 Task: Find connections with filter location Santos with filter topic #linkedinforbusinesswith filter profile language Spanish with filter current company TimesJobs with filter school Institution of Engineers of India (IEI), Kolkata with filter industry Mining with filter service category Outsourcing with filter keywords title Electrical Engineer
Action: Mouse moved to (621, 216)
Screenshot: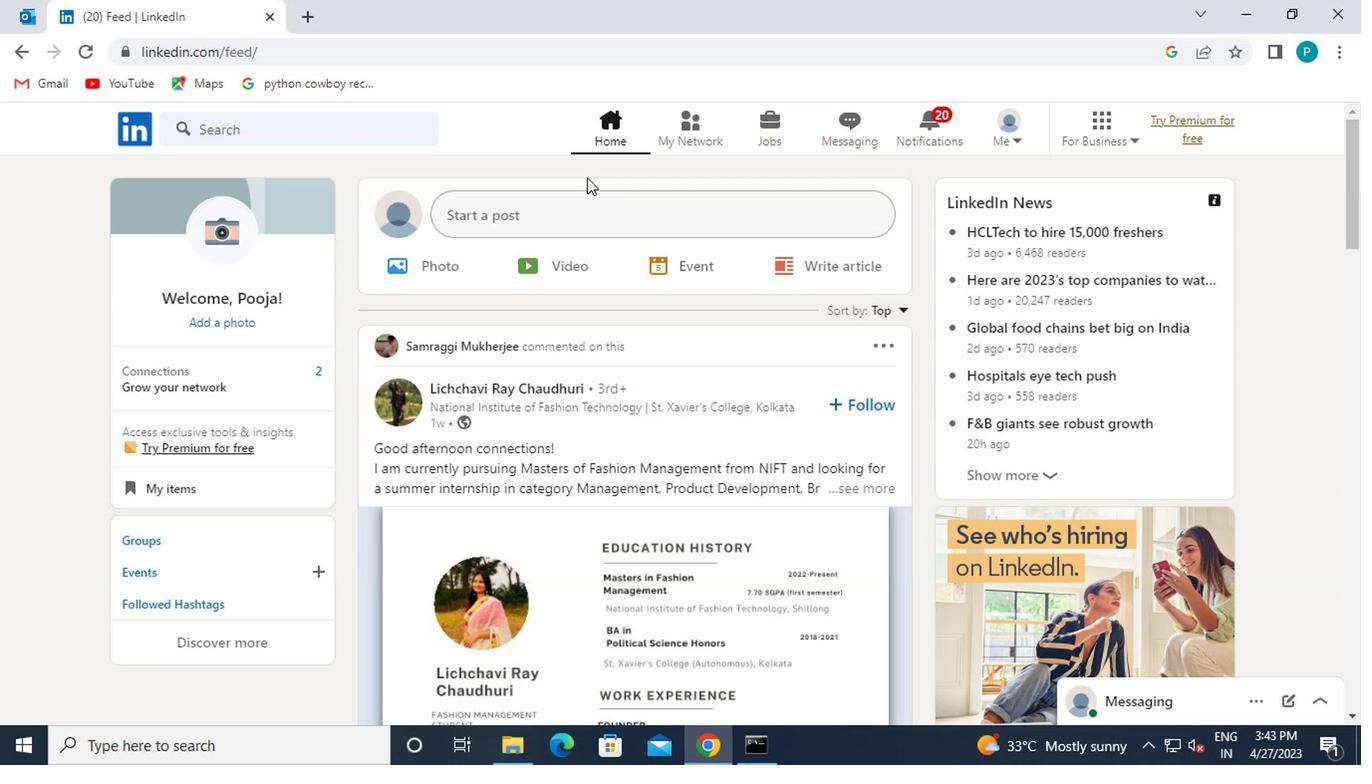 
Action: Mouse pressed left at (621, 216)
Screenshot: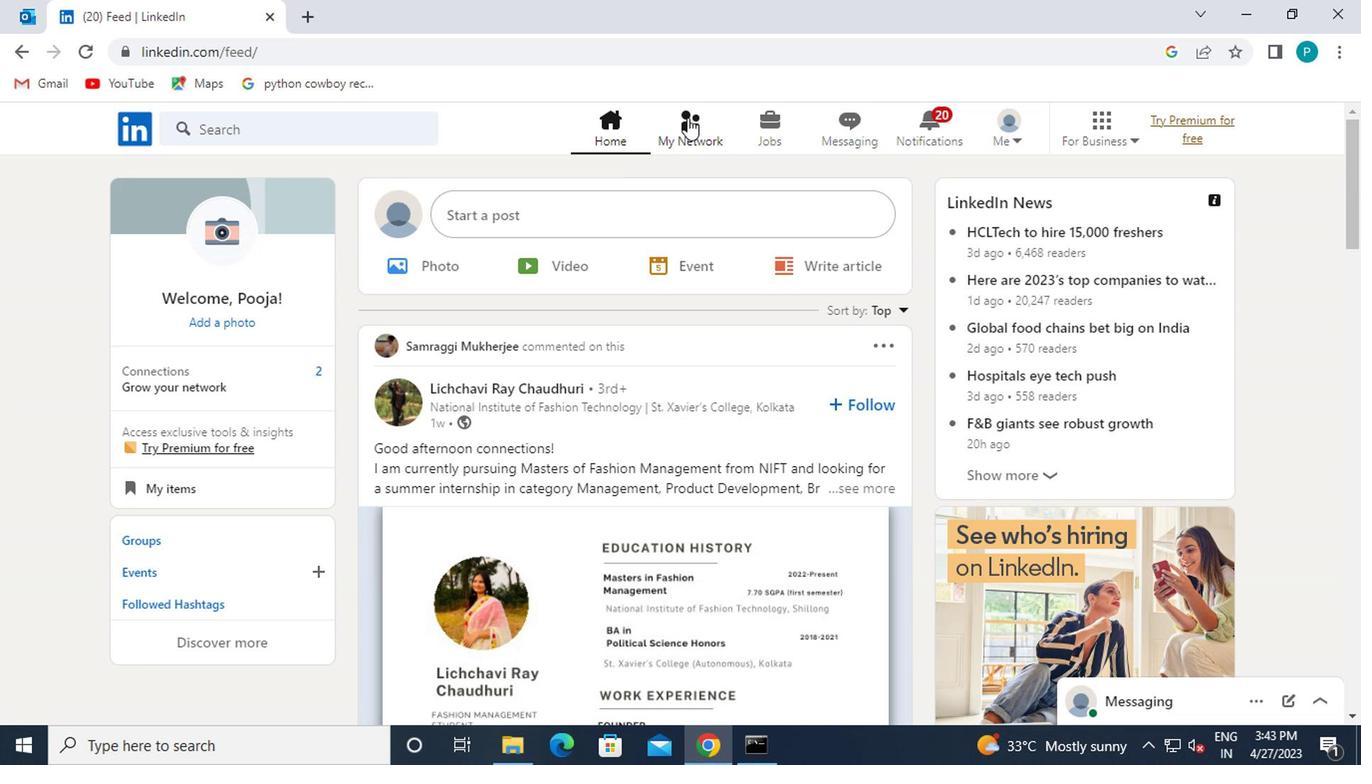 
Action: Mouse moved to (333, 294)
Screenshot: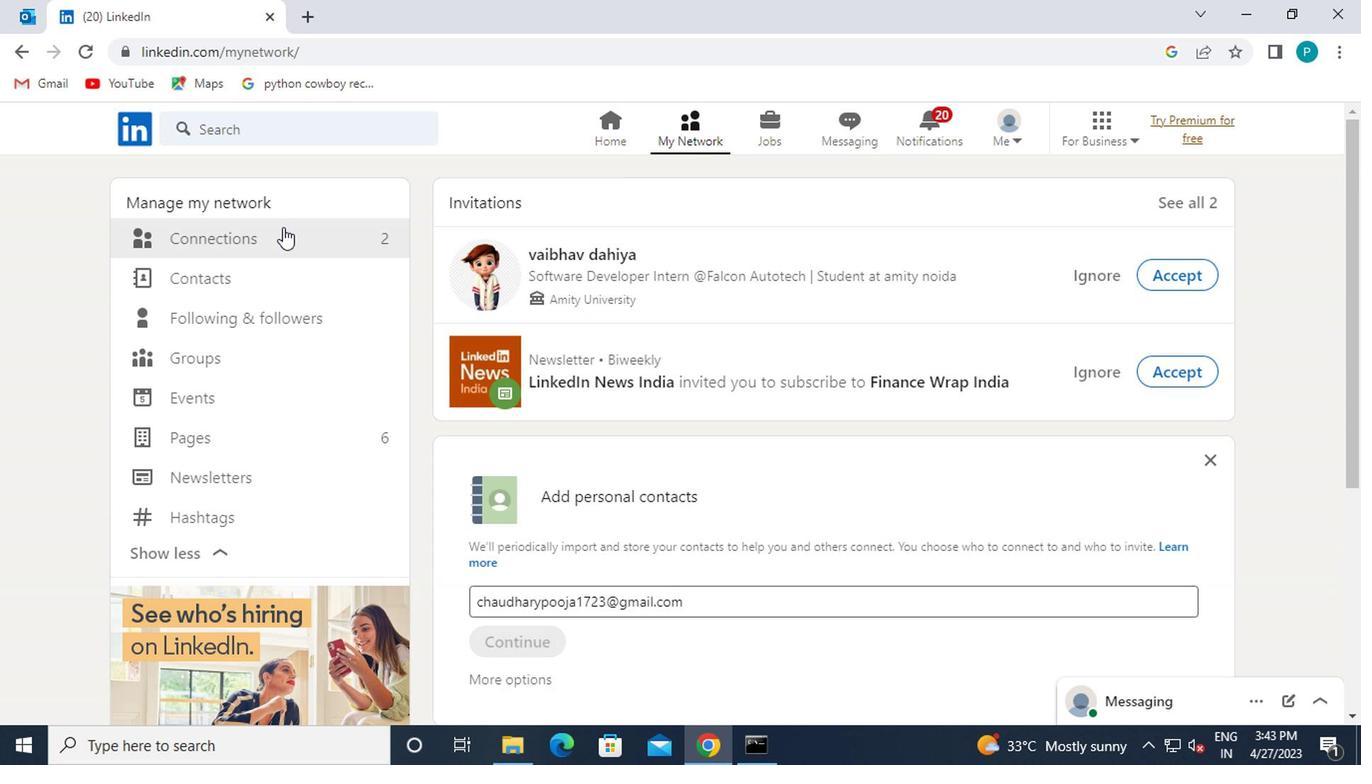 
Action: Mouse pressed left at (333, 294)
Screenshot: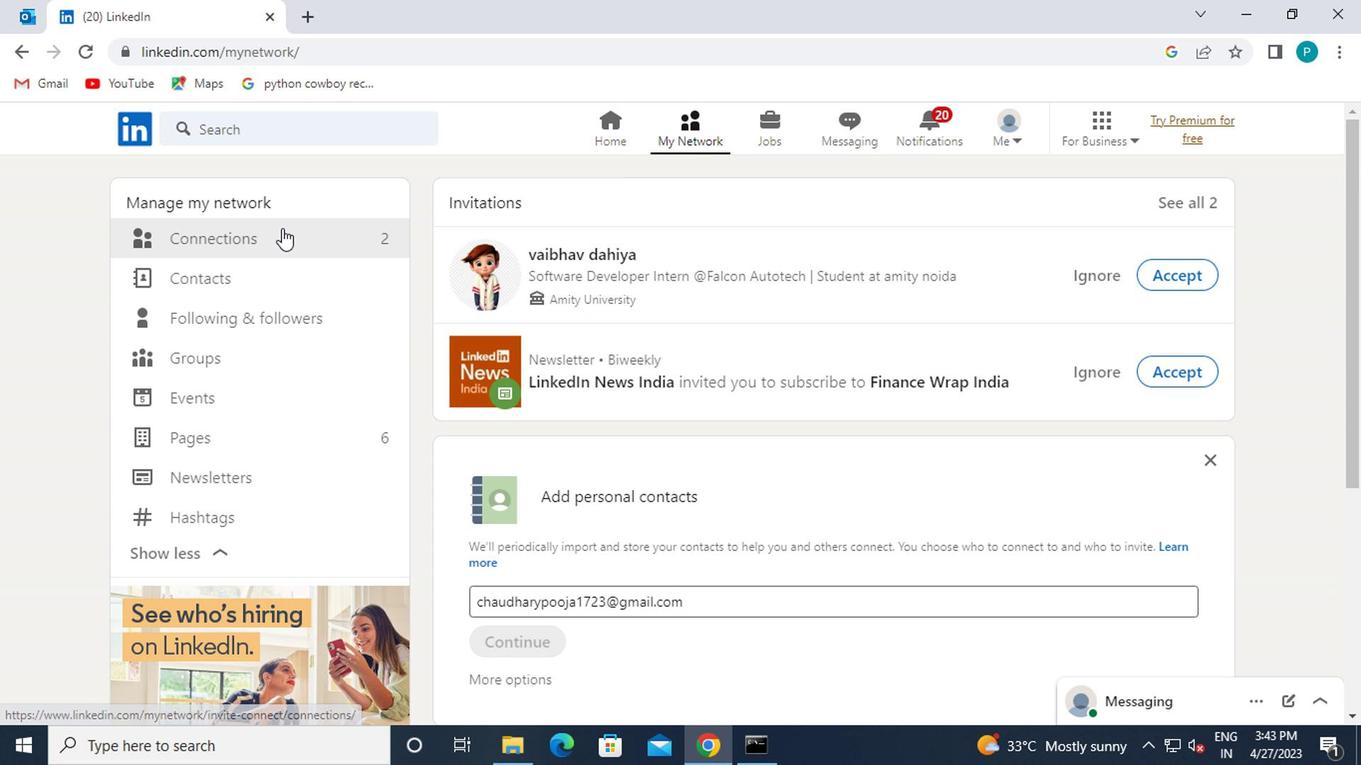 
Action: Mouse moved to (708, 309)
Screenshot: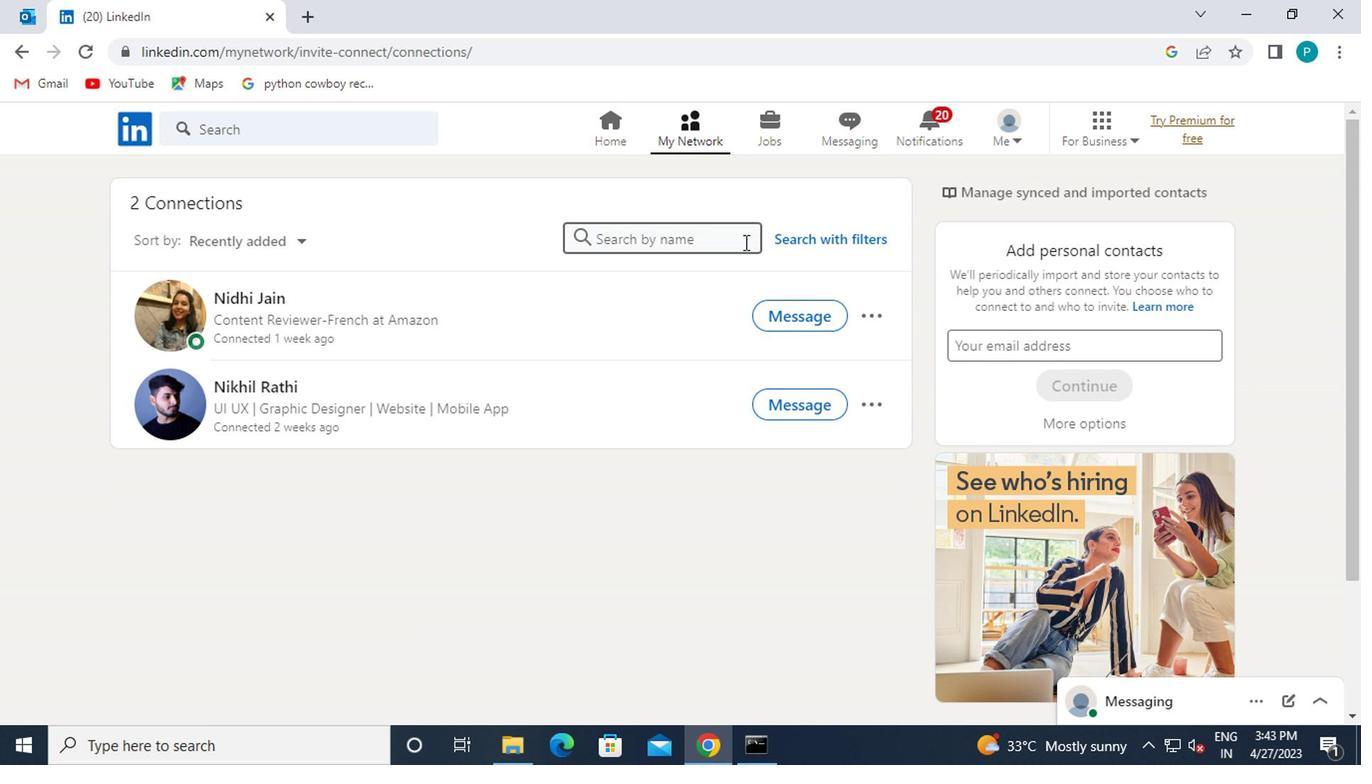 
Action: Mouse pressed left at (708, 309)
Screenshot: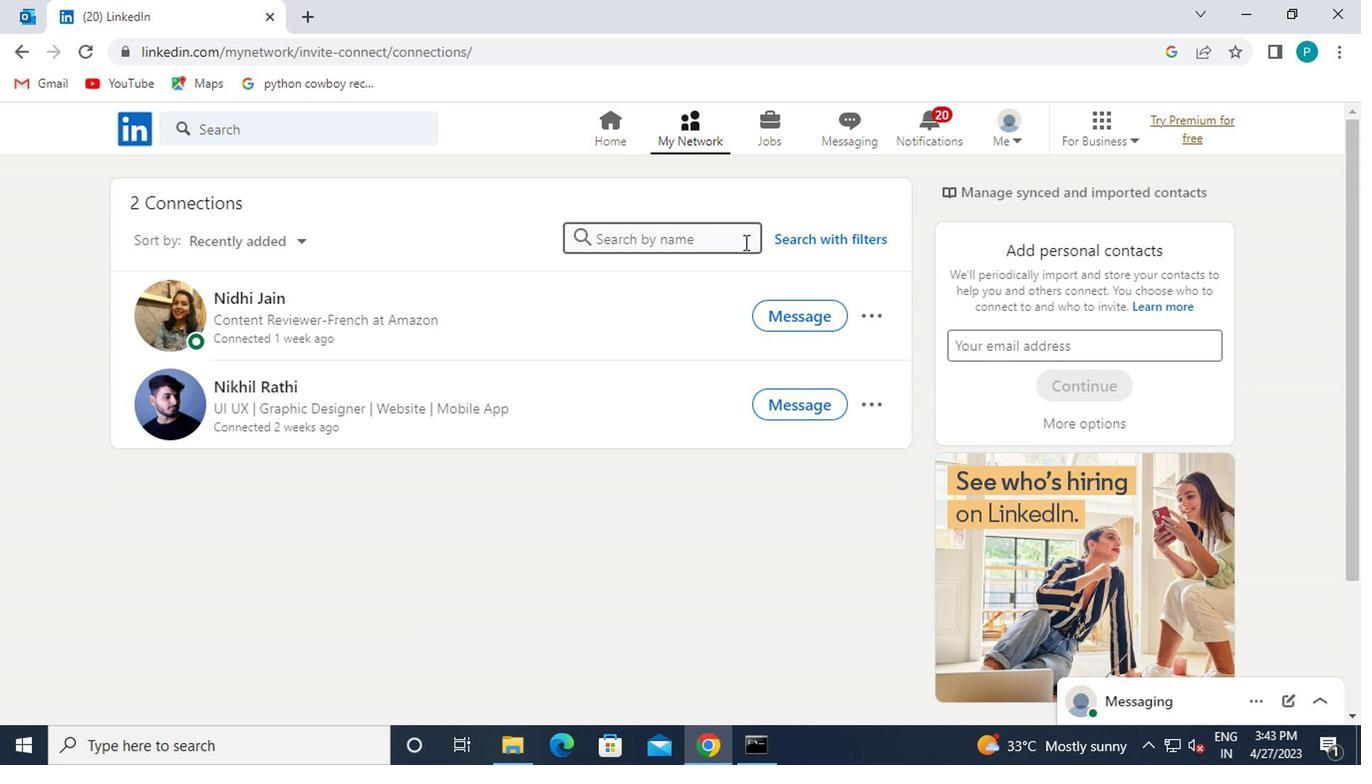 
Action: Mouse moved to (666, 265)
Screenshot: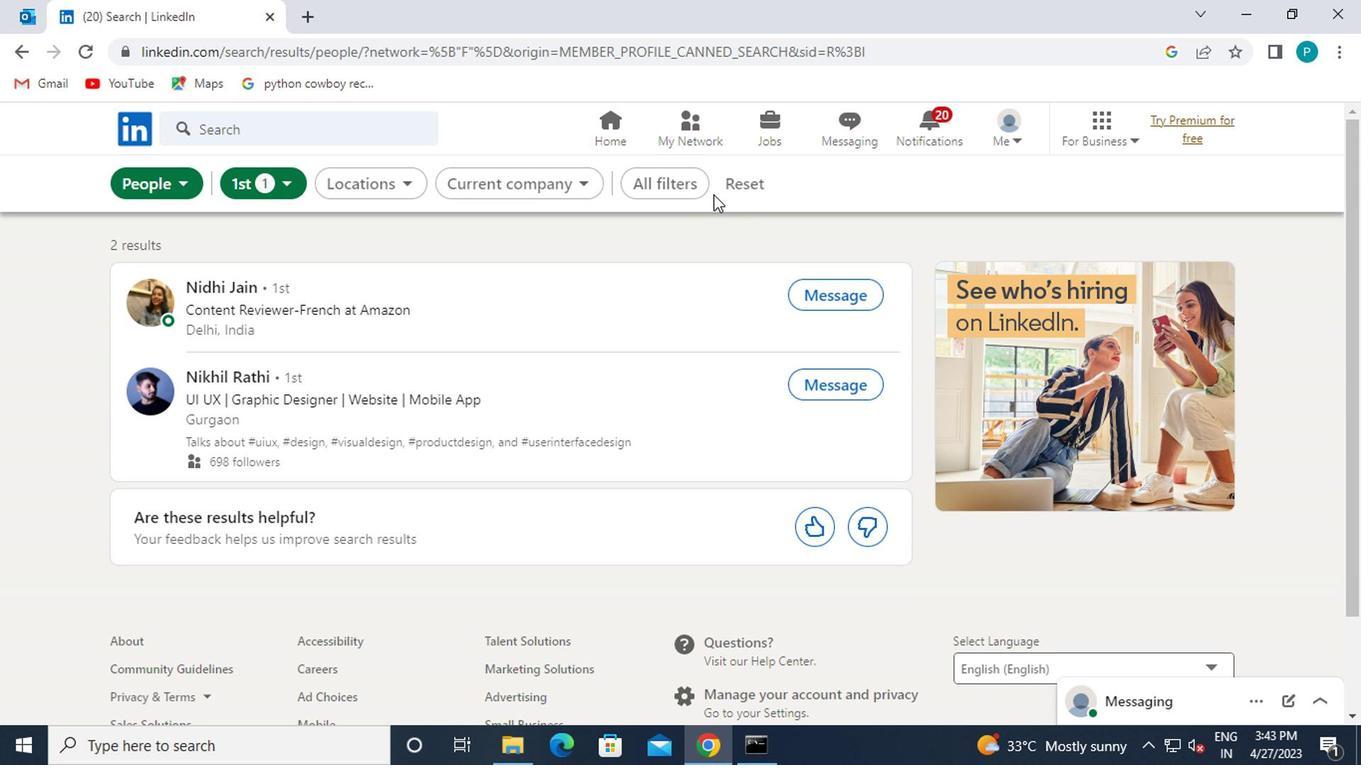 
Action: Mouse pressed left at (666, 265)
Screenshot: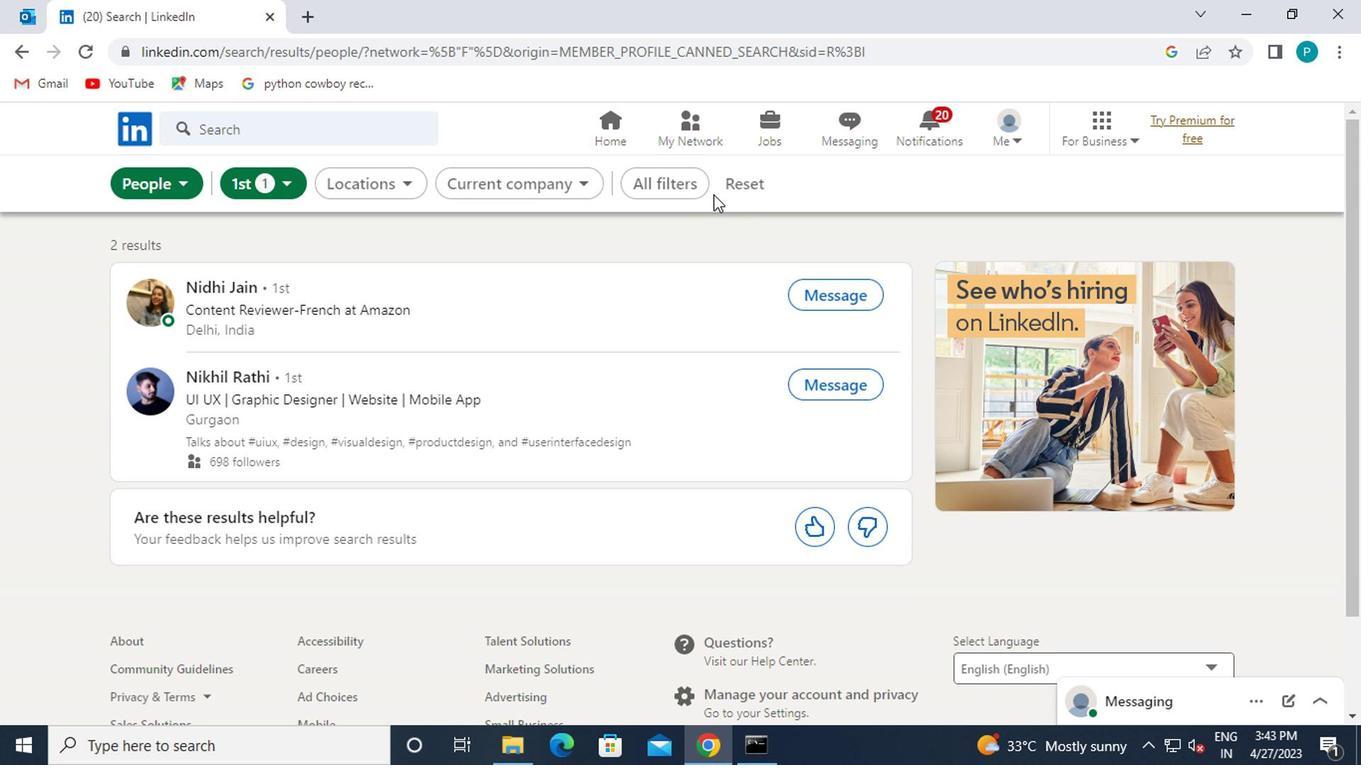 
Action: Mouse moved to (613, 263)
Screenshot: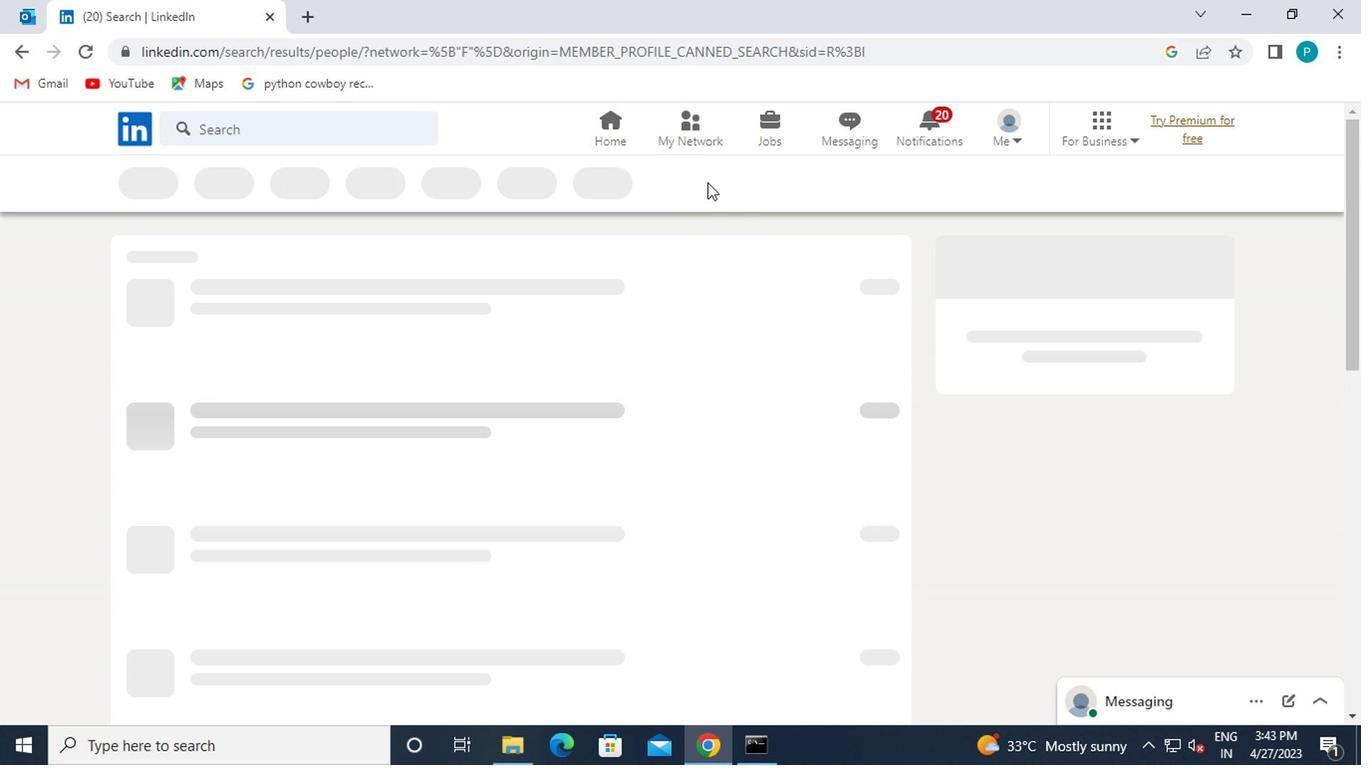 
Action: Mouse pressed left at (613, 263)
Screenshot: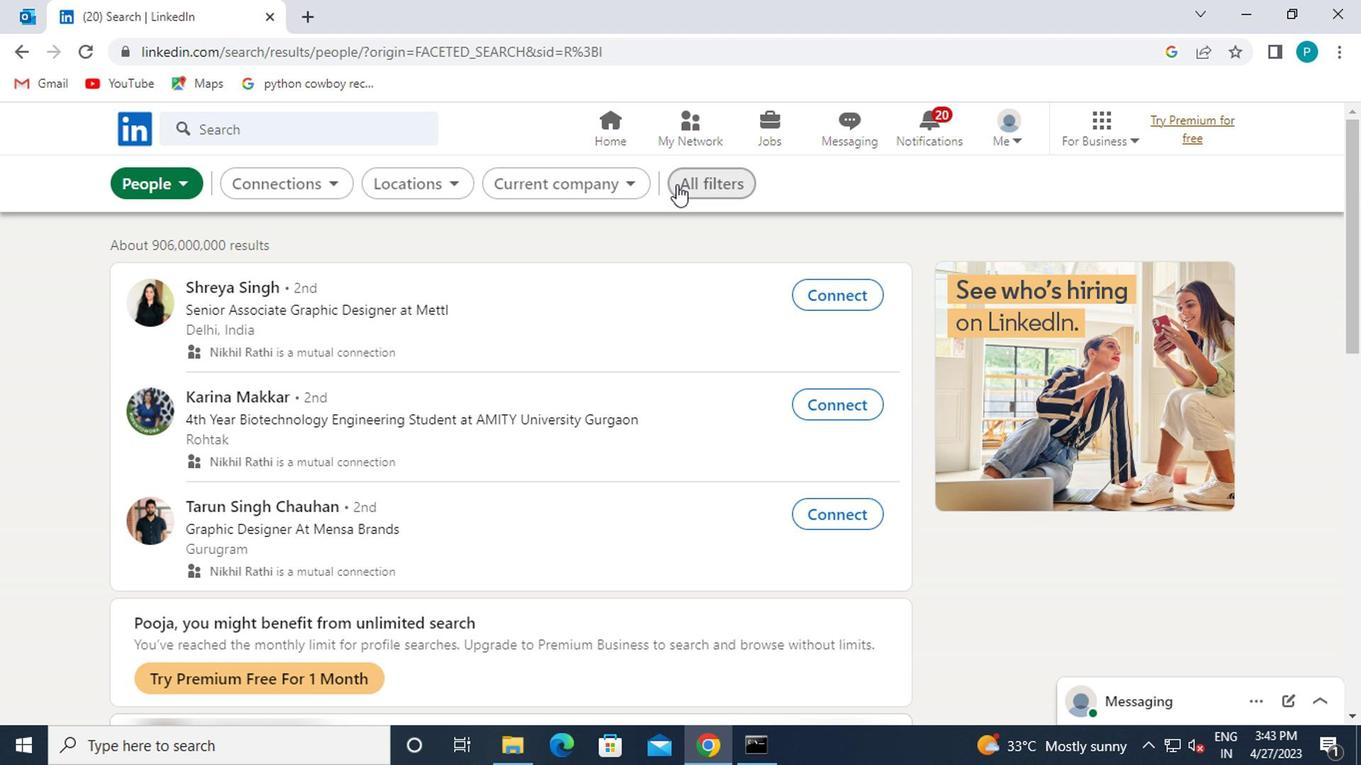 
Action: Mouse moved to (1044, 407)
Screenshot: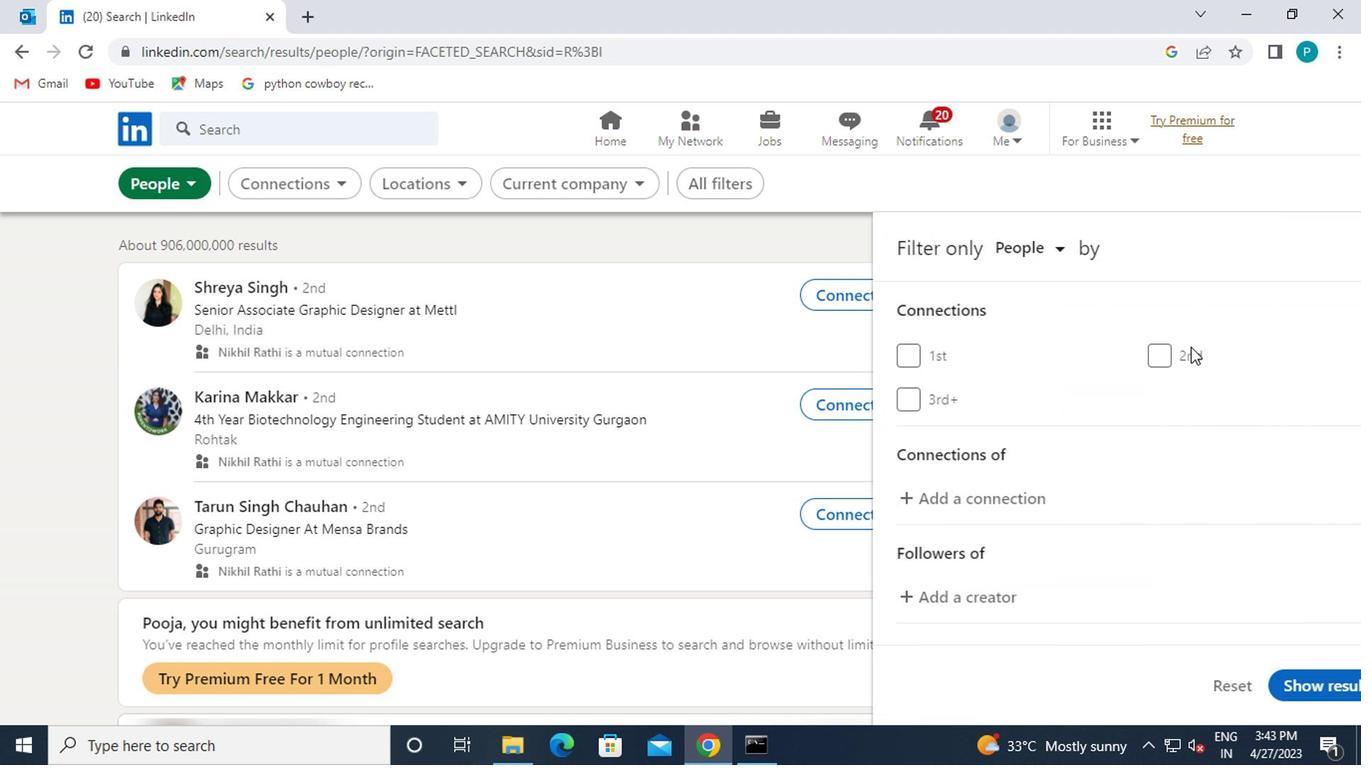 
Action: Mouse scrolled (1044, 406) with delta (0, 0)
Screenshot: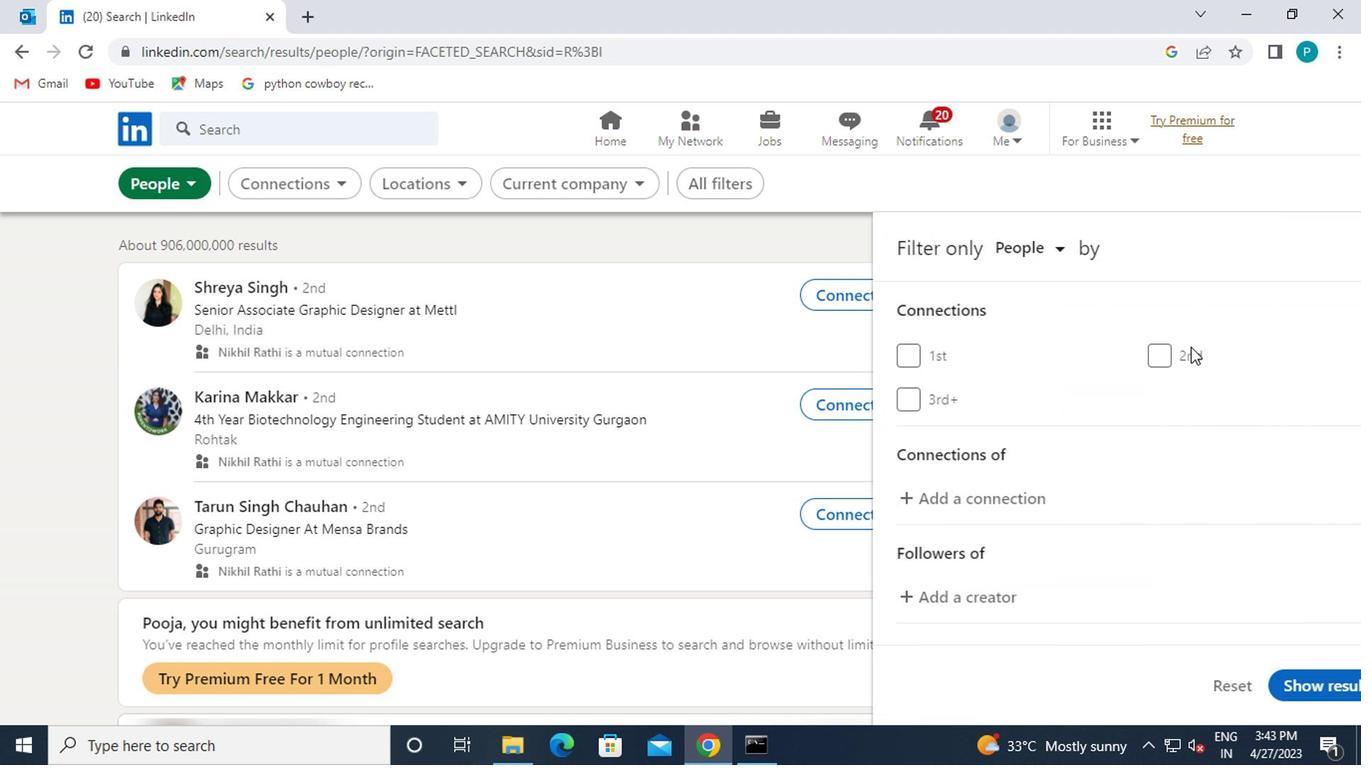 
Action: Mouse moved to (1045, 409)
Screenshot: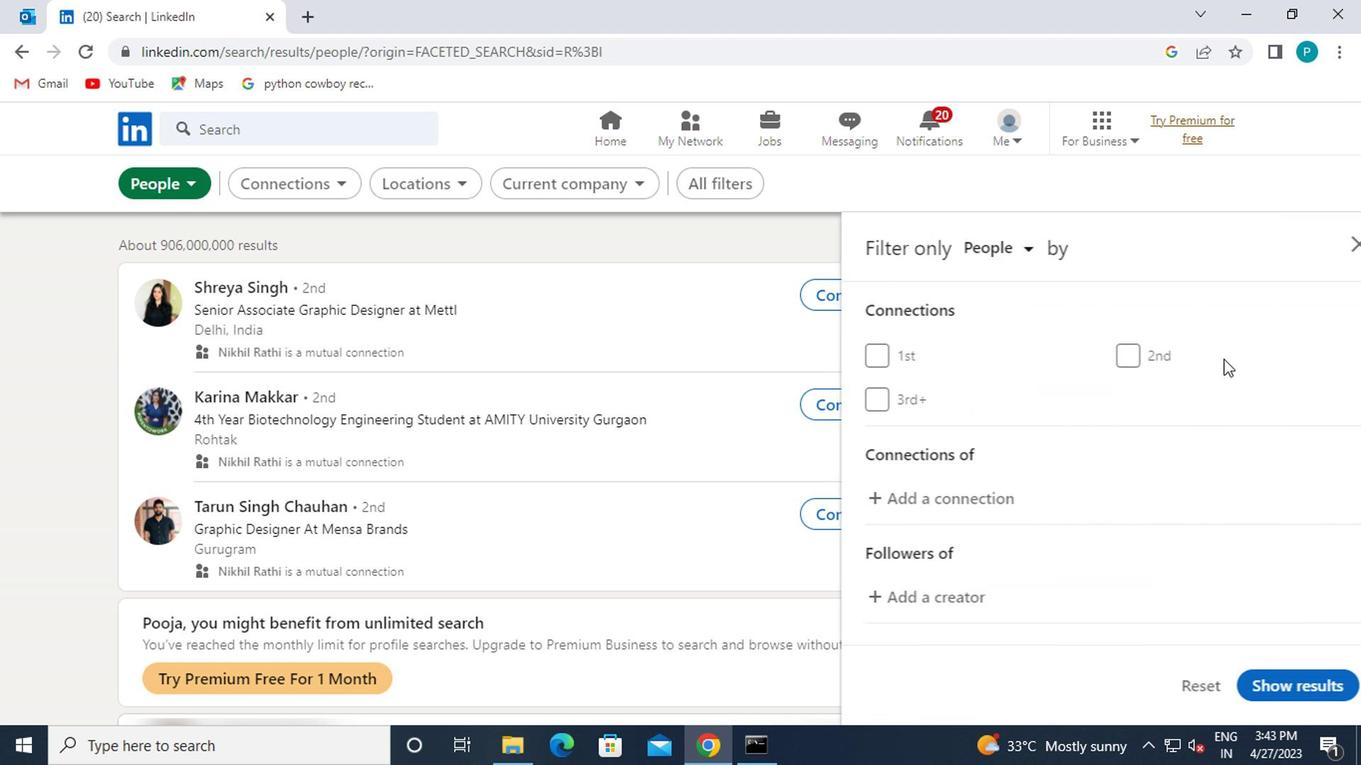 
Action: Mouse scrolled (1045, 408) with delta (0, 0)
Screenshot: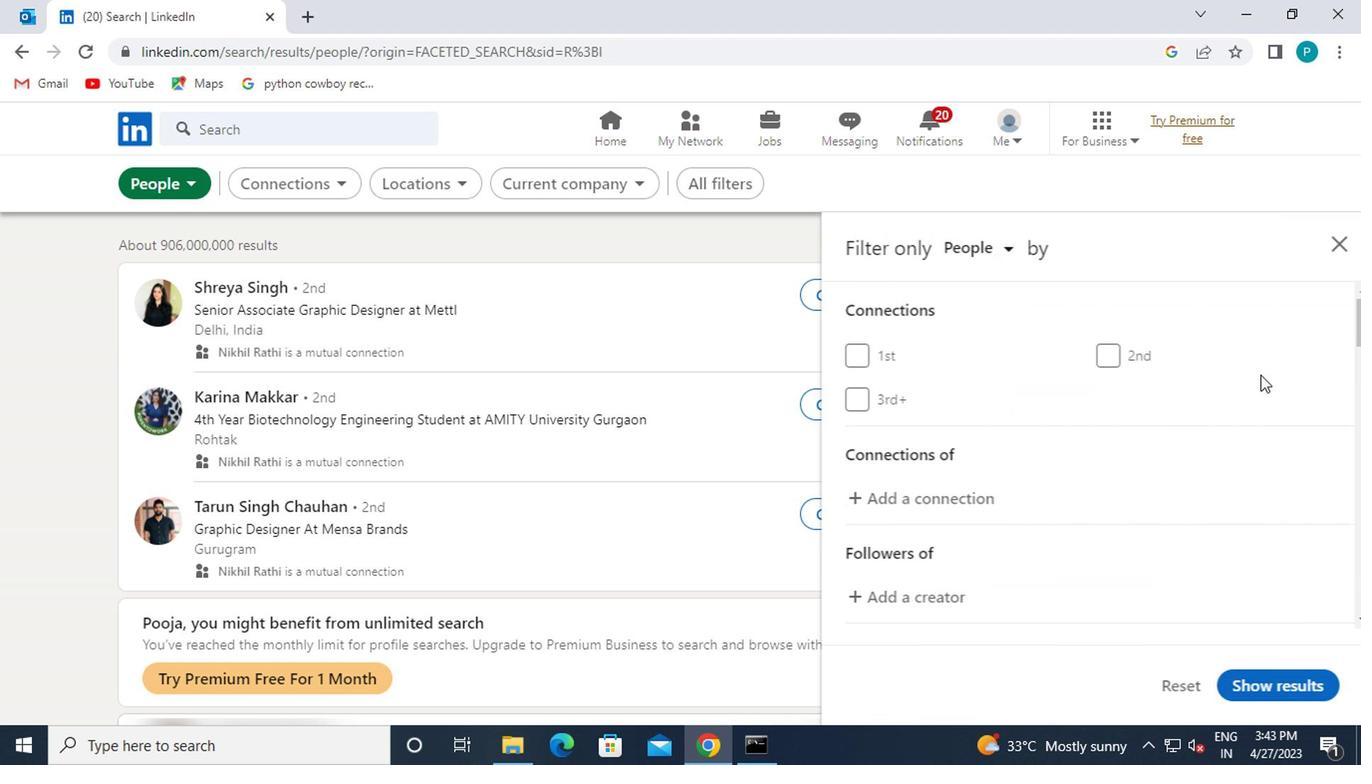 
Action: Mouse moved to (1047, 413)
Screenshot: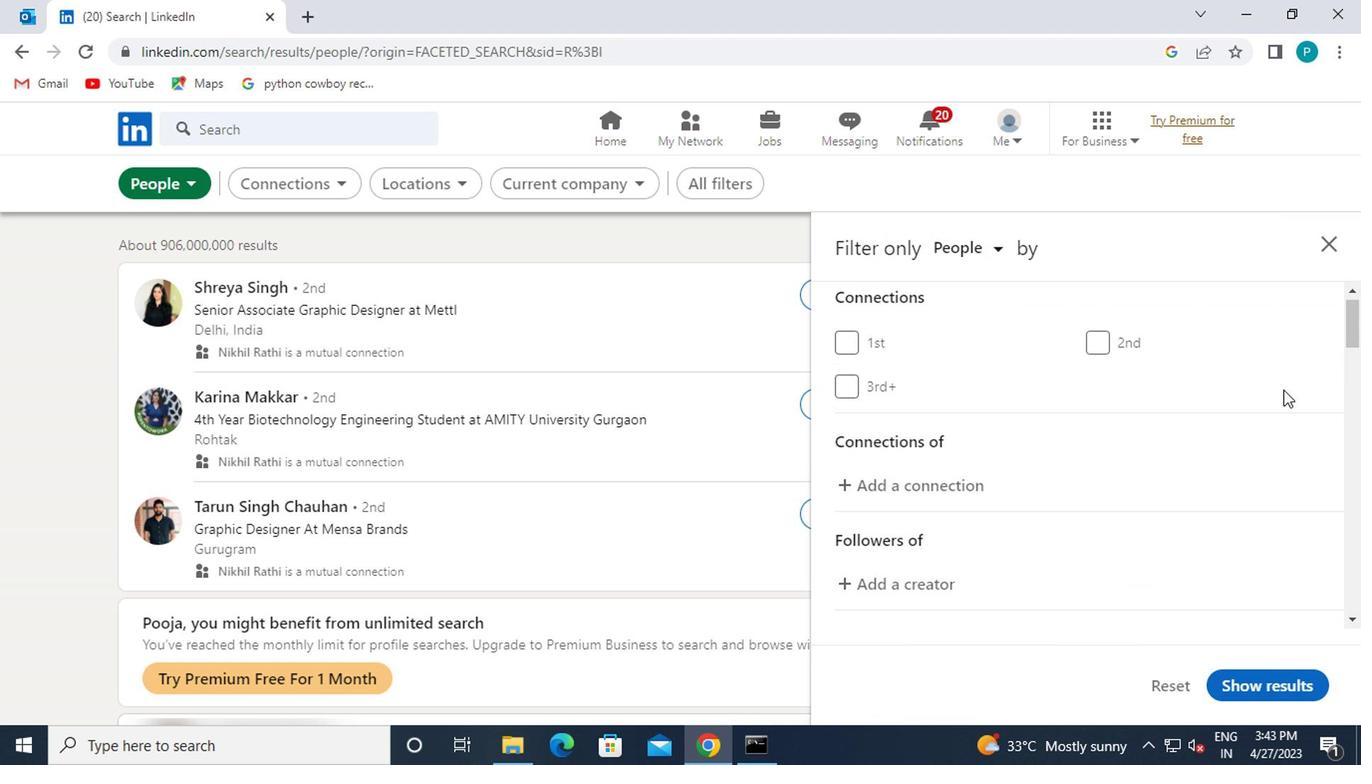 
Action: Mouse scrolled (1047, 413) with delta (0, 0)
Screenshot: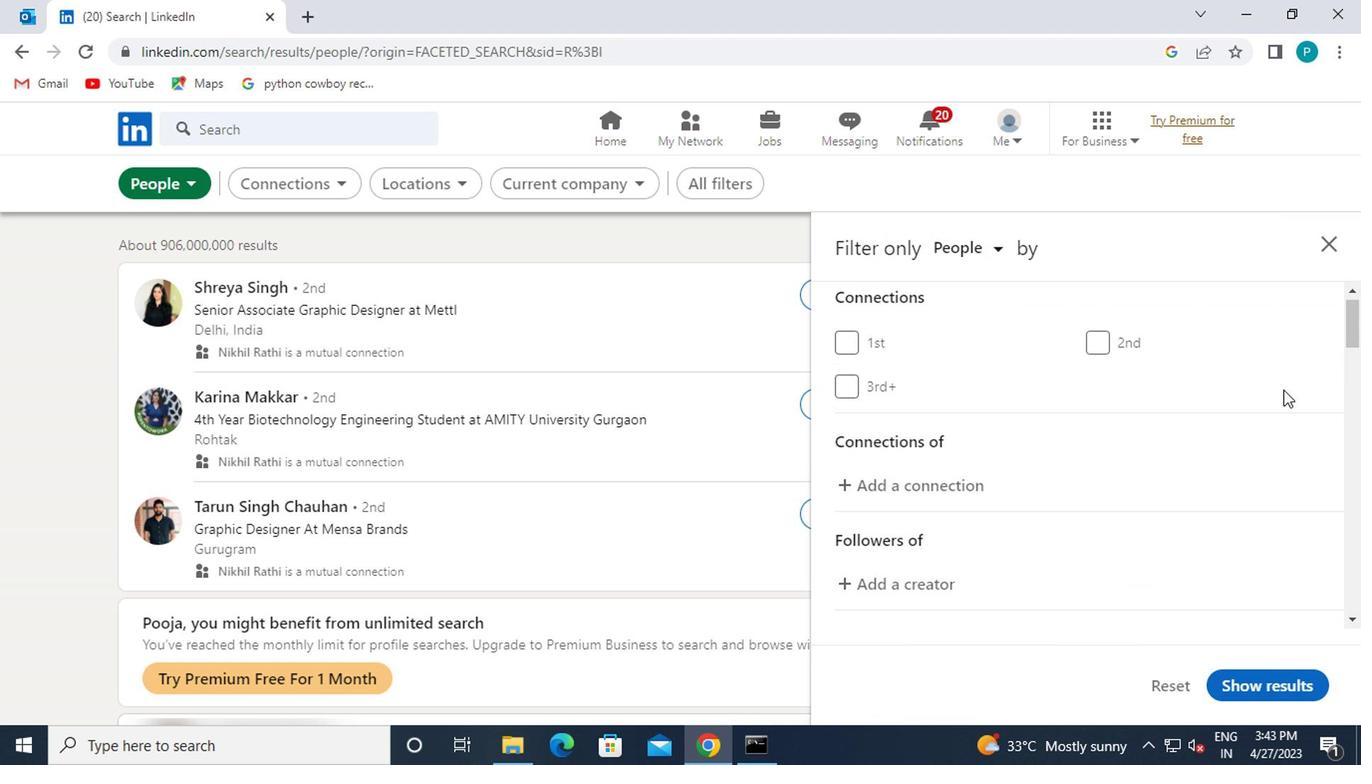 
Action: Mouse moved to (922, 480)
Screenshot: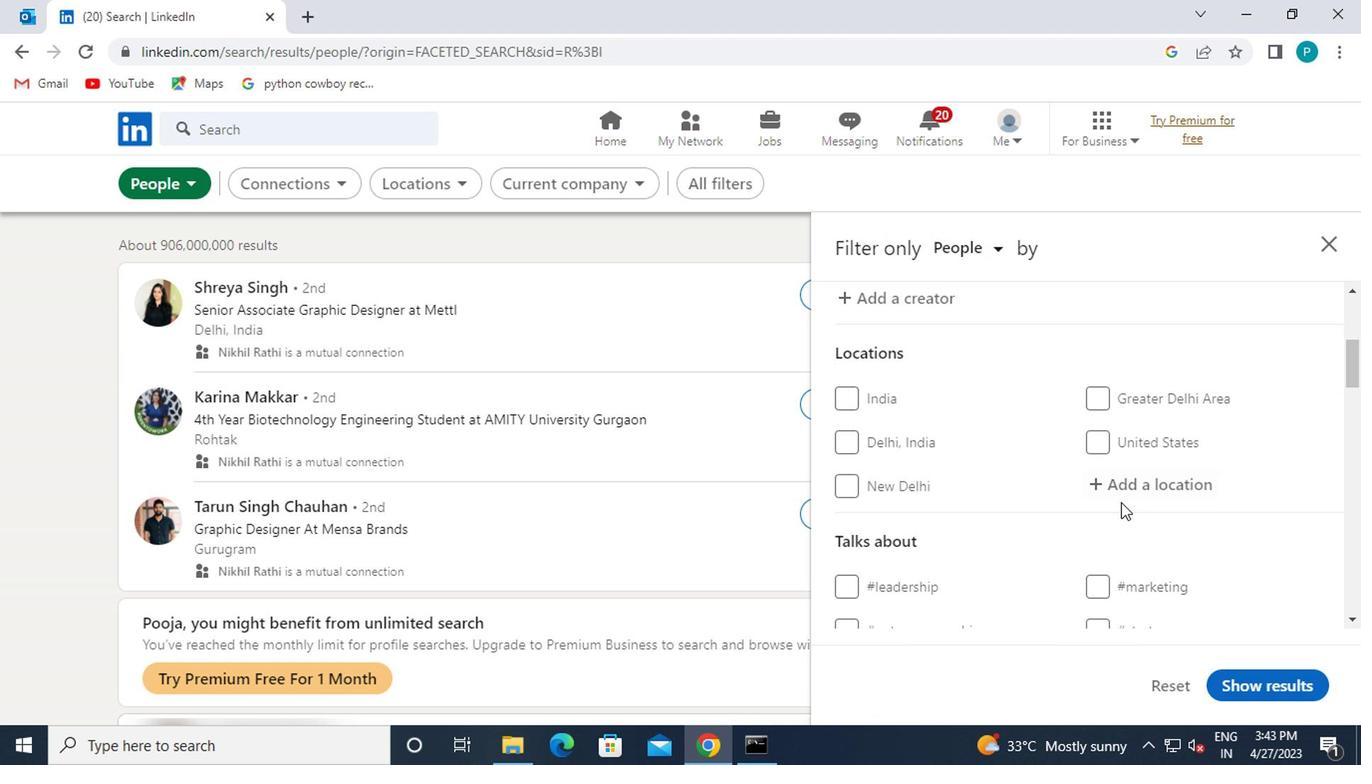 
Action: Mouse pressed left at (922, 480)
Screenshot: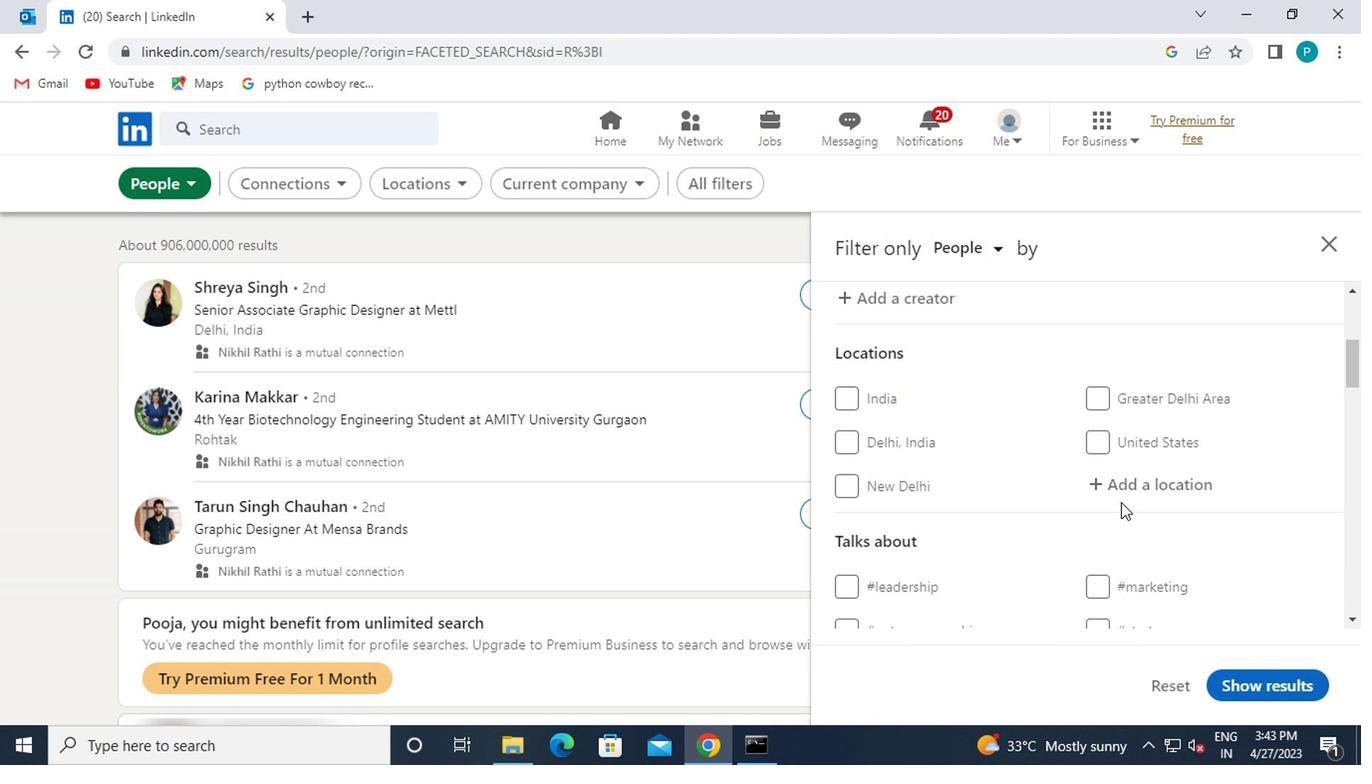 
Action: Mouse moved to (937, 469)
Screenshot: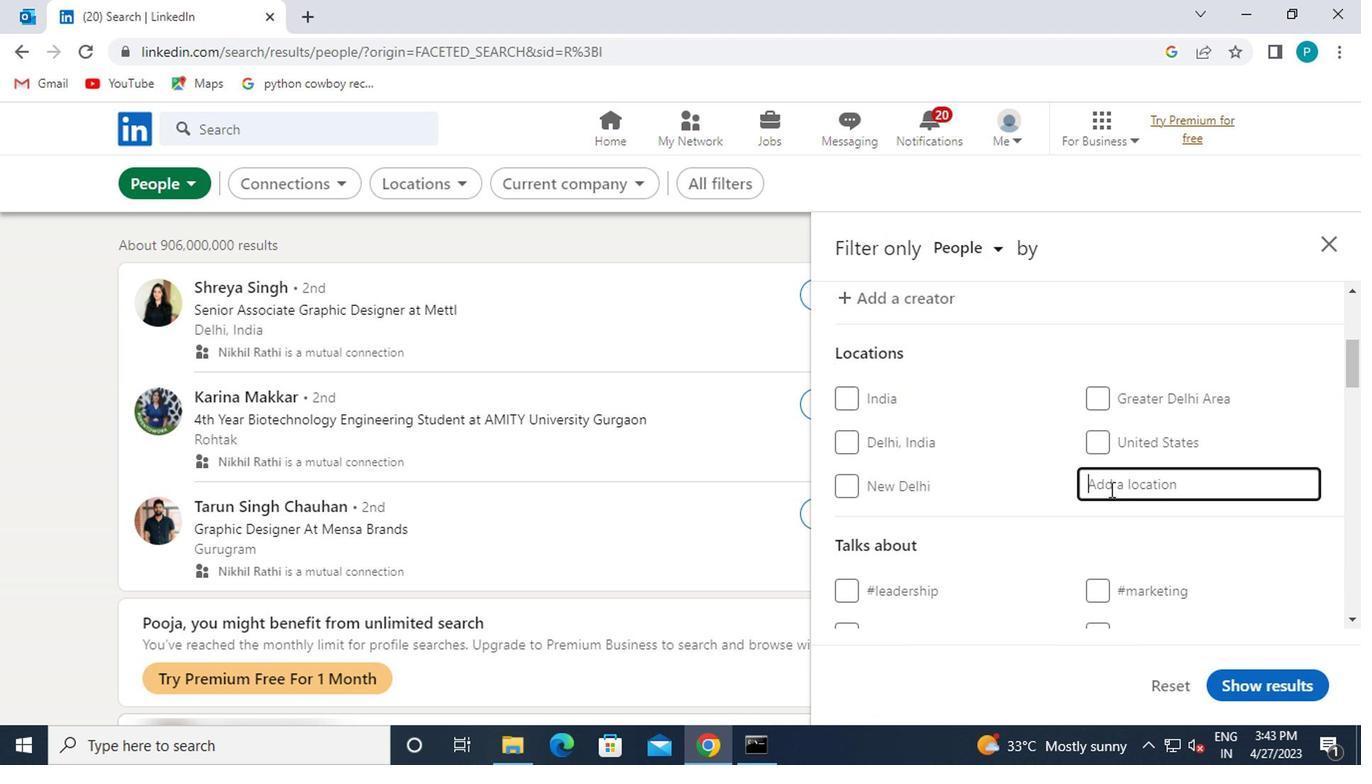 
Action: Key pressed s
Screenshot: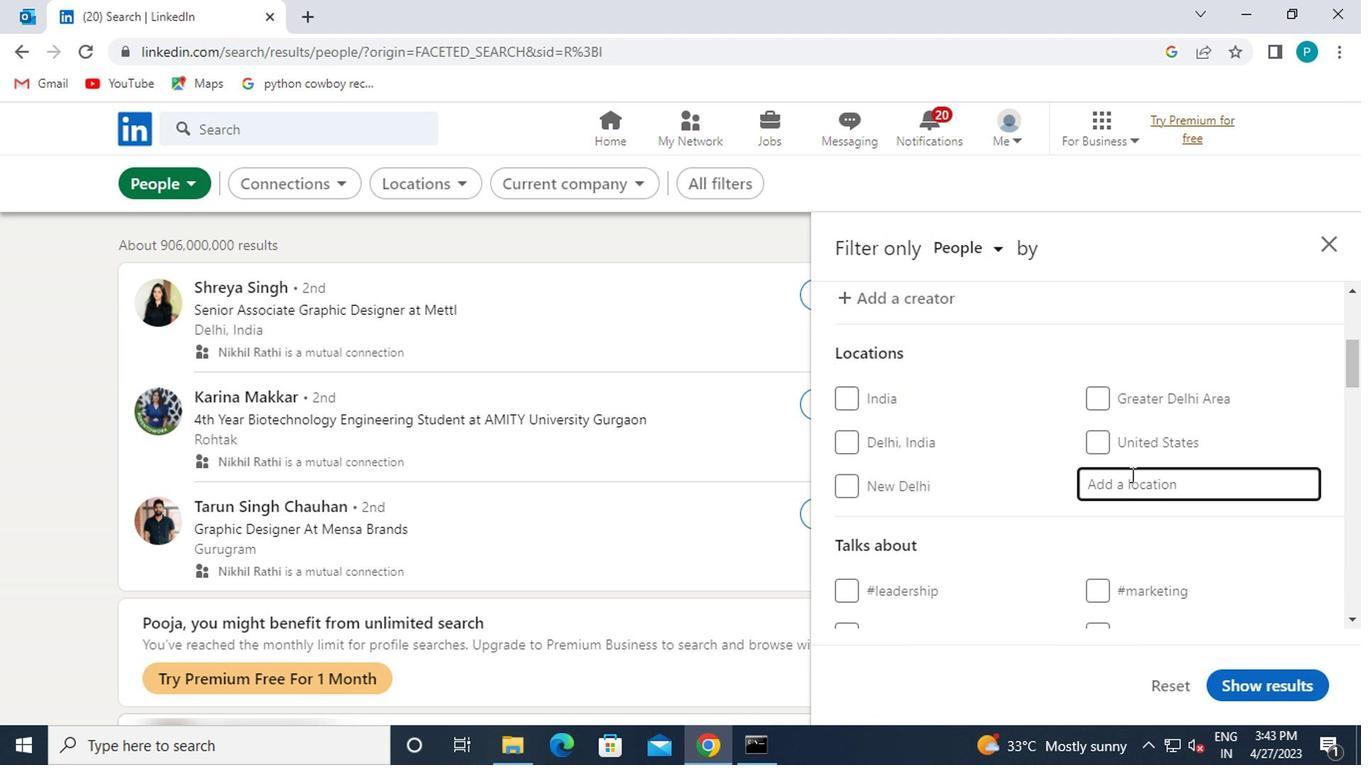 
Action: Mouse moved to (931, 470)
Screenshot: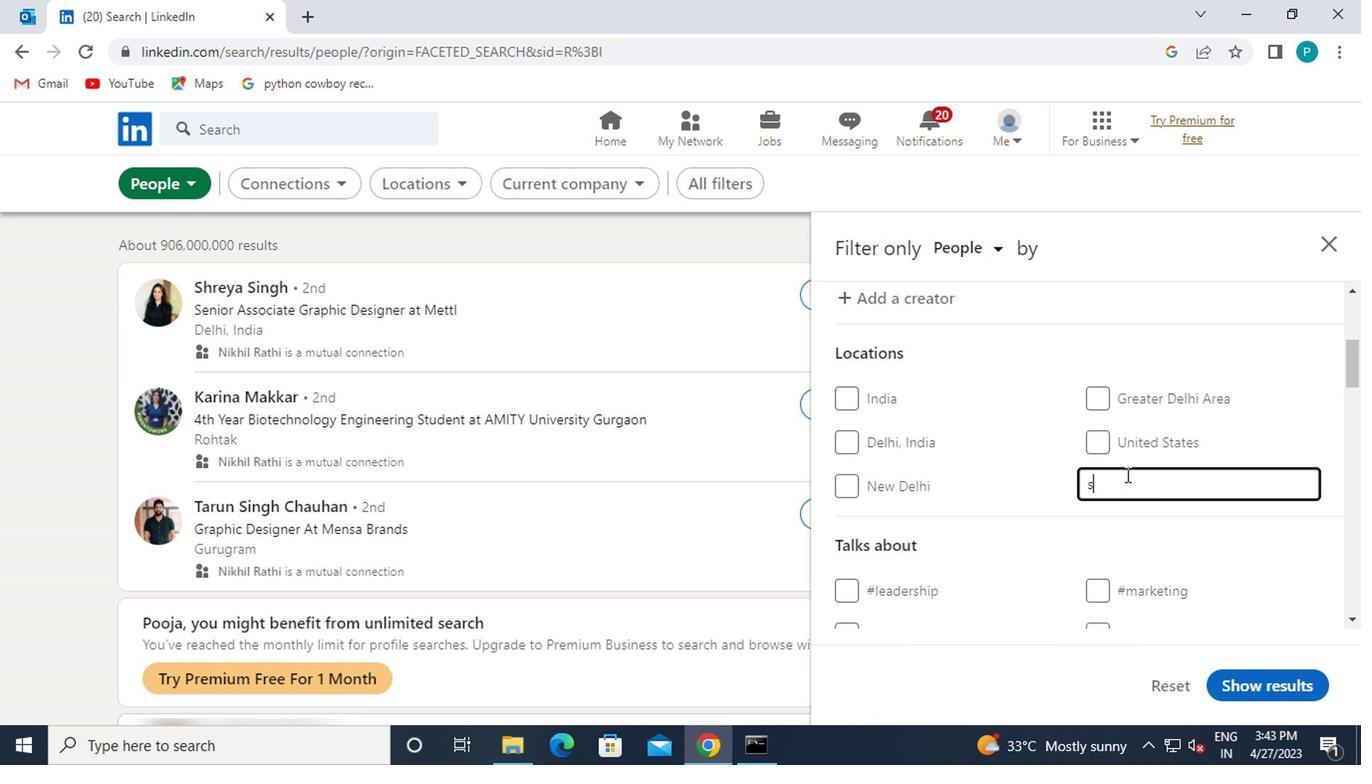 
Action: Key pressed antos
Screenshot: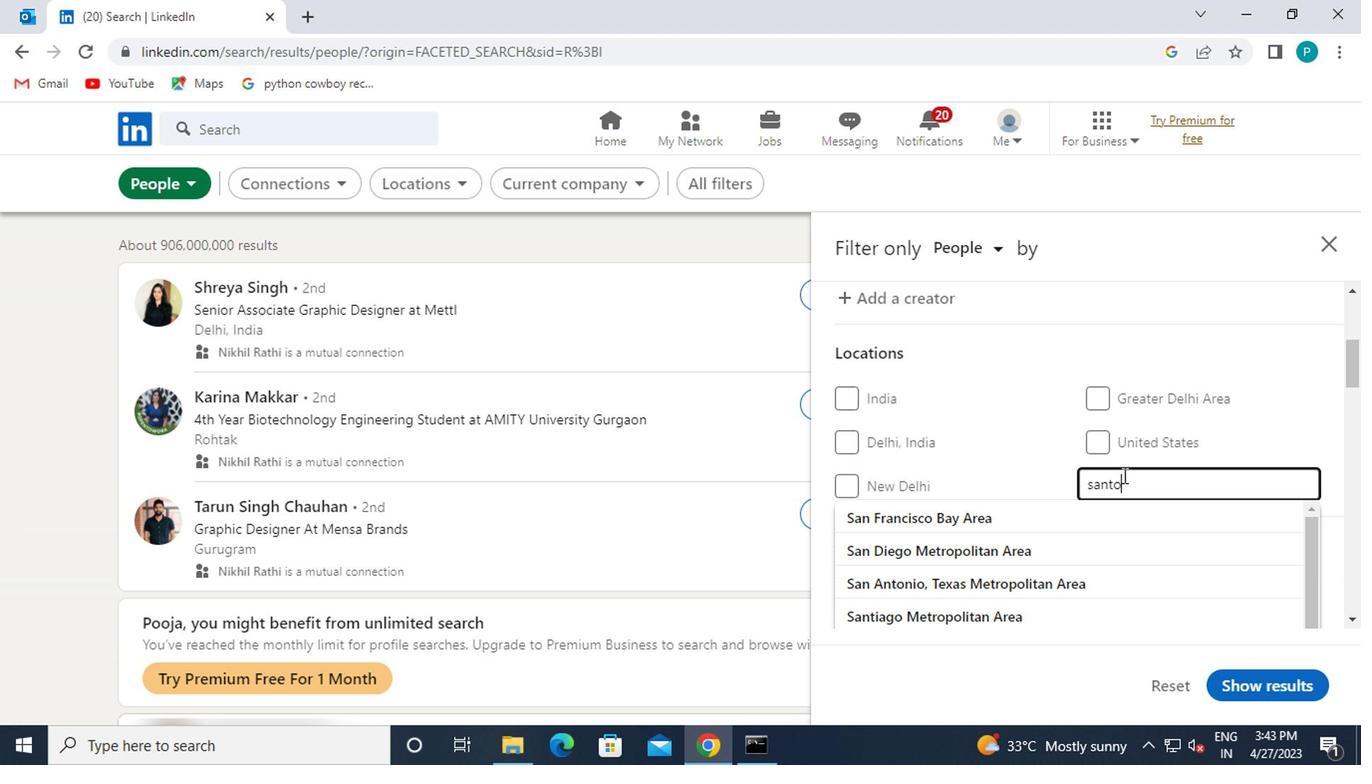 
Action: Mouse moved to (886, 502)
Screenshot: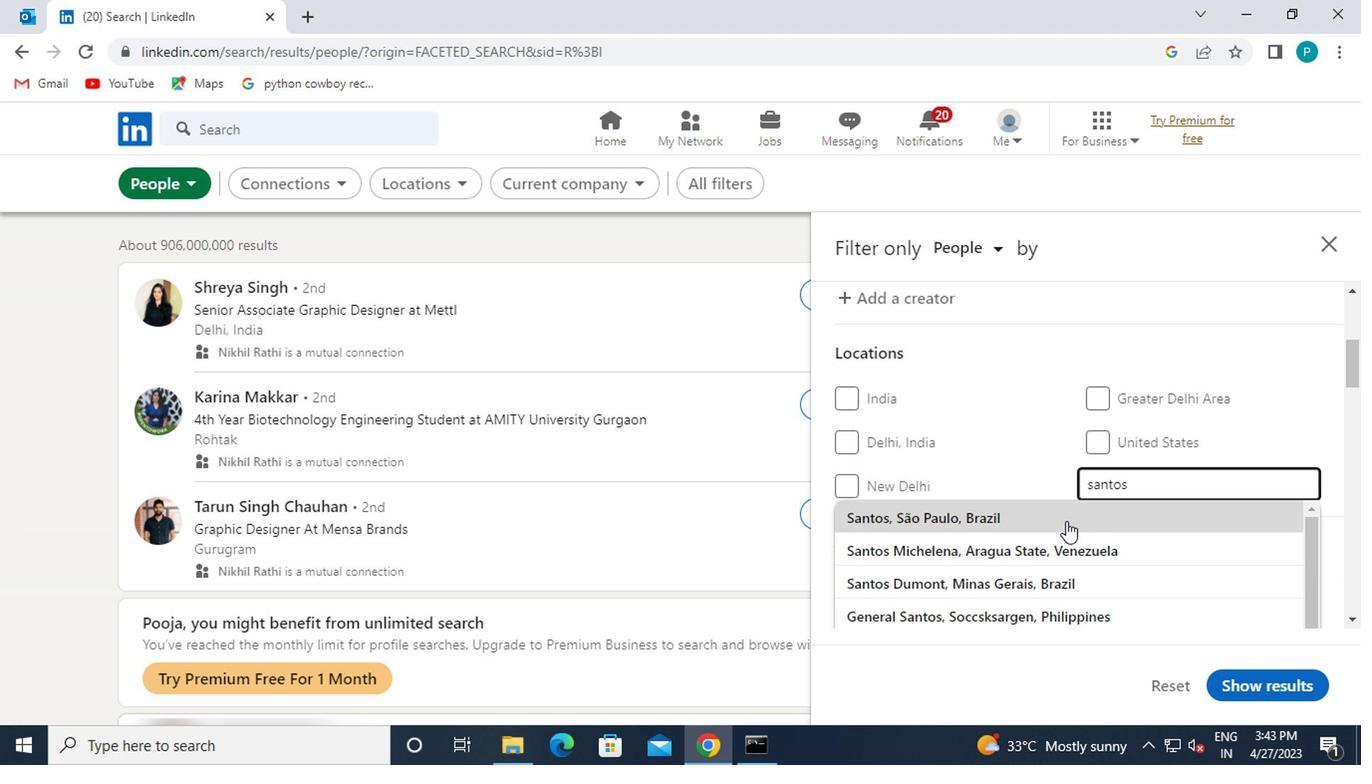 
Action: Mouse pressed left at (886, 502)
Screenshot: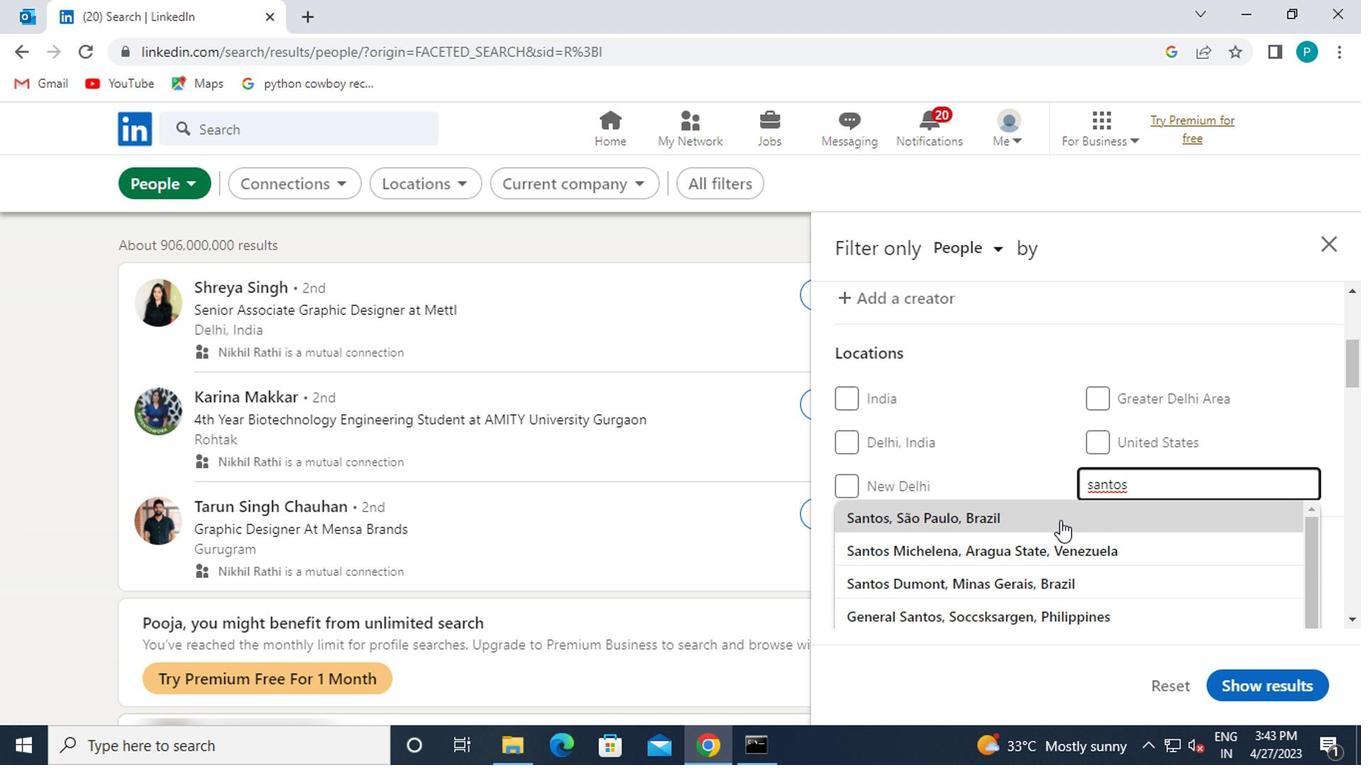 
Action: Mouse scrolled (886, 501) with delta (0, 0)
Screenshot: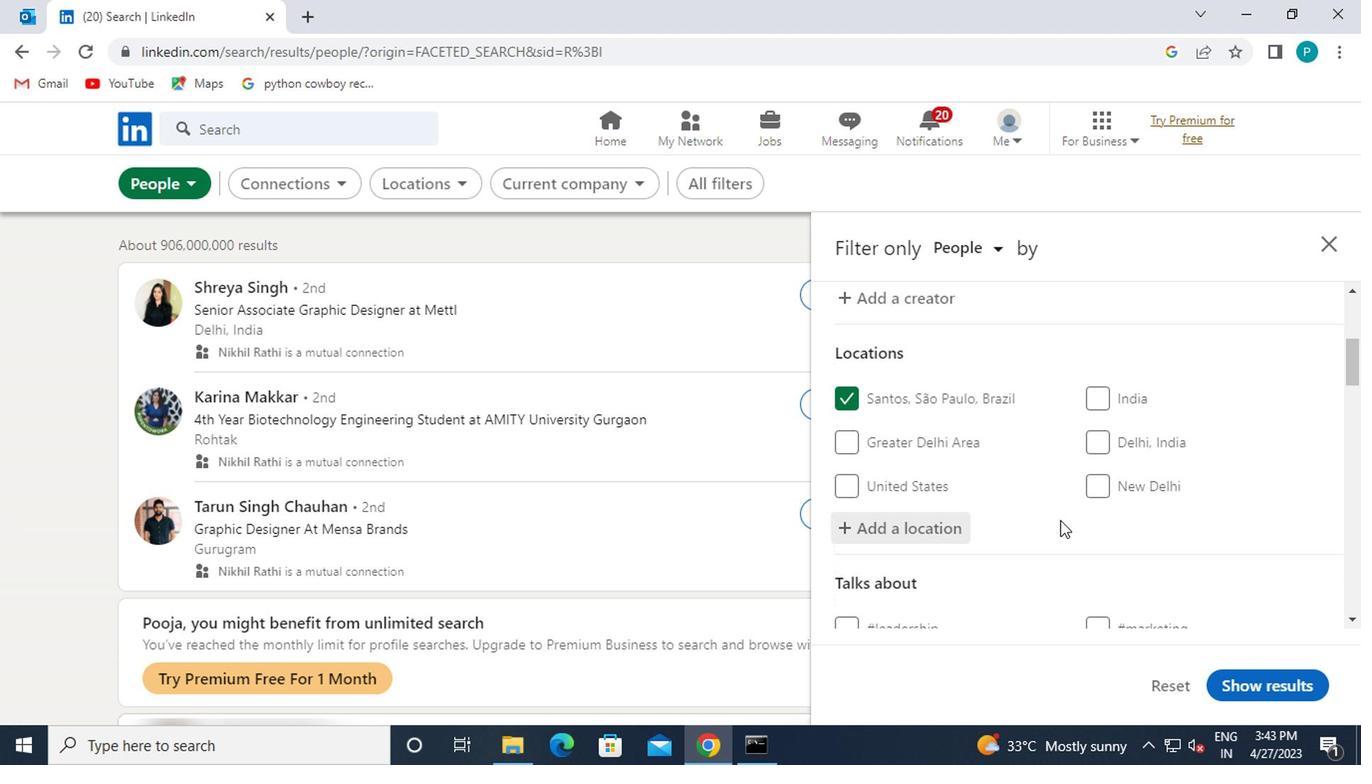 
Action: Mouse scrolled (886, 501) with delta (0, 0)
Screenshot: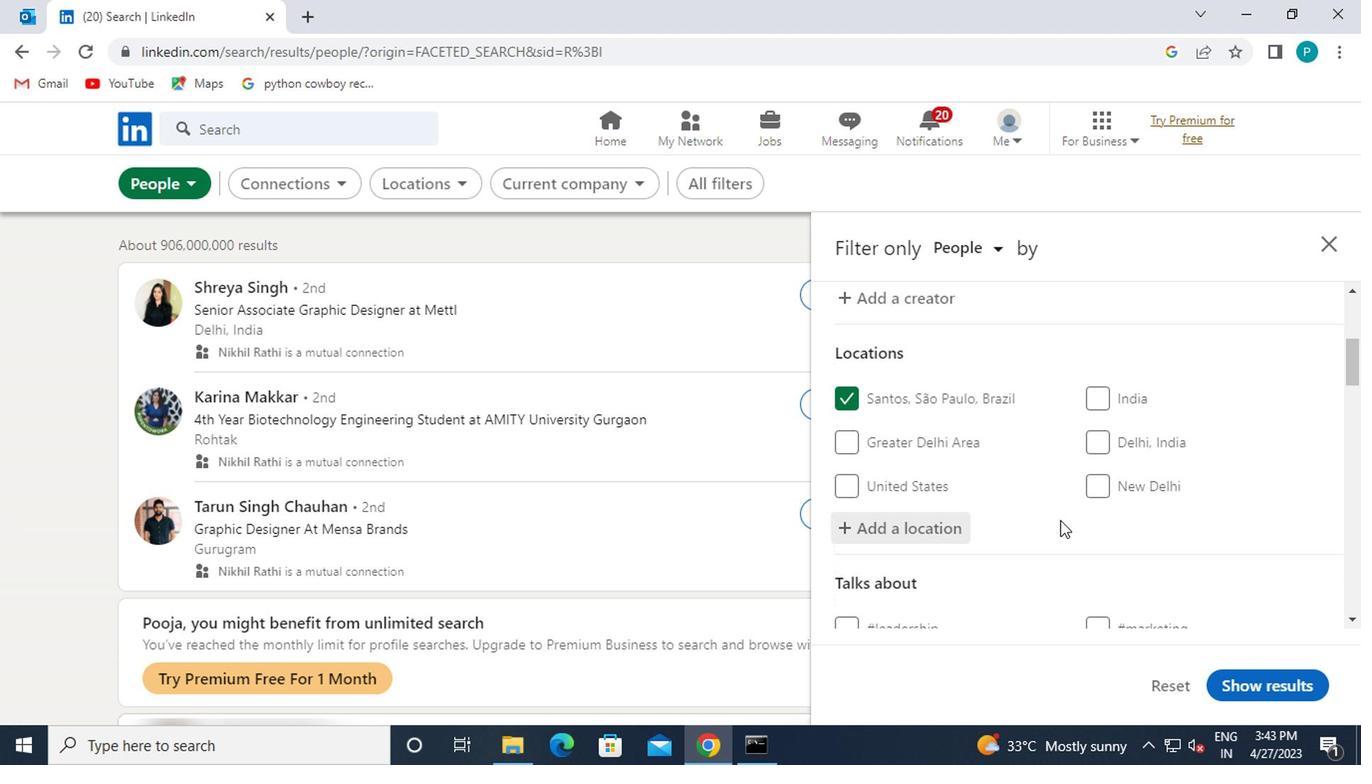 
Action: Mouse moved to (928, 497)
Screenshot: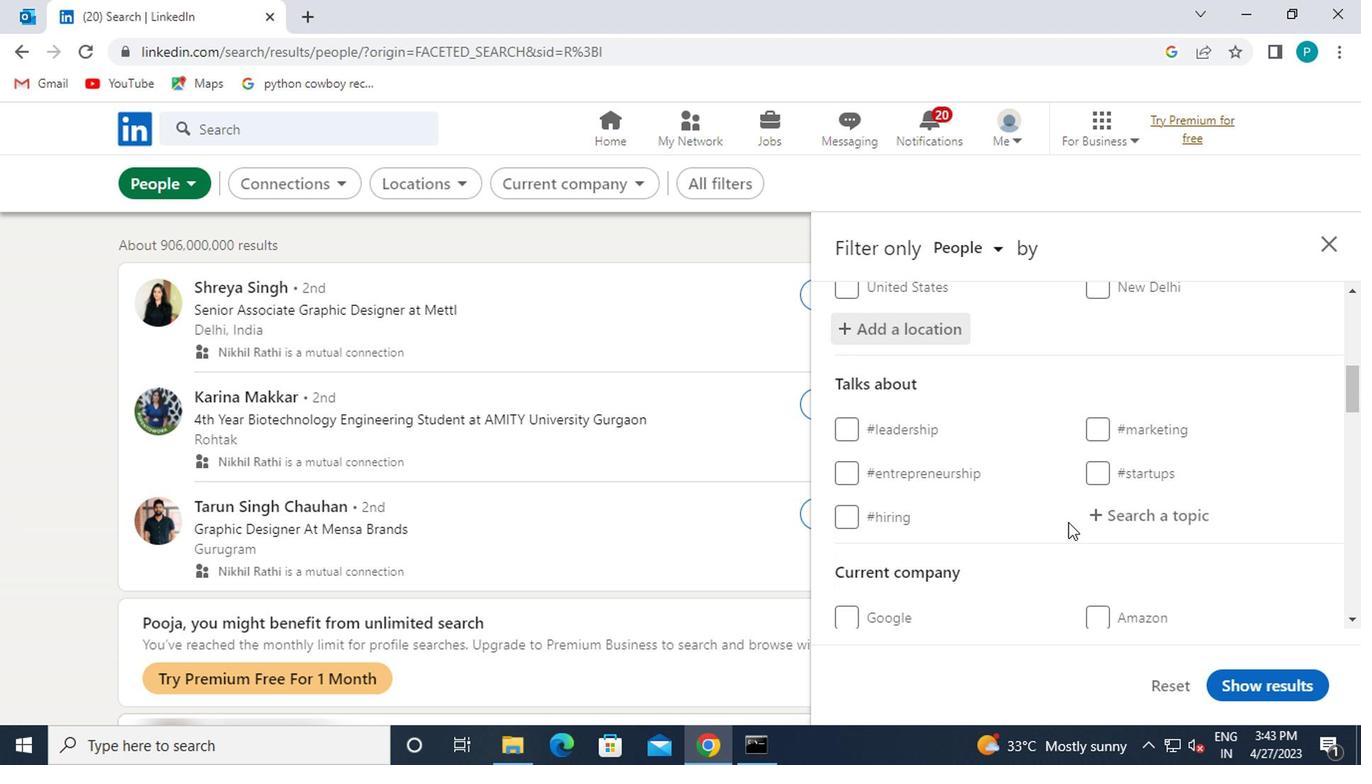 
Action: Mouse pressed left at (928, 497)
Screenshot: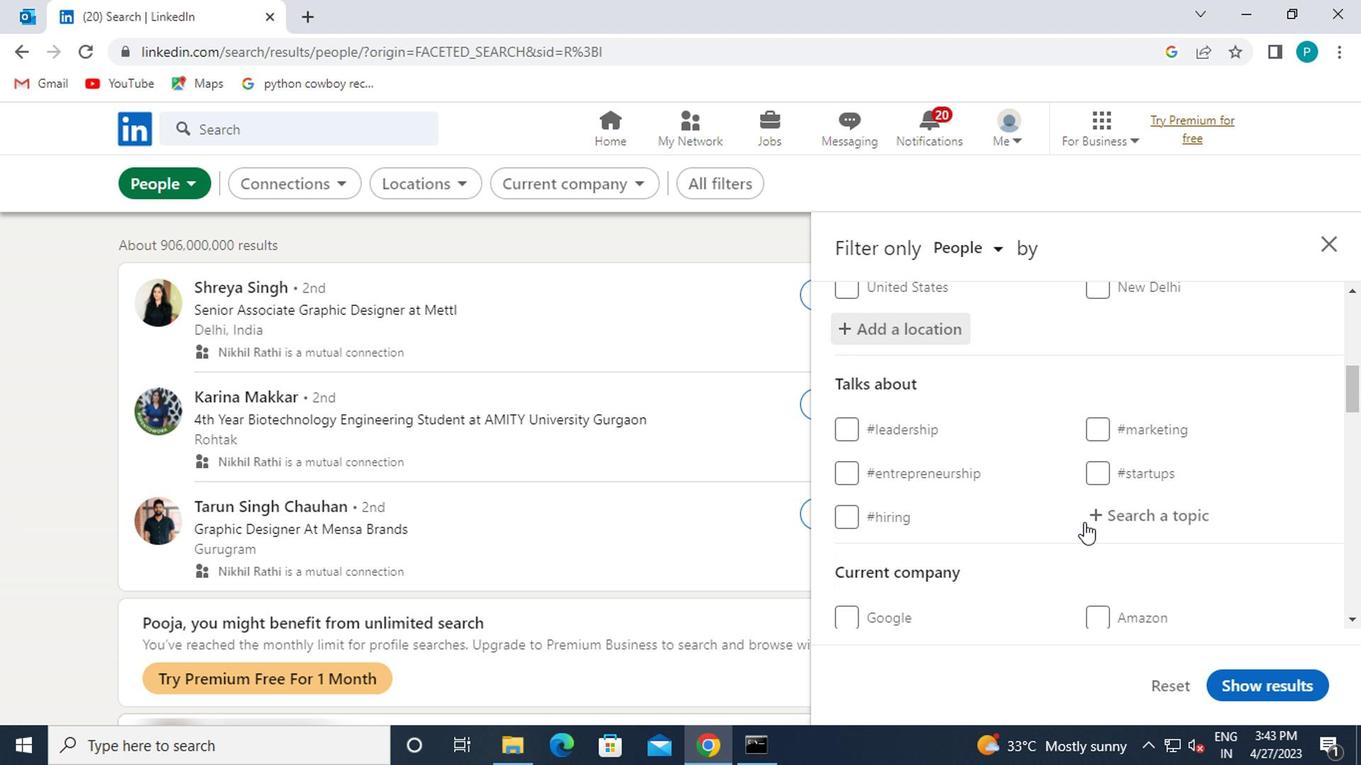 
Action: Key pressed <Key.shift>#LINKEDINFORBUSINESS
Screenshot: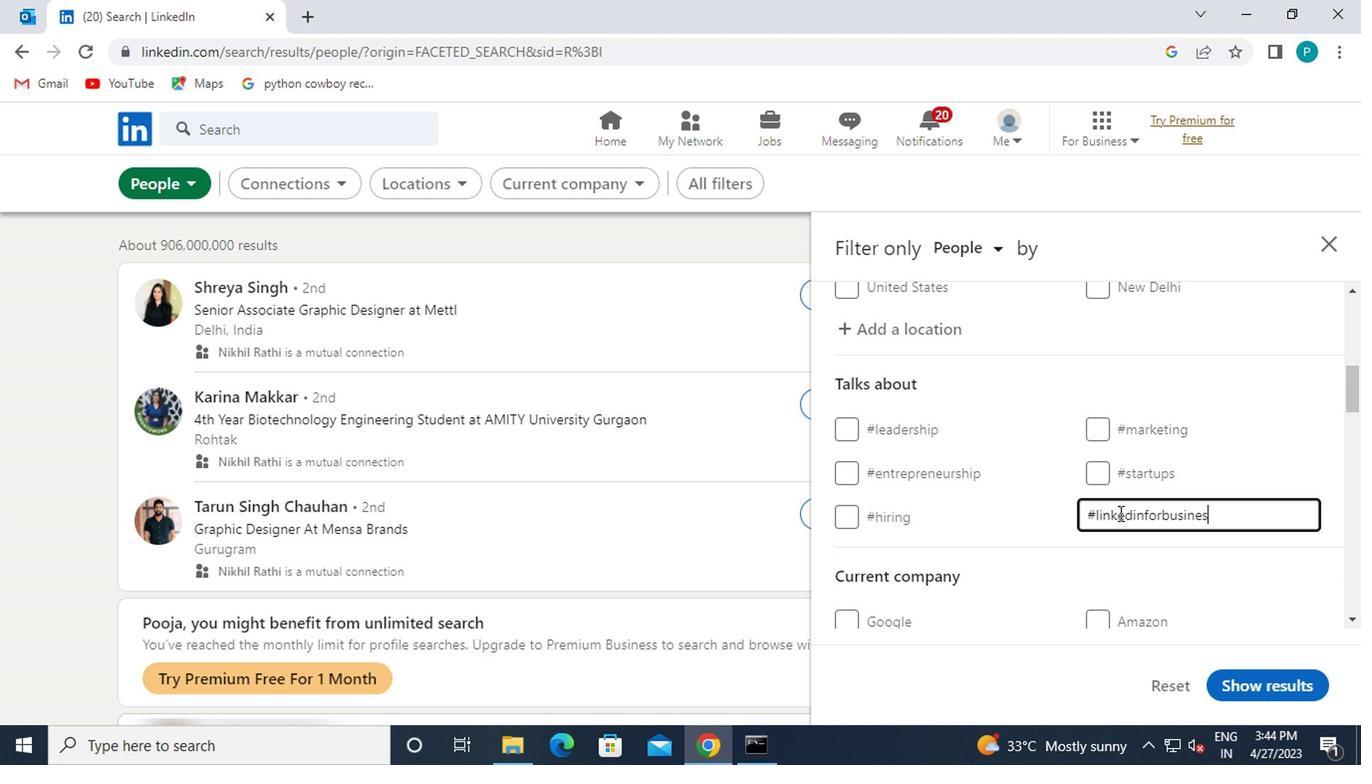 
Action: Mouse moved to (920, 416)
Screenshot: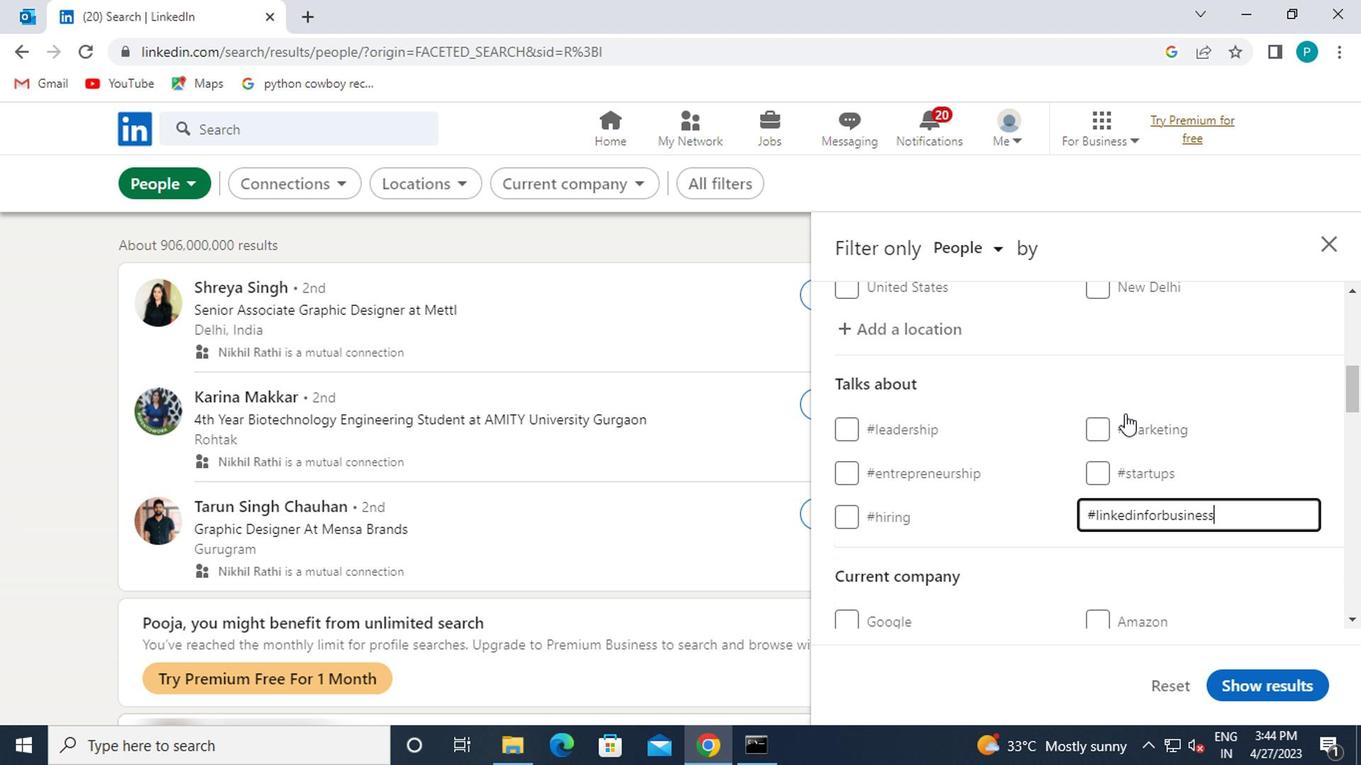 
Action: Mouse scrolled (920, 416) with delta (0, 0)
Screenshot: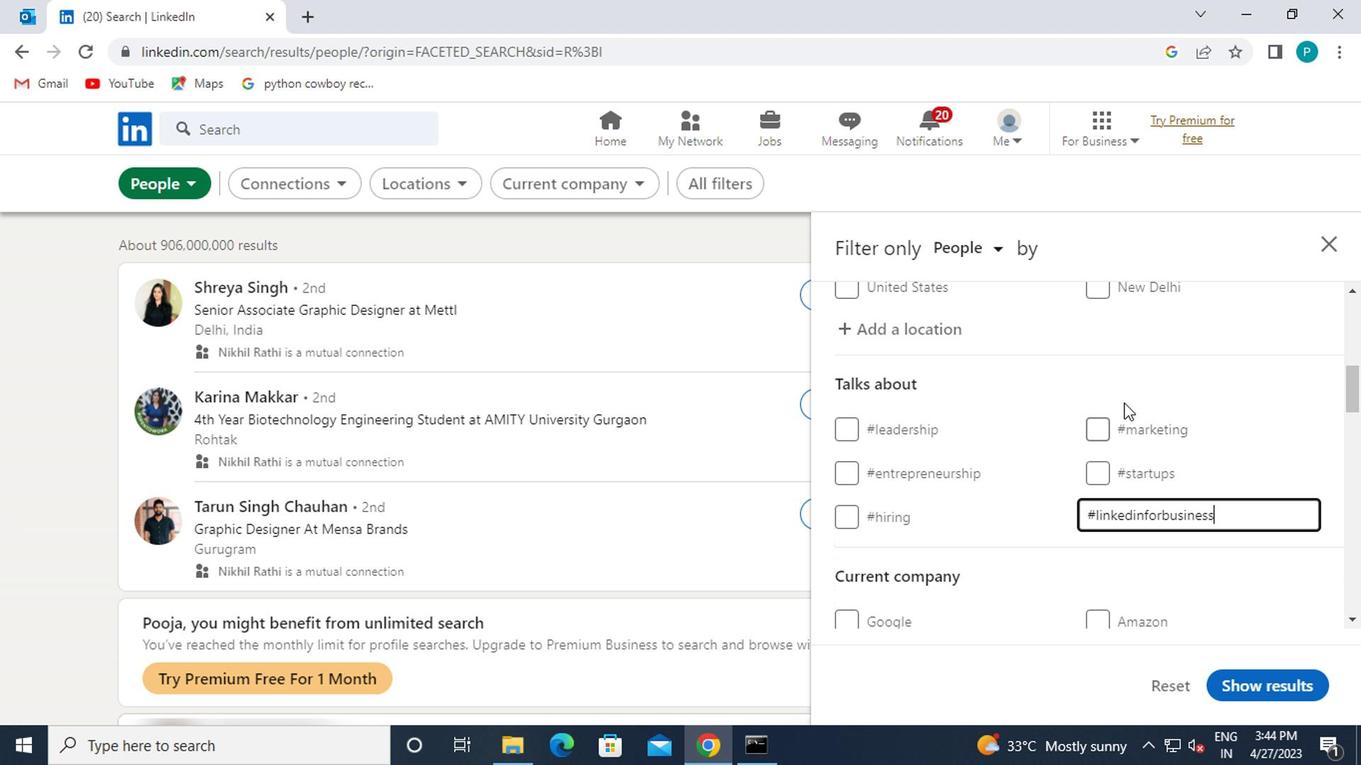 
Action: Mouse scrolled (920, 416) with delta (0, 0)
Screenshot: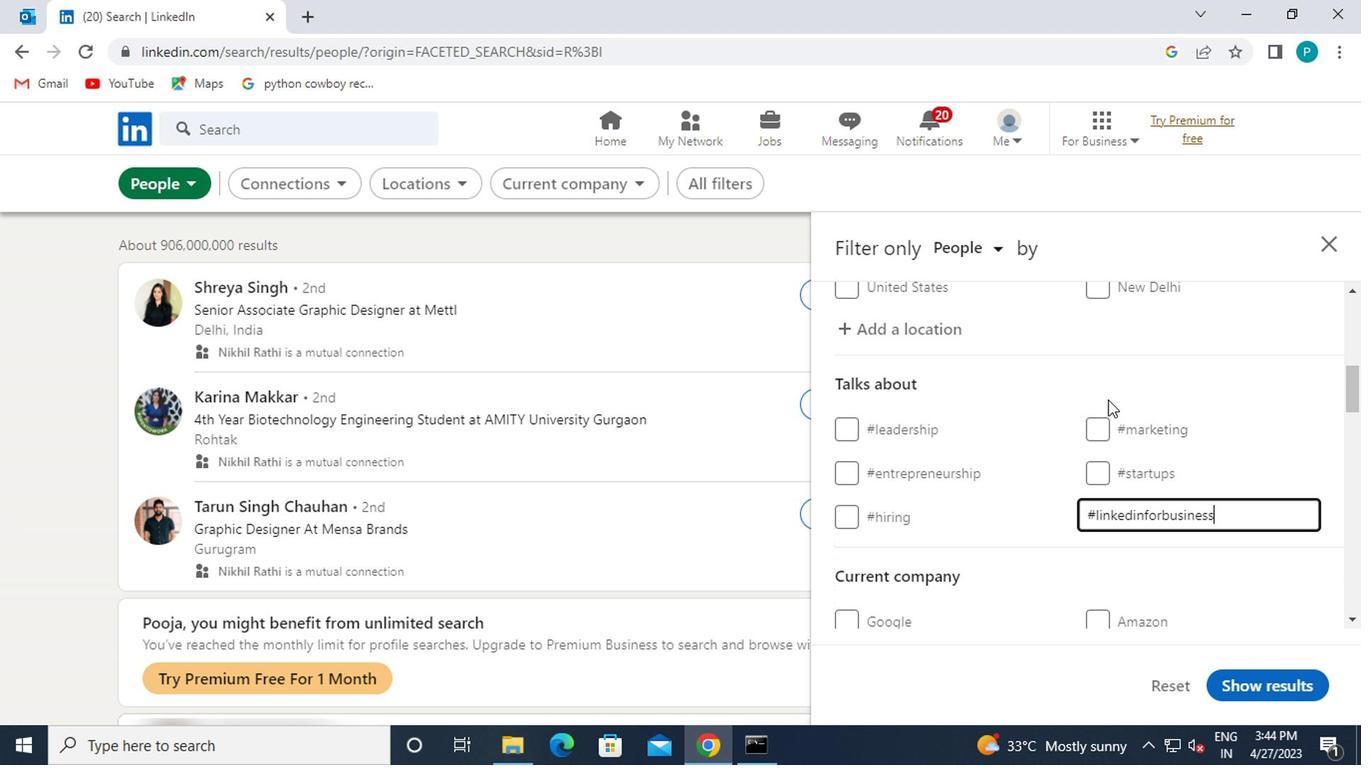 
Action: Mouse moved to (924, 503)
Screenshot: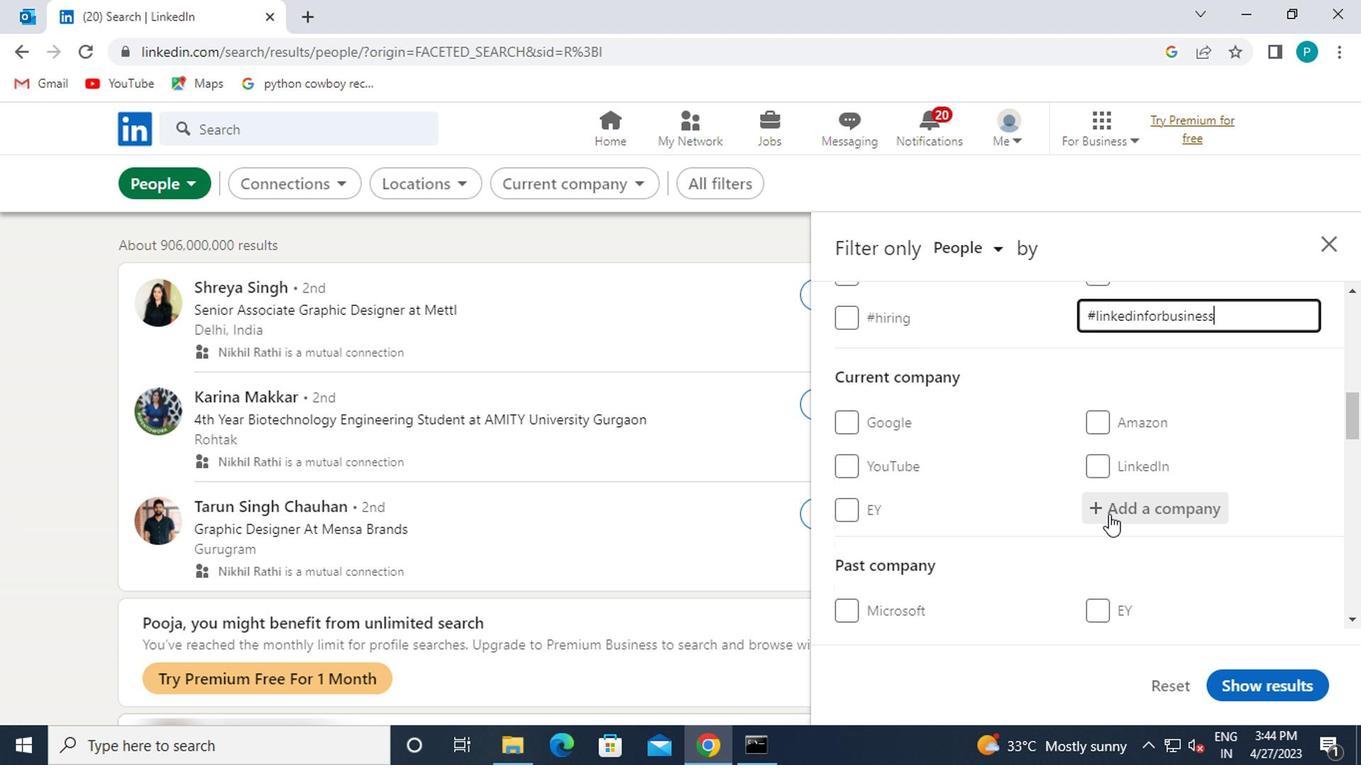 
Action: Mouse scrolled (924, 502) with delta (0, 0)
Screenshot: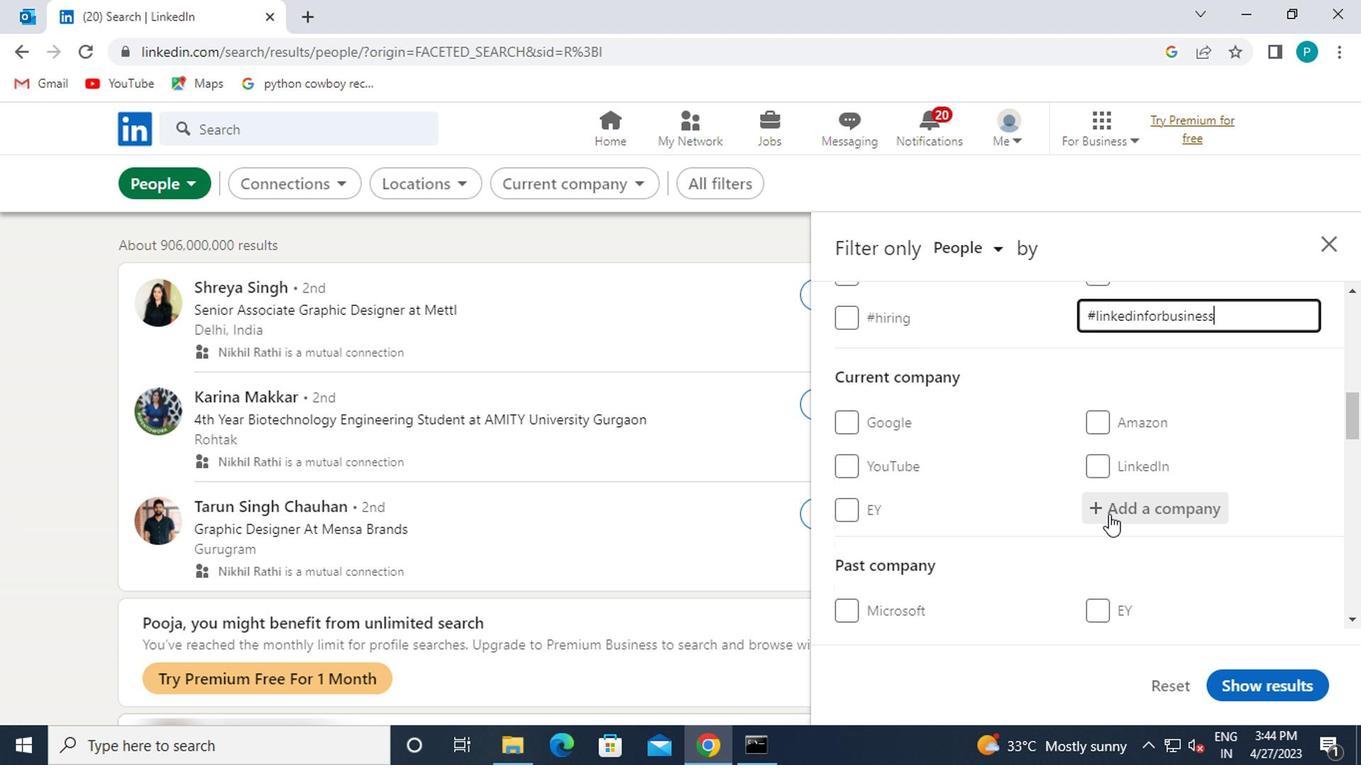 
Action: Mouse moved to (918, 501)
Screenshot: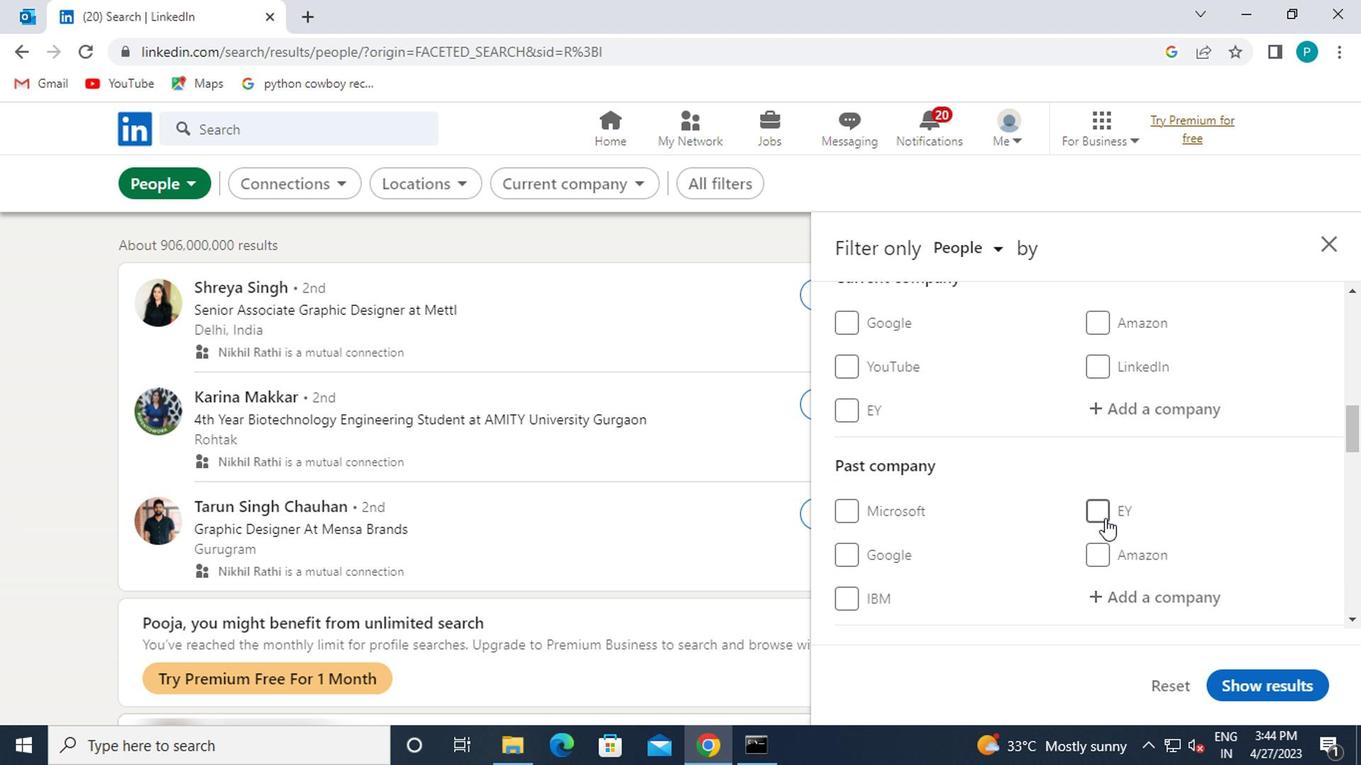 
Action: Mouse scrolled (918, 500) with delta (0, 0)
Screenshot: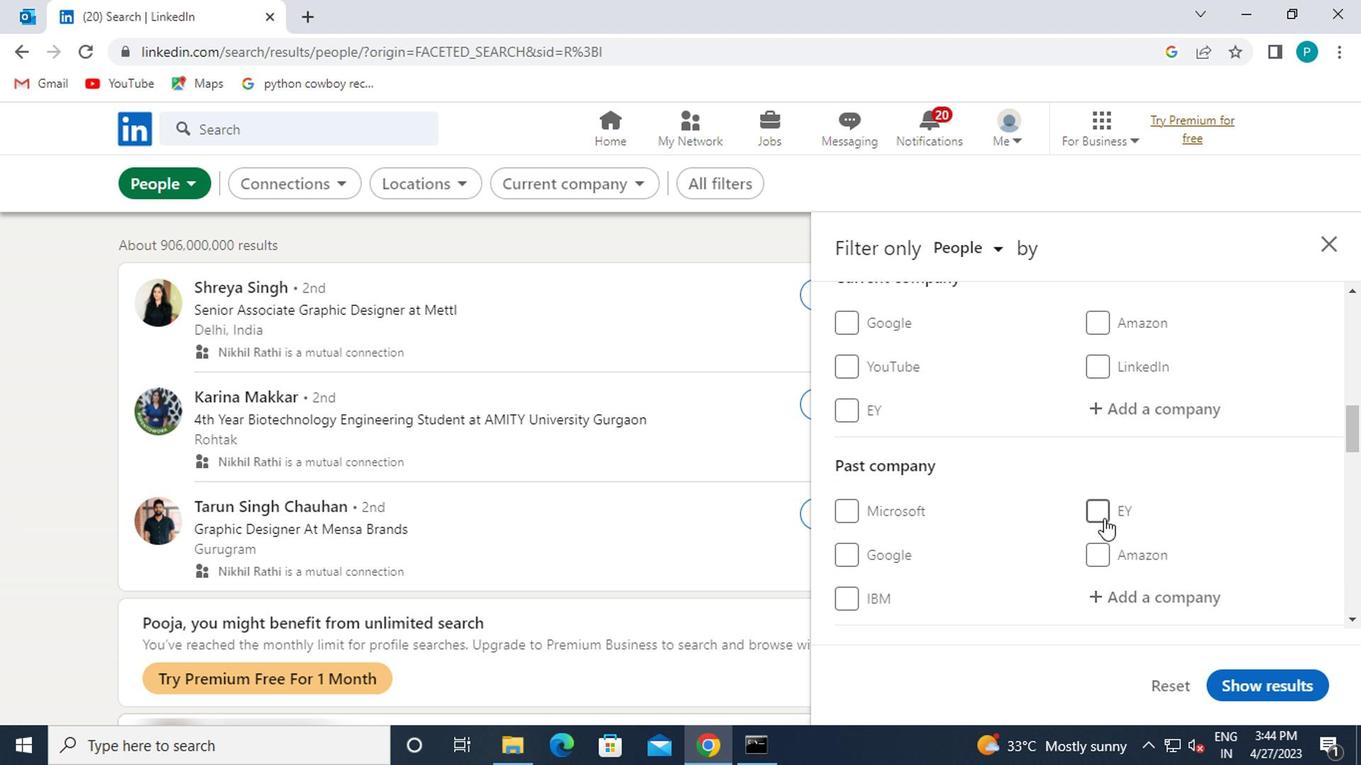 
Action: Mouse scrolled (918, 500) with delta (0, 0)
Screenshot: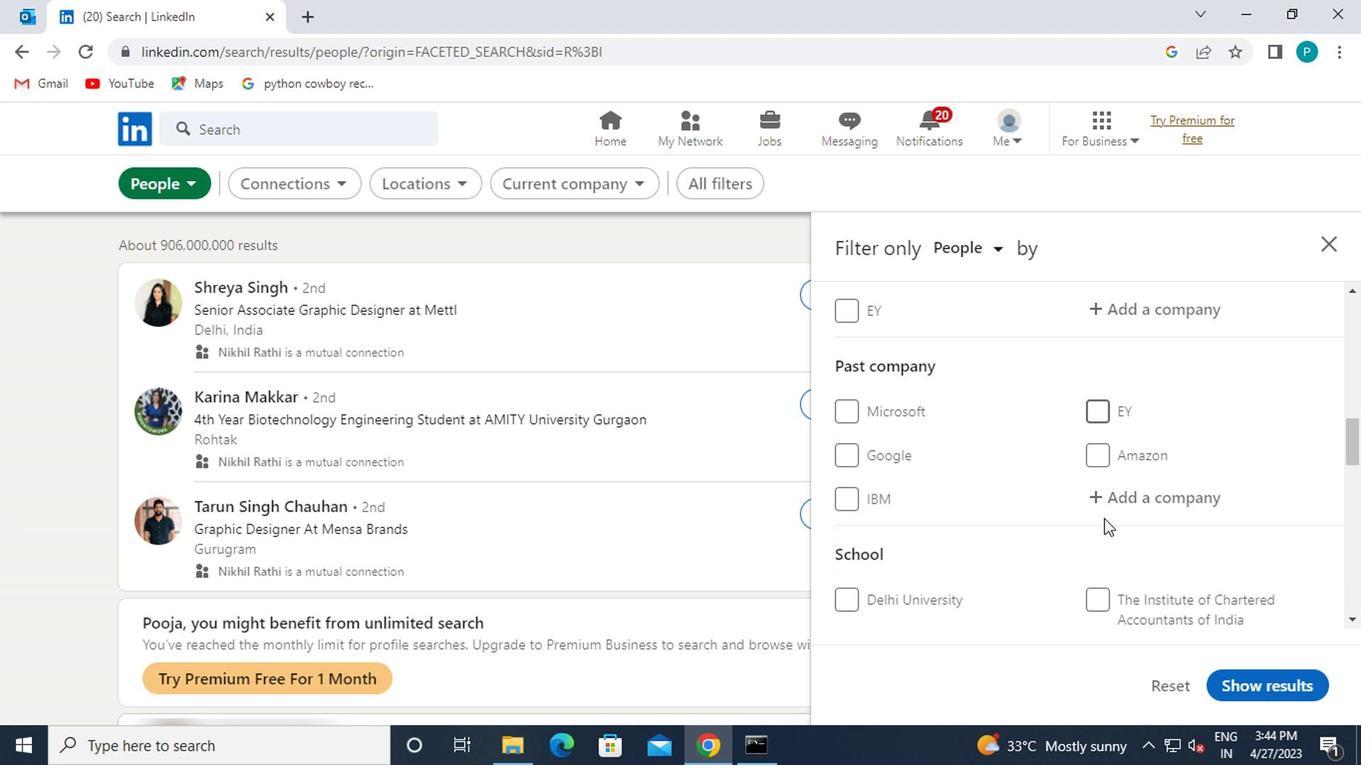 
Action: Mouse scrolled (918, 500) with delta (0, 0)
Screenshot: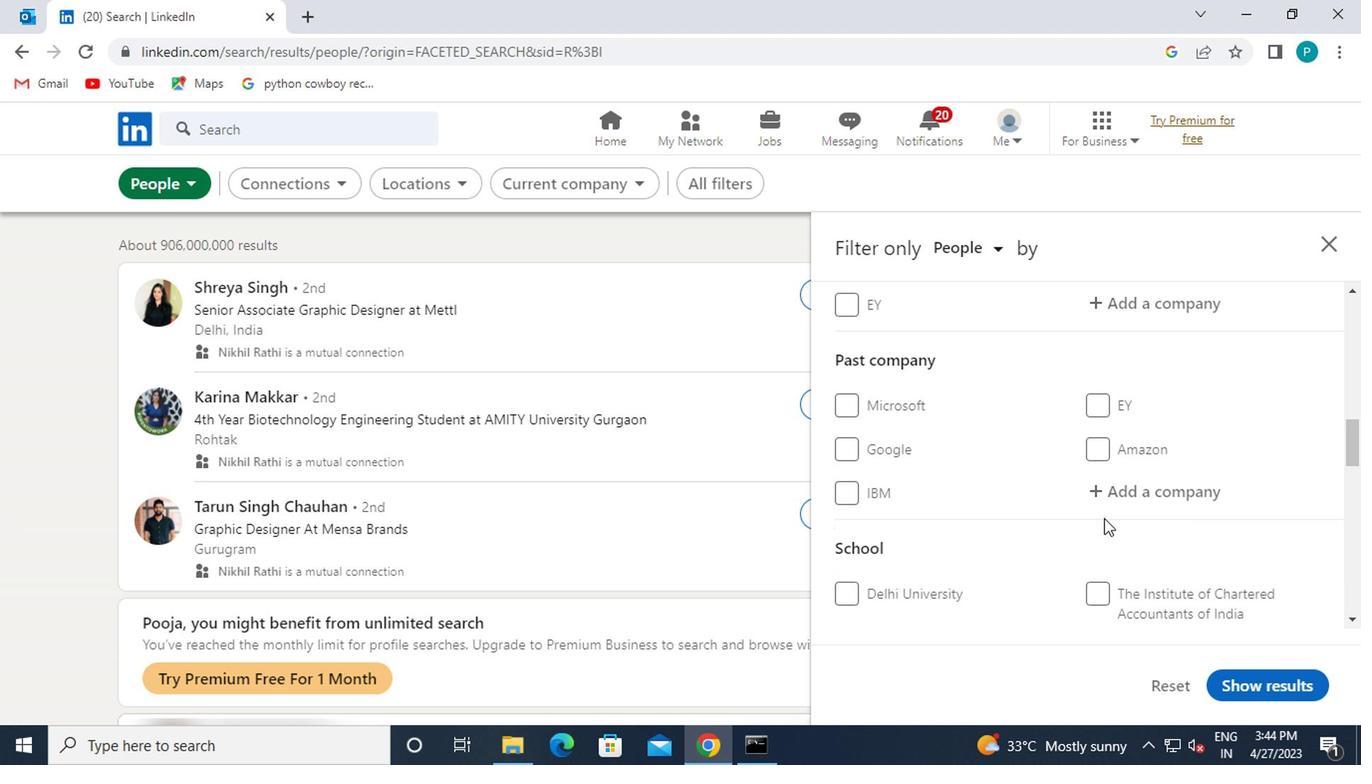 
Action: Mouse scrolled (918, 500) with delta (0, 0)
Screenshot: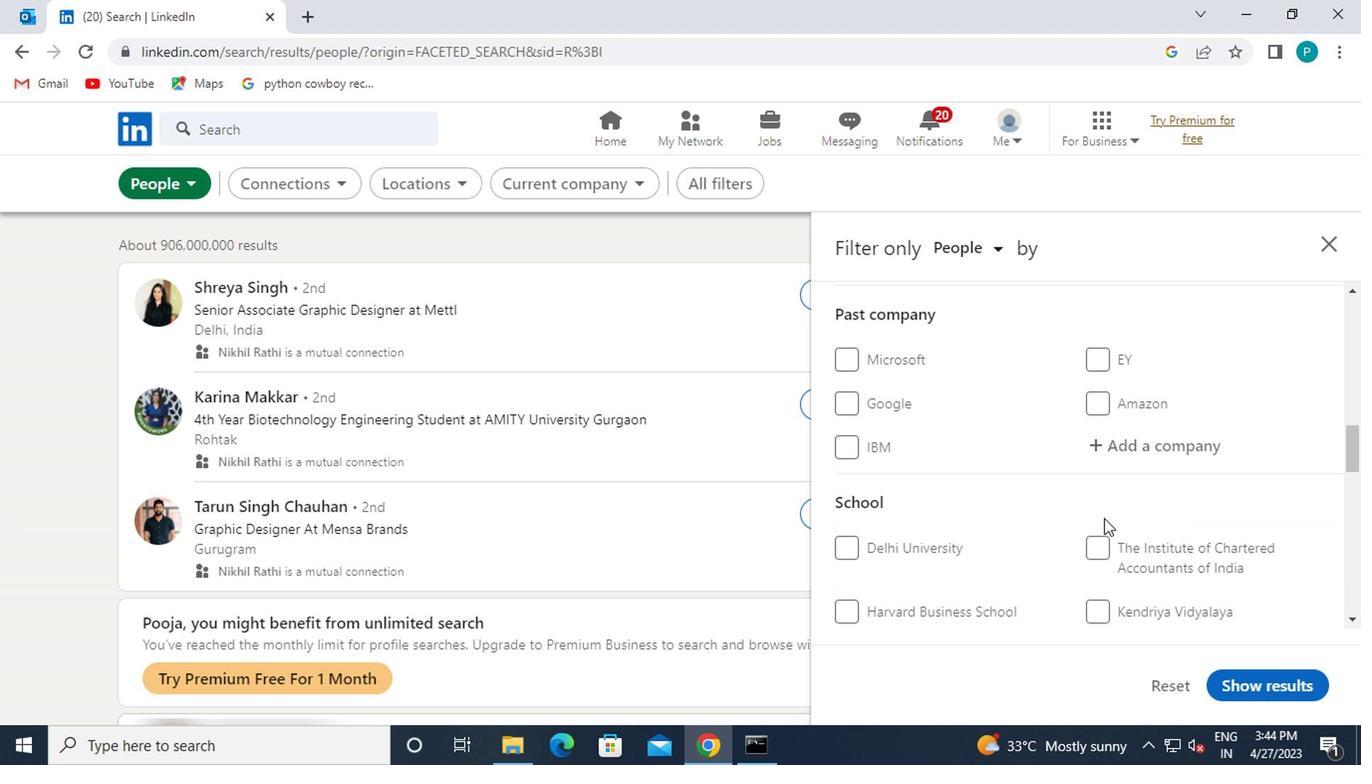 
Action: Mouse moved to (801, 521)
Screenshot: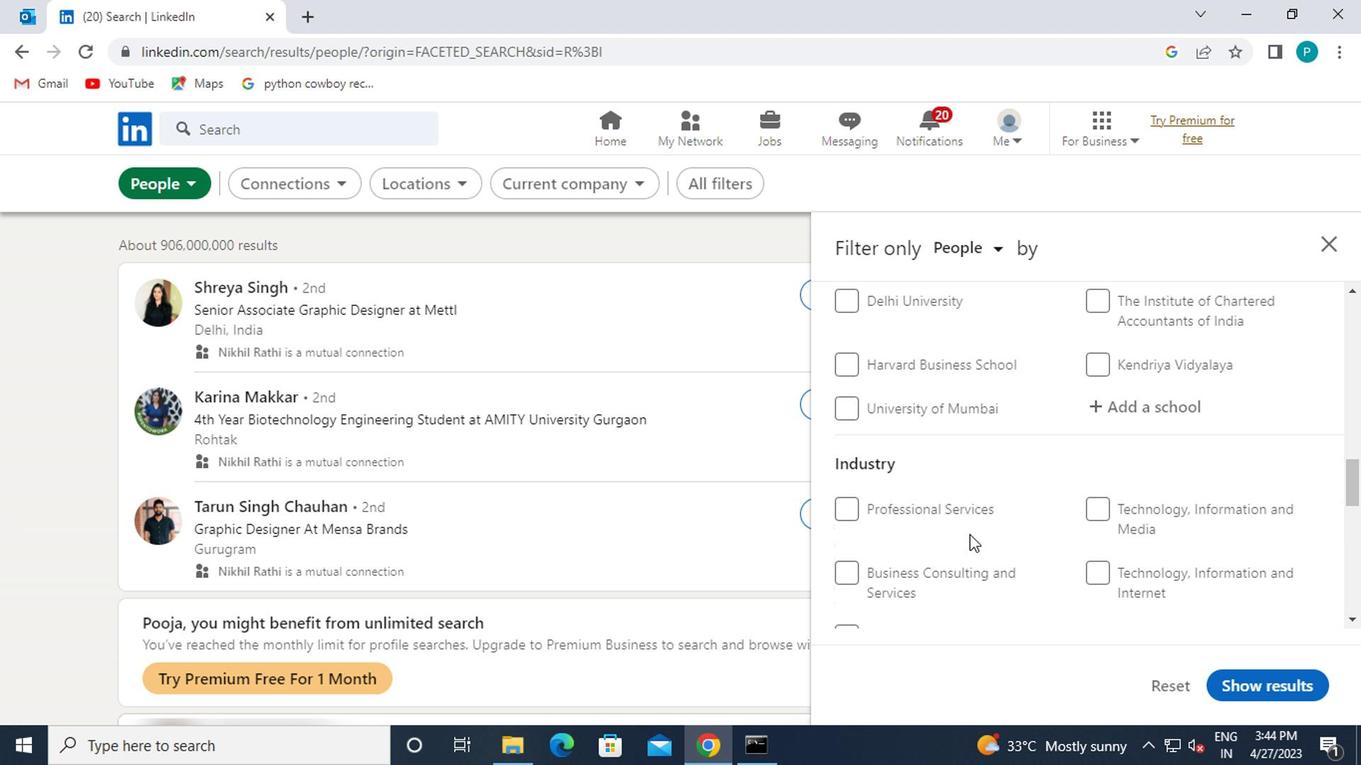 
Action: Mouse scrolled (801, 521) with delta (0, 0)
Screenshot: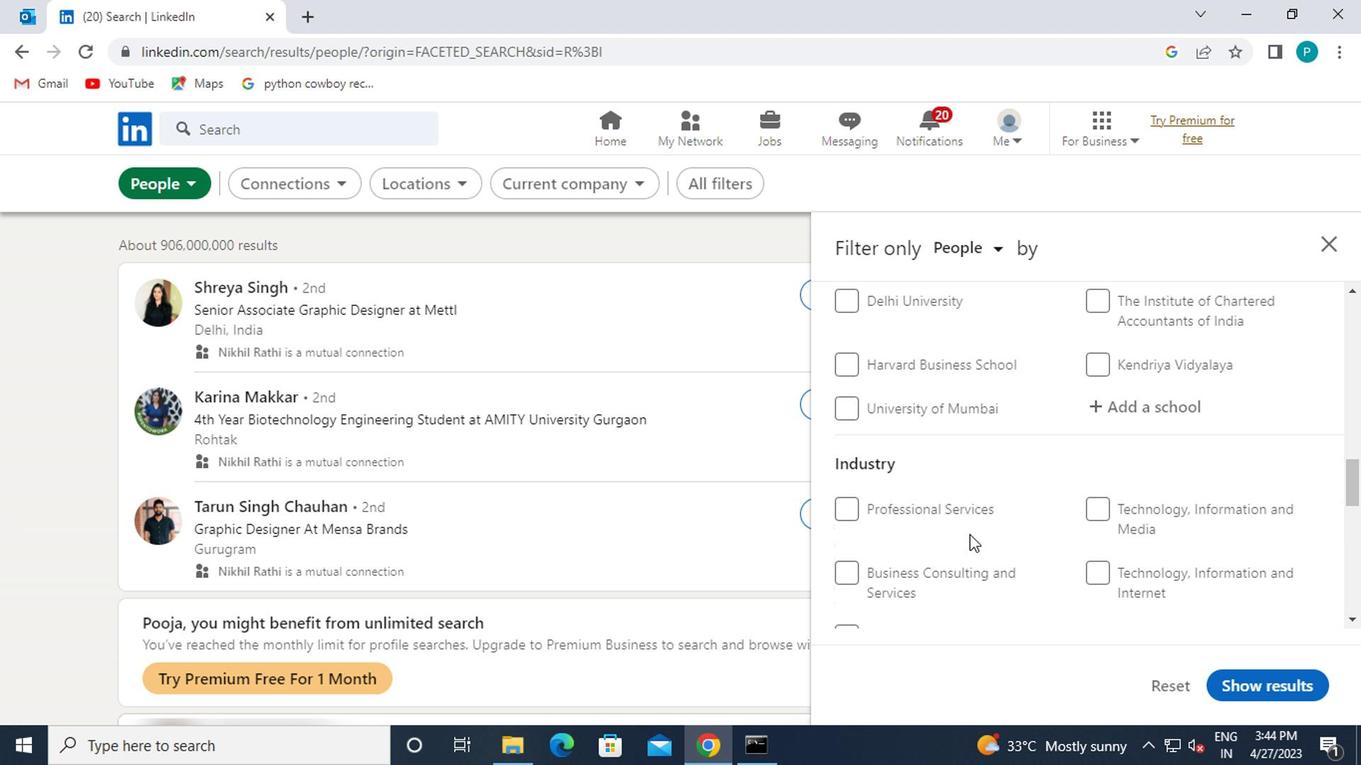 
Action: Mouse moved to (796, 523)
Screenshot: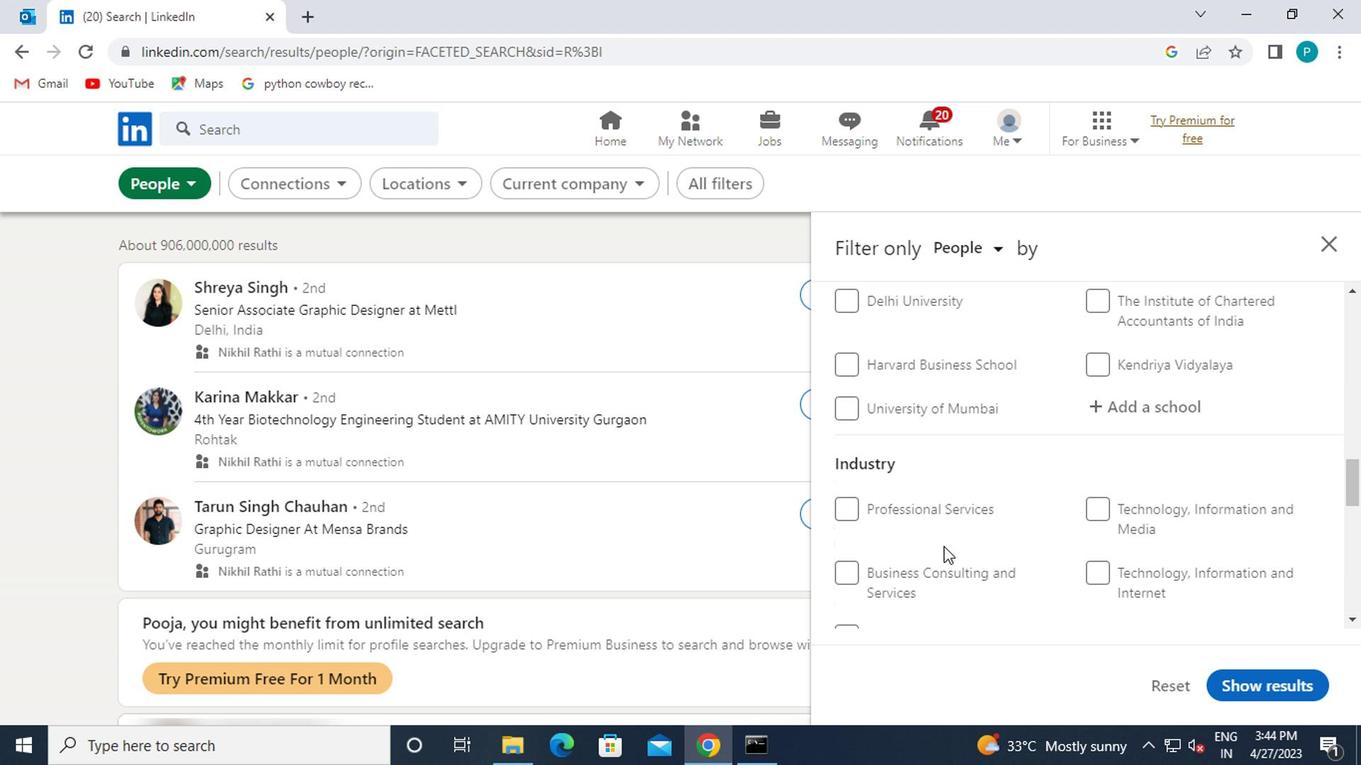 
Action: Mouse scrolled (796, 522) with delta (0, 0)
Screenshot: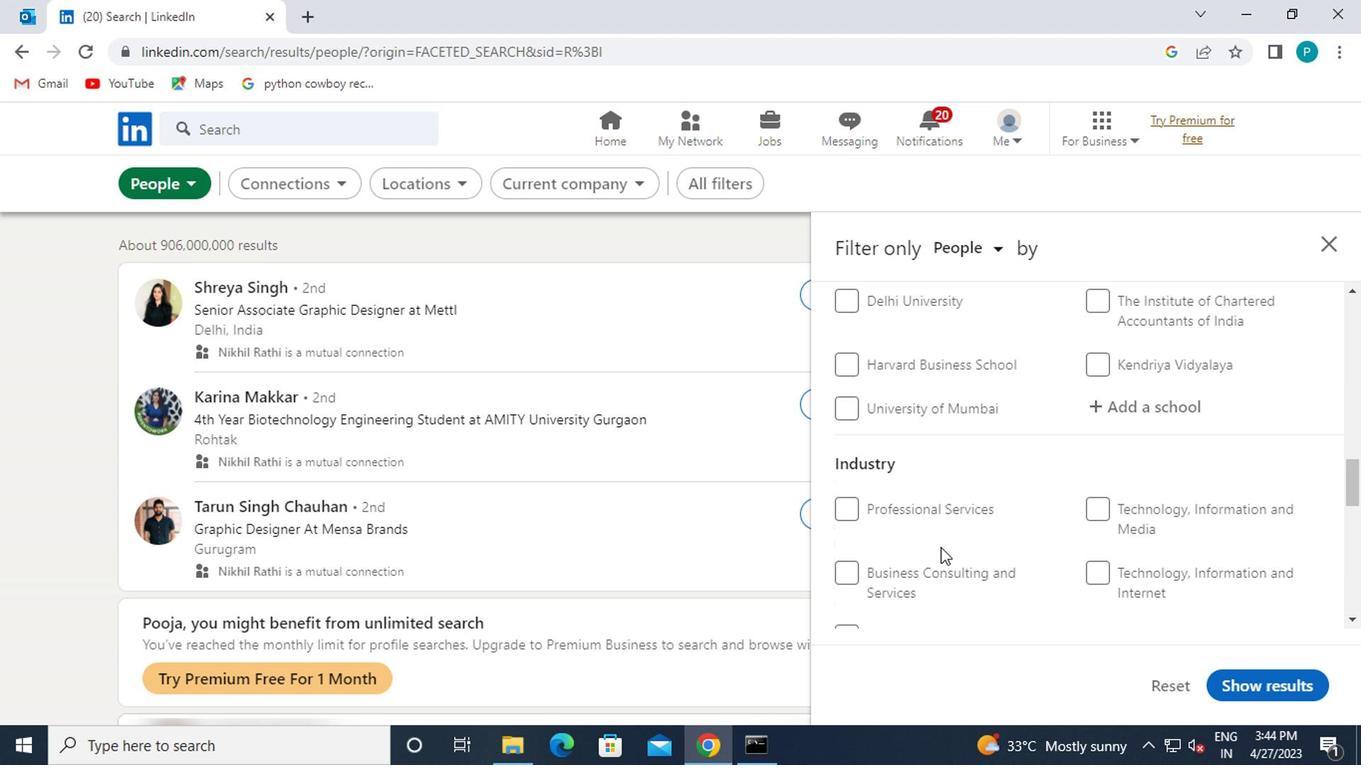 
Action: Mouse moved to (755, 528)
Screenshot: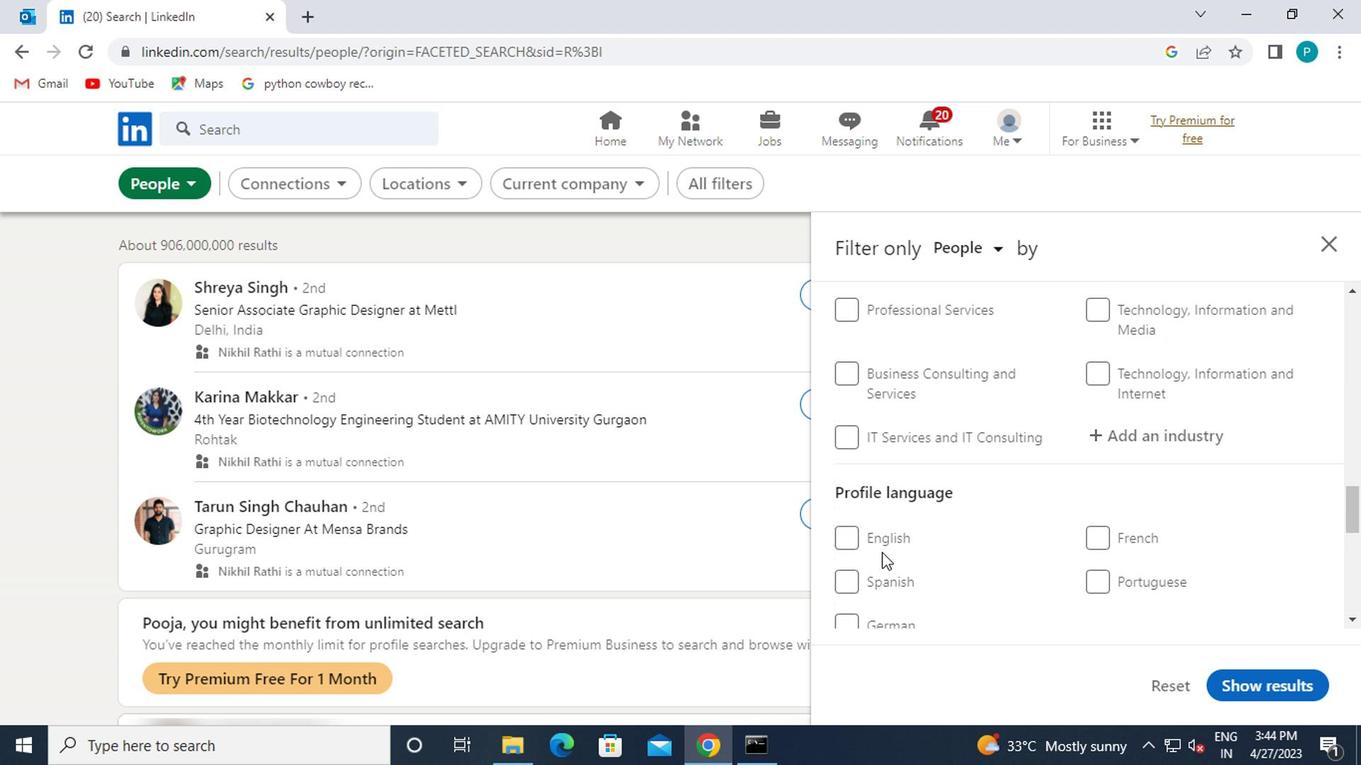 
Action: Mouse scrolled (755, 527) with delta (0, 0)
Screenshot: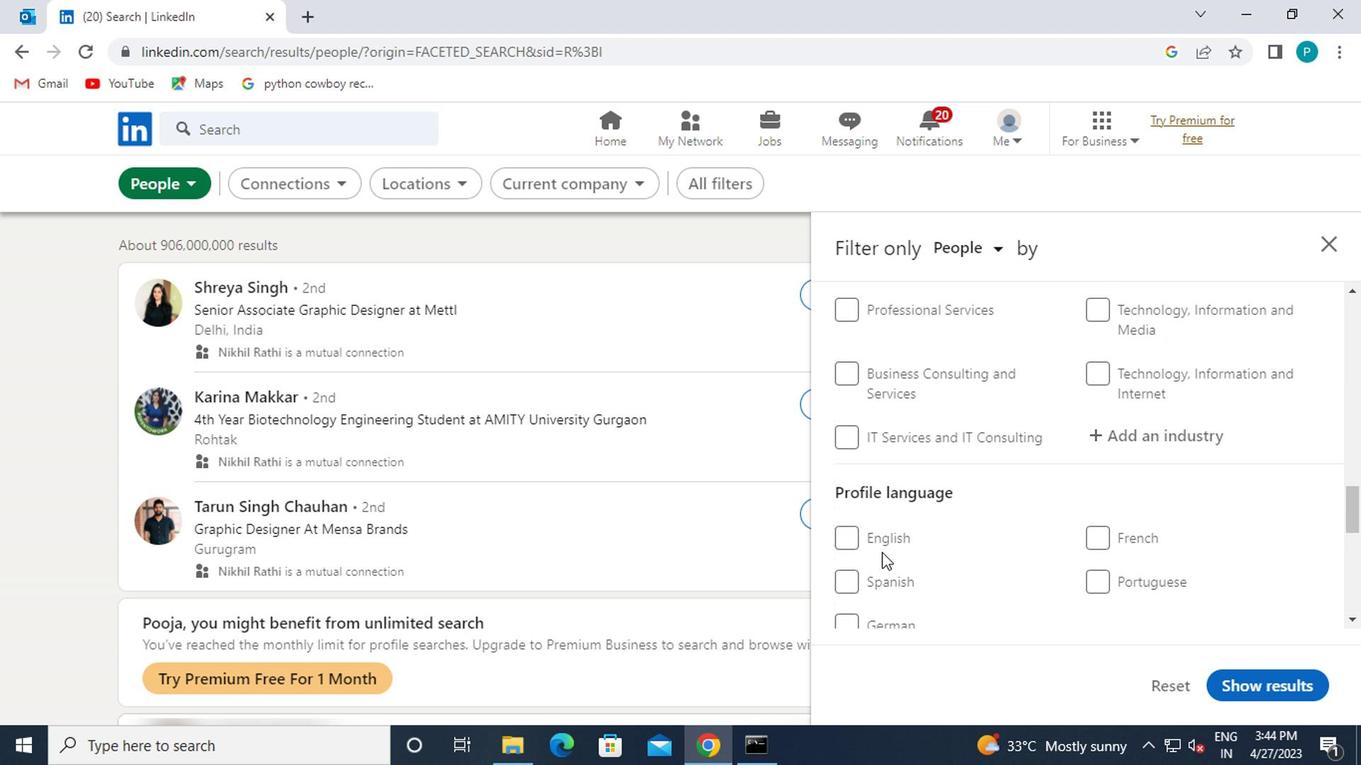 
Action: Mouse moved to (734, 479)
Screenshot: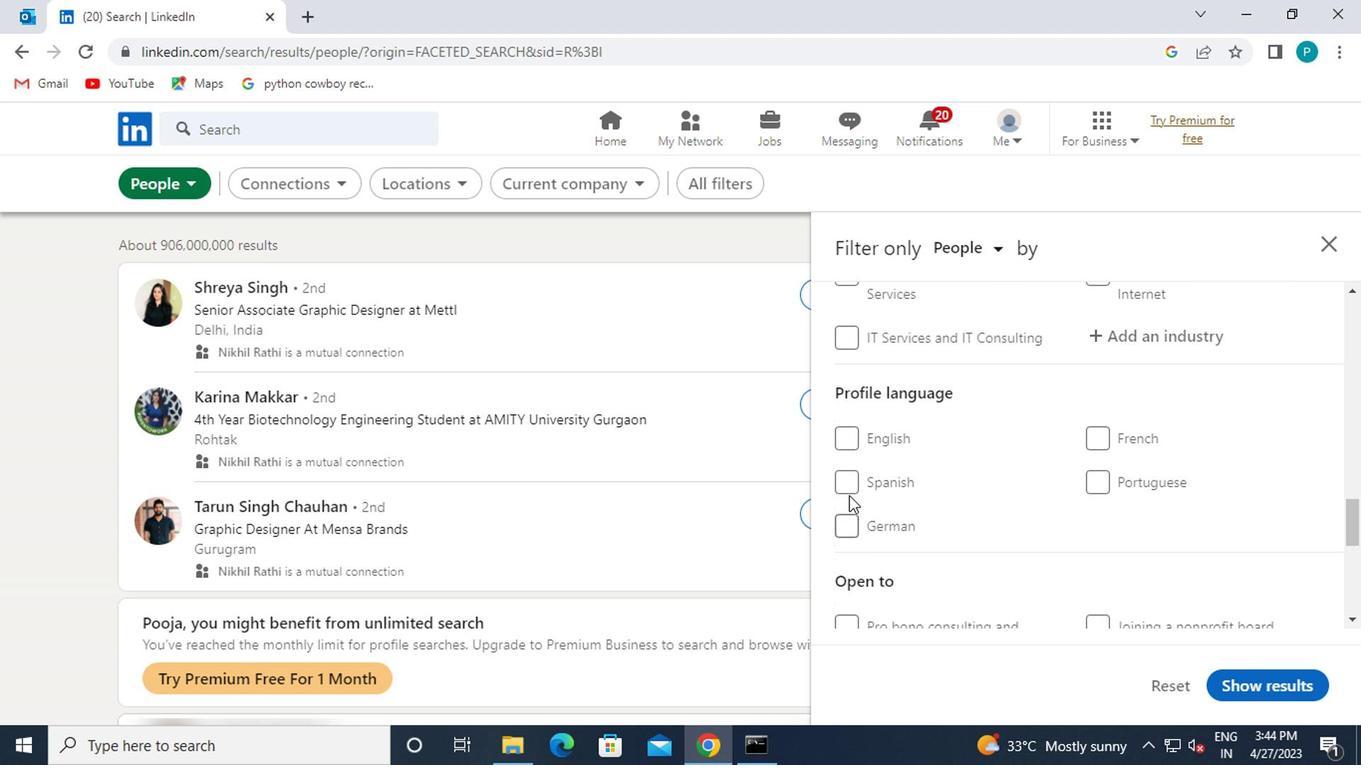 
Action: Mouse pressed left at (734, 479)
Screenshot: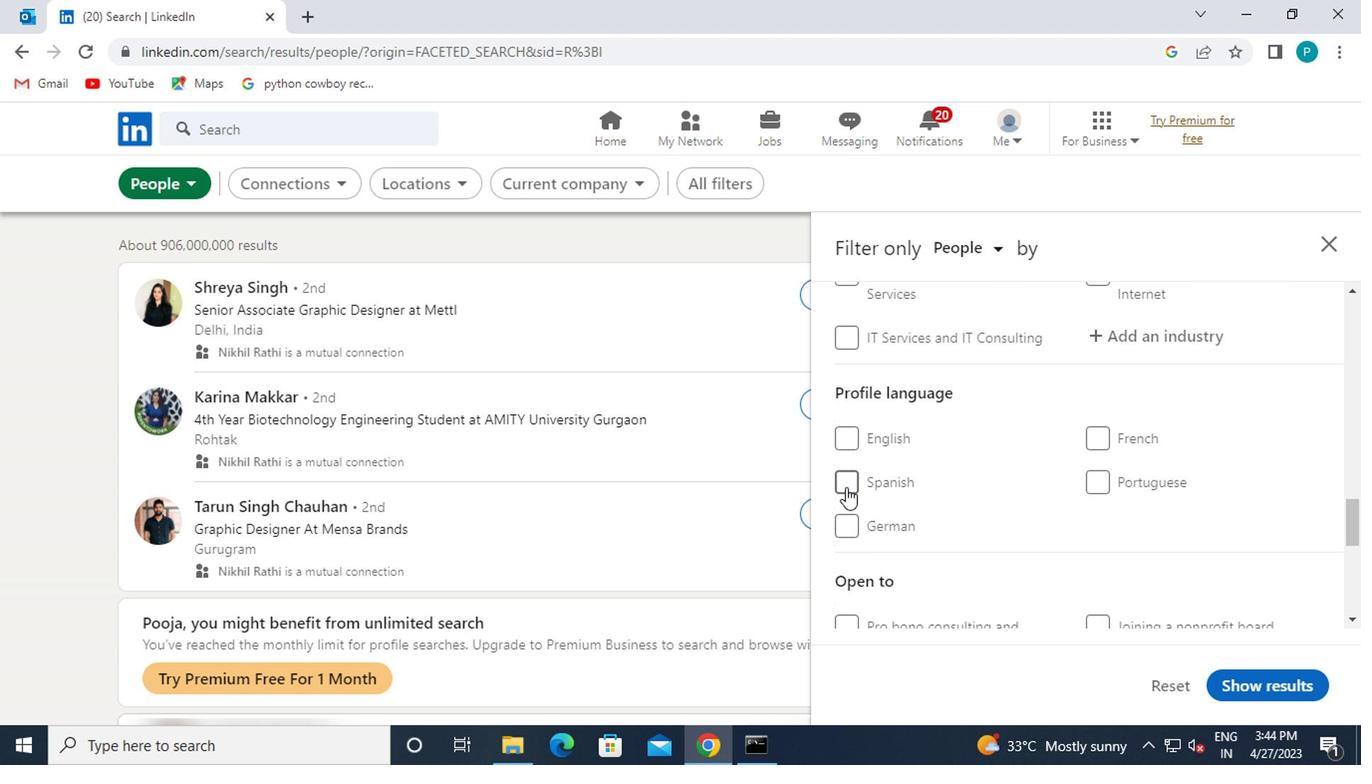
Action: Mouse moved to (859, 508)
Screenshot: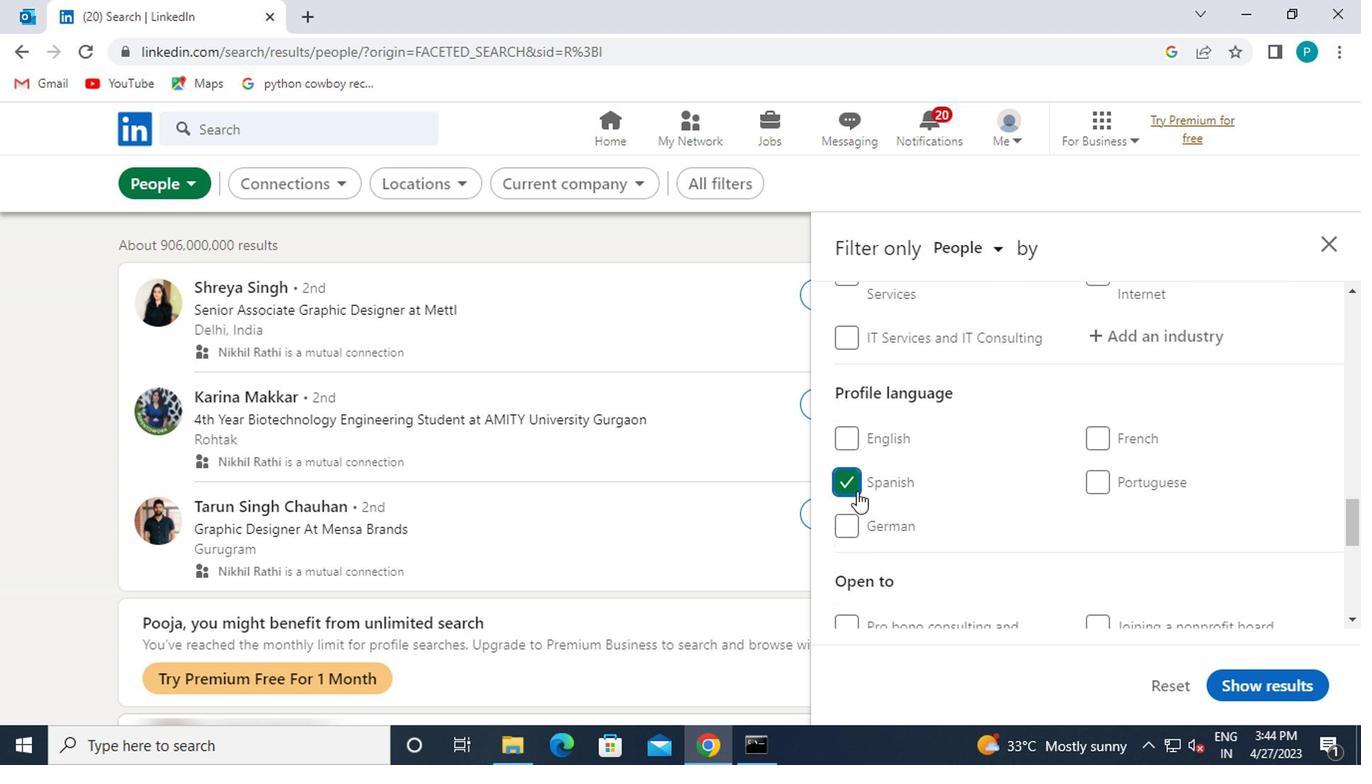 
Action: Mouse scrolled (859, 508) with delta (0, 0)
Screenshot: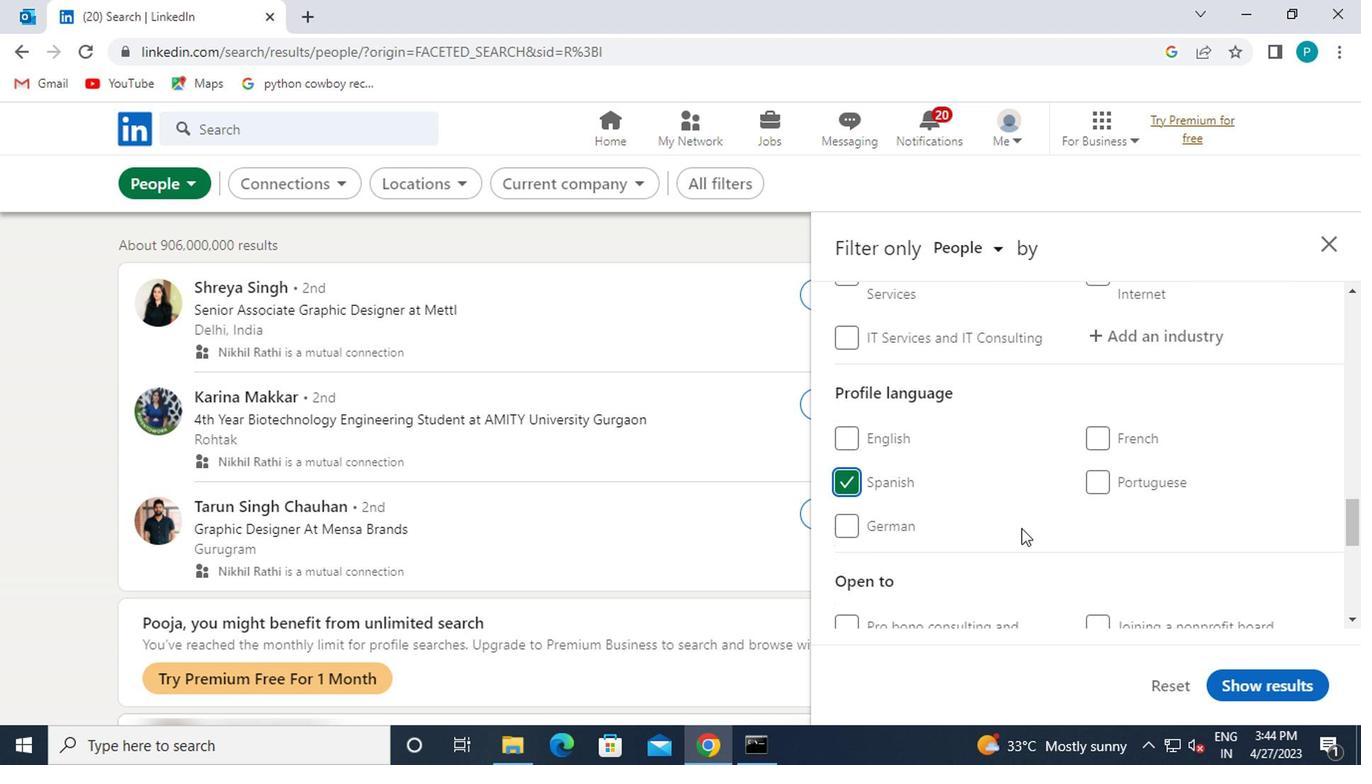 
Action: Mouse scrolled (859, 508) with delta (0, 0)
Screenshot: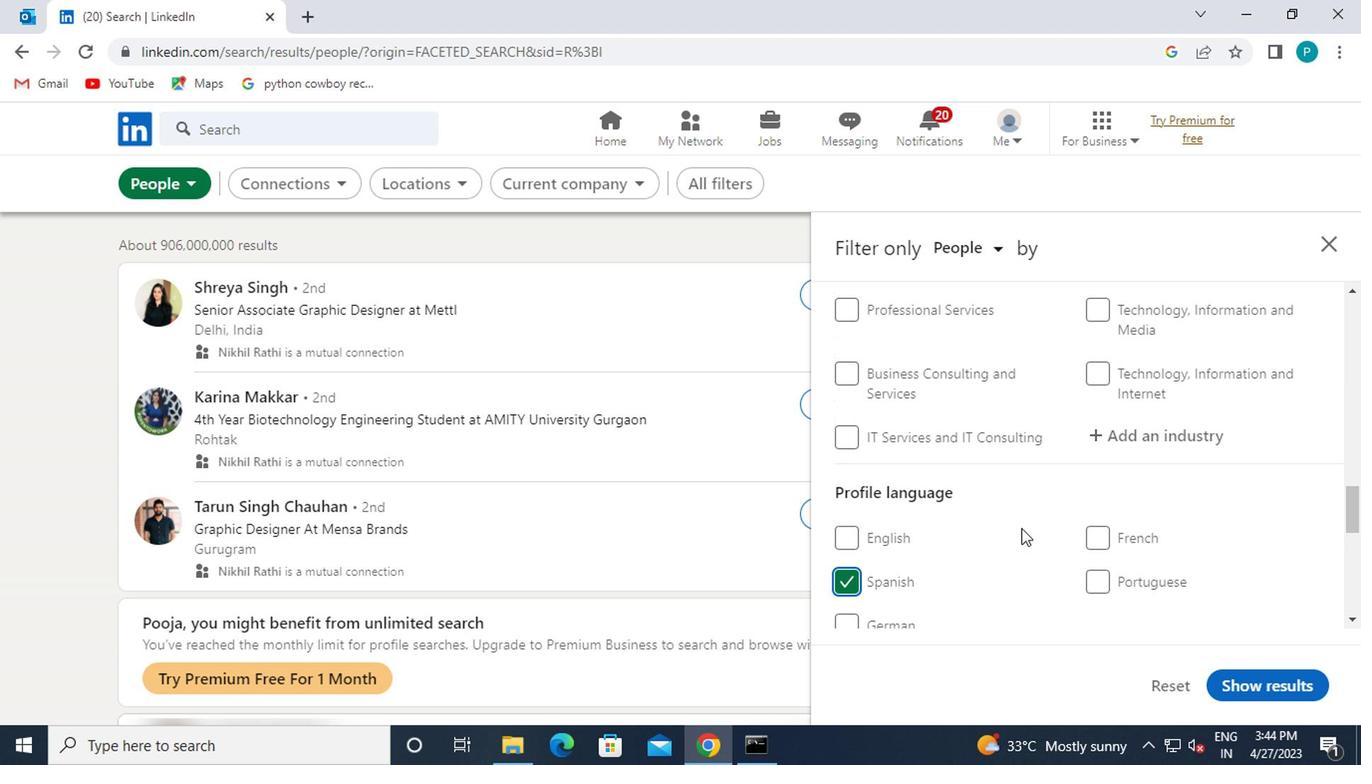 
Action: Mouse scrolled (859, 508) with delta (0, 0)
Screenshot: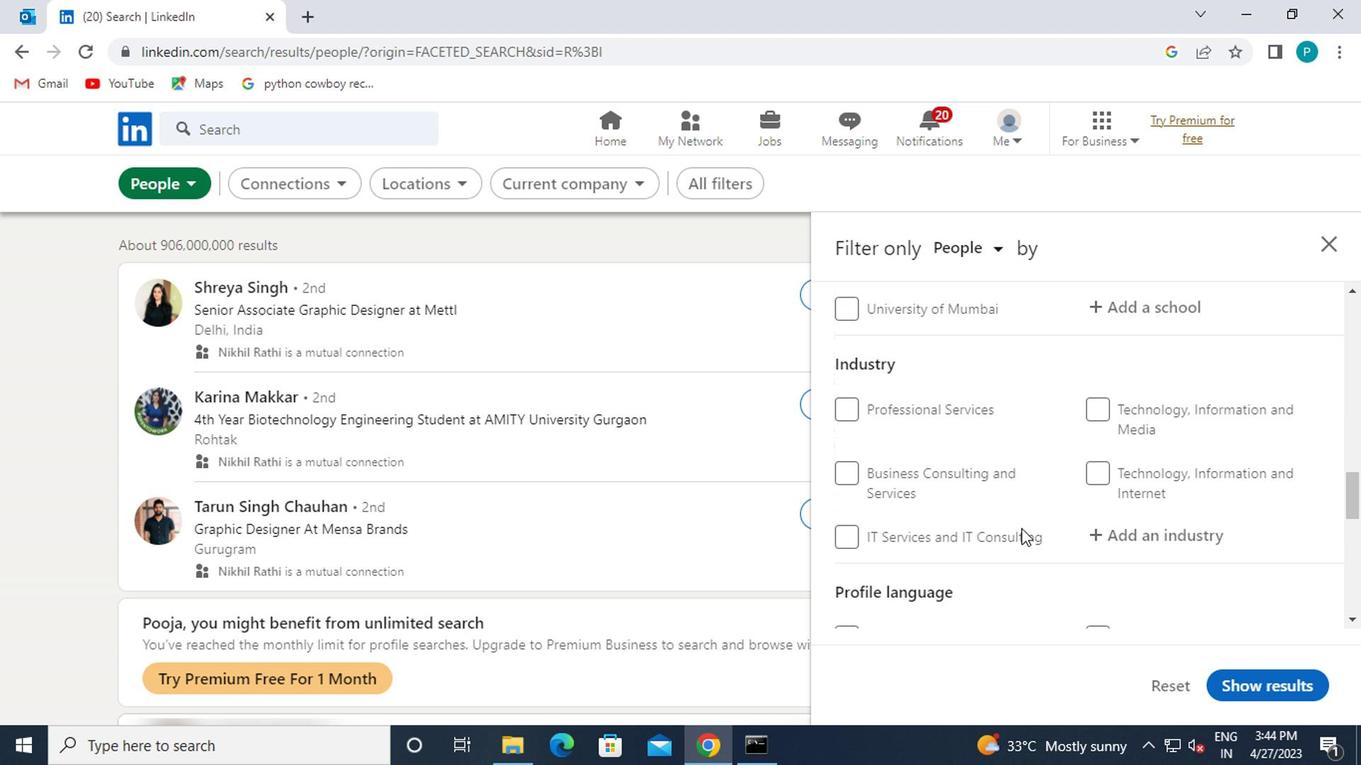 
Action: Mouse moved to (868, 506)
Screenshot: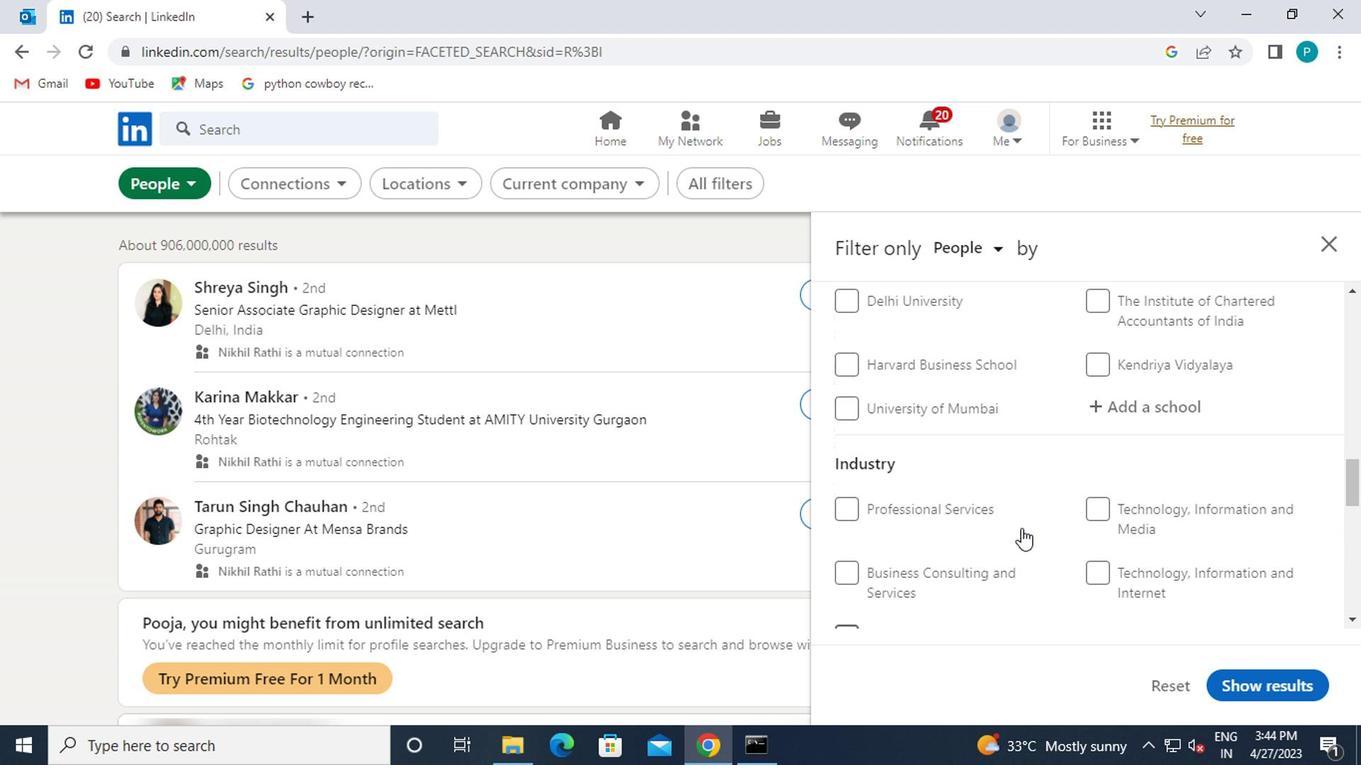 
Action: Mouse scrolled (868, 507) with delta (0, 0)
Screenshot: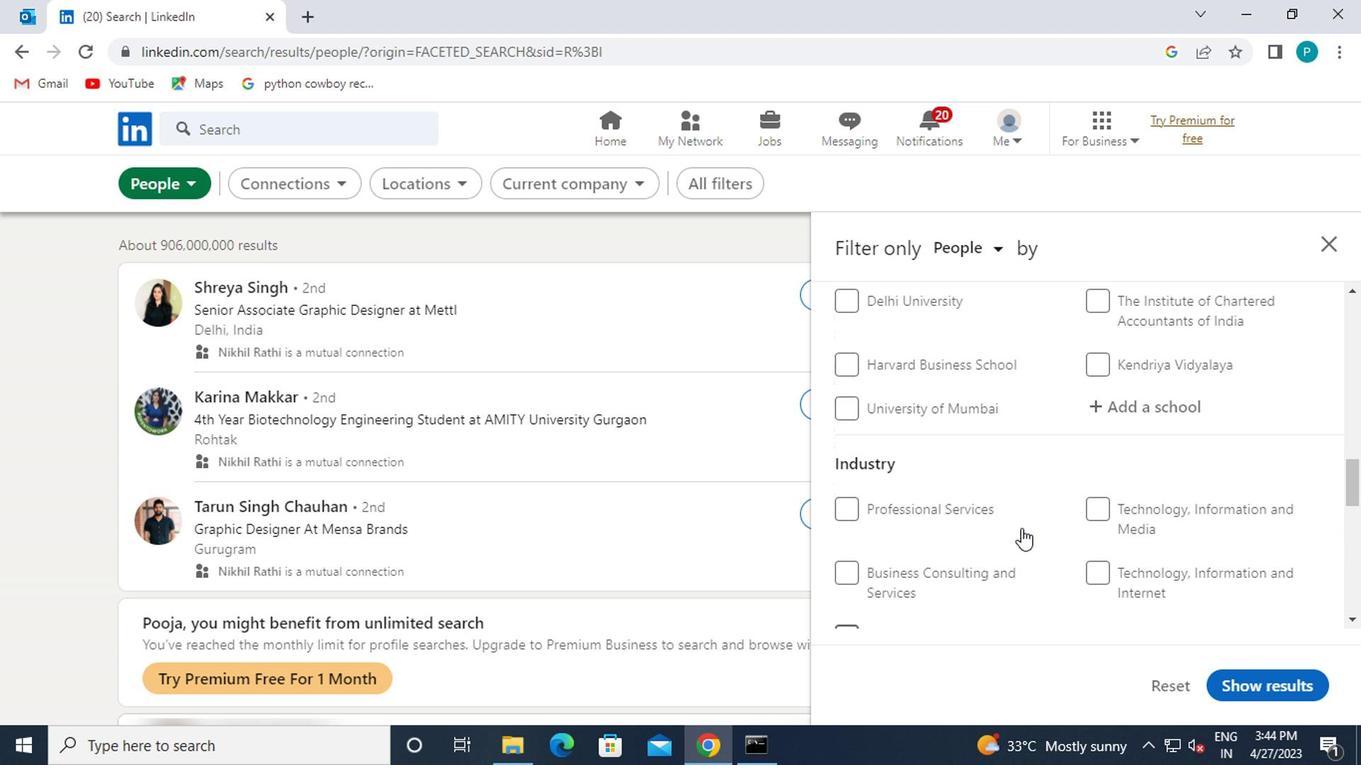 
Action: Mouse moved to (900, 494)
Screenshot: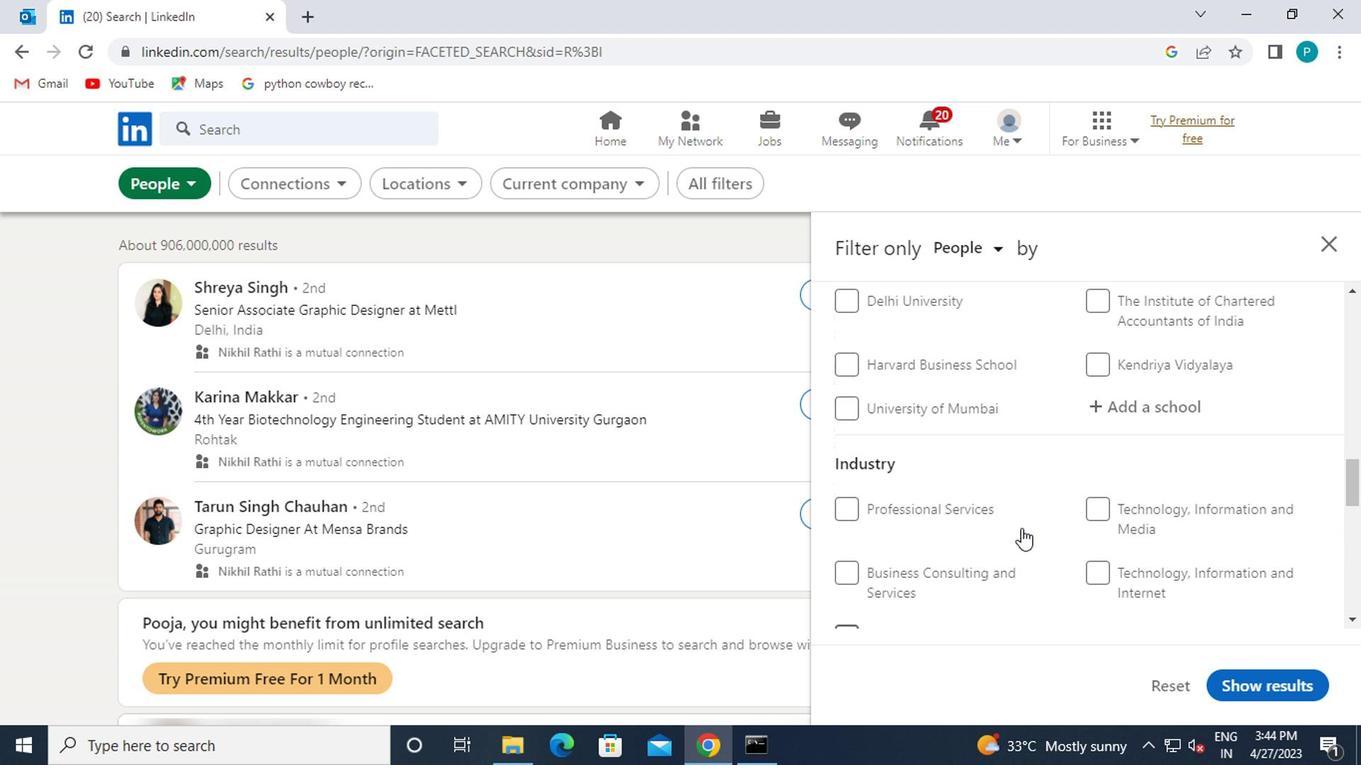 
Action: Mouse scrolled (900, 494) with delta (0, 0)
Screenshot: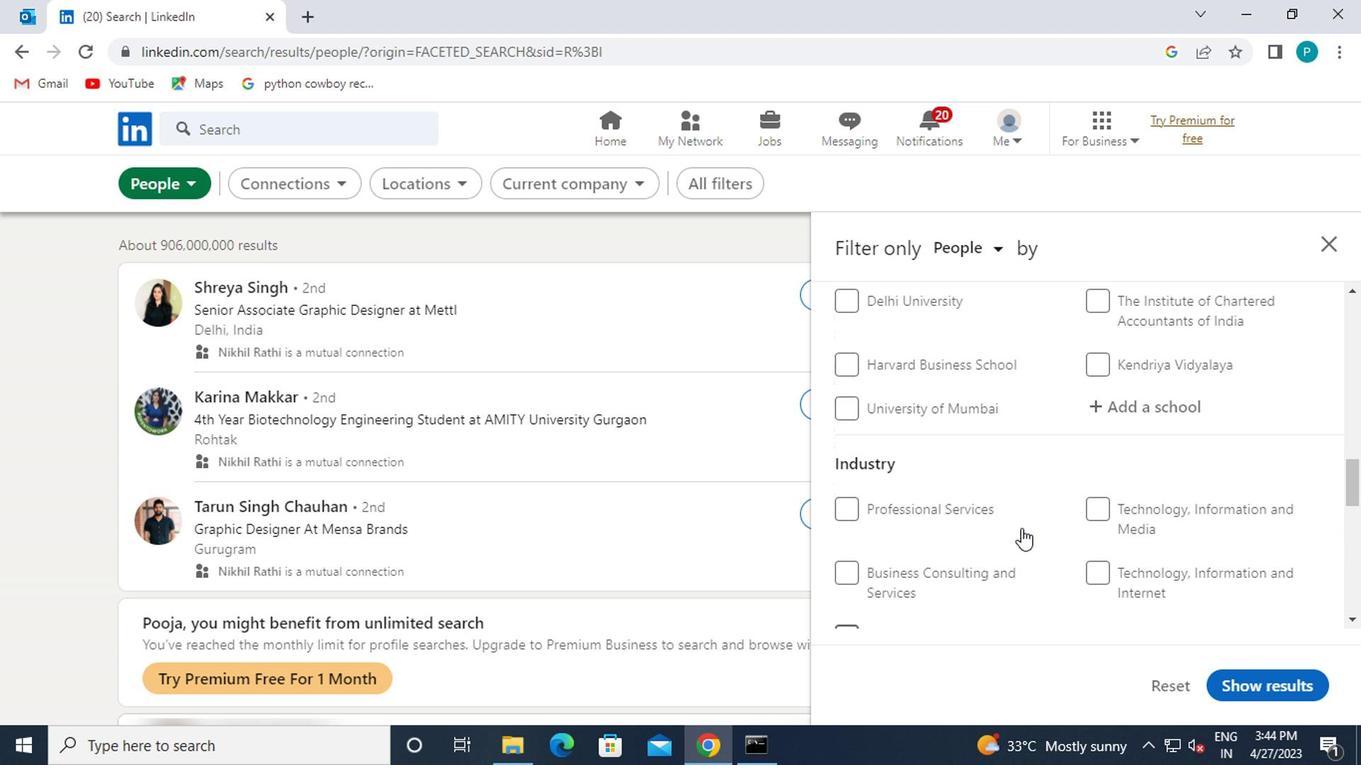 
Action: Mouse moved to (902, 493)
Screenshot: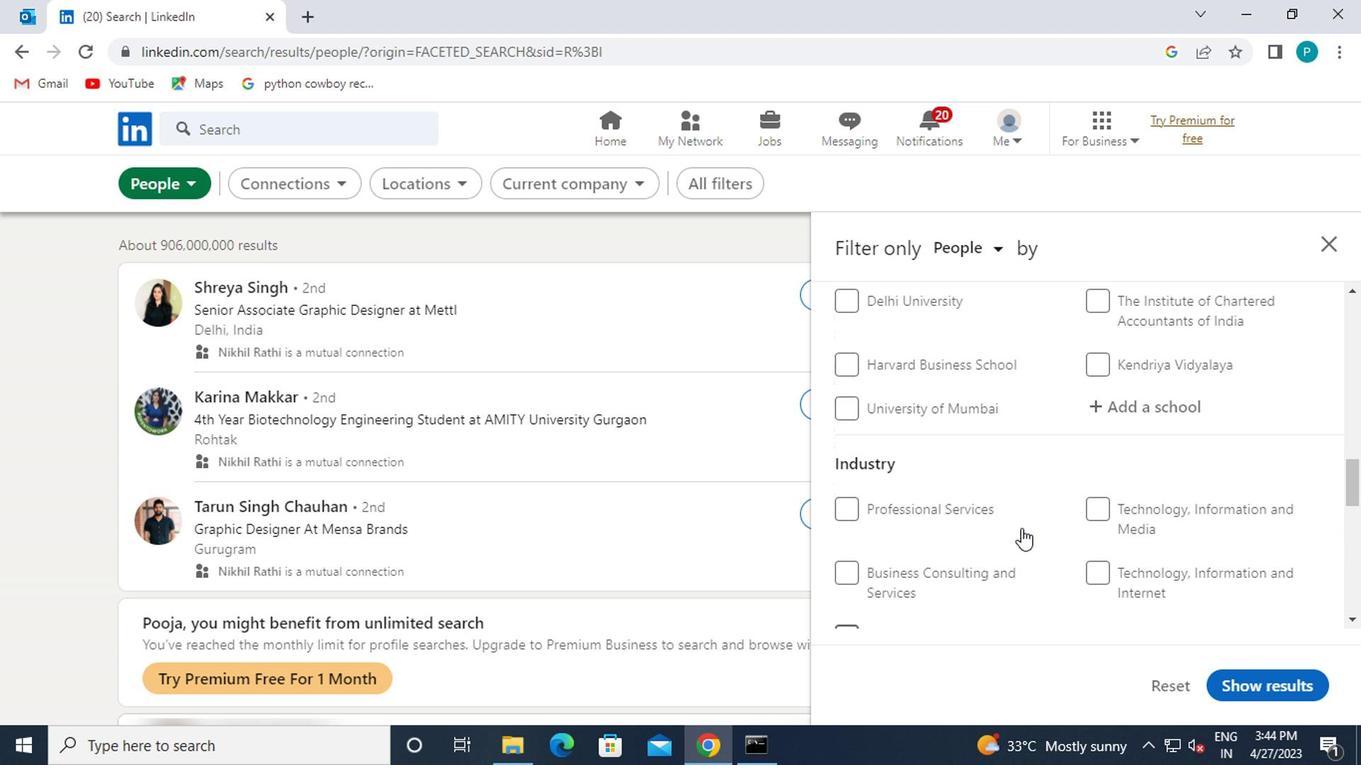 
Action: Mouse scrolled (902, 494) with delta (0, 0)
Screenshot: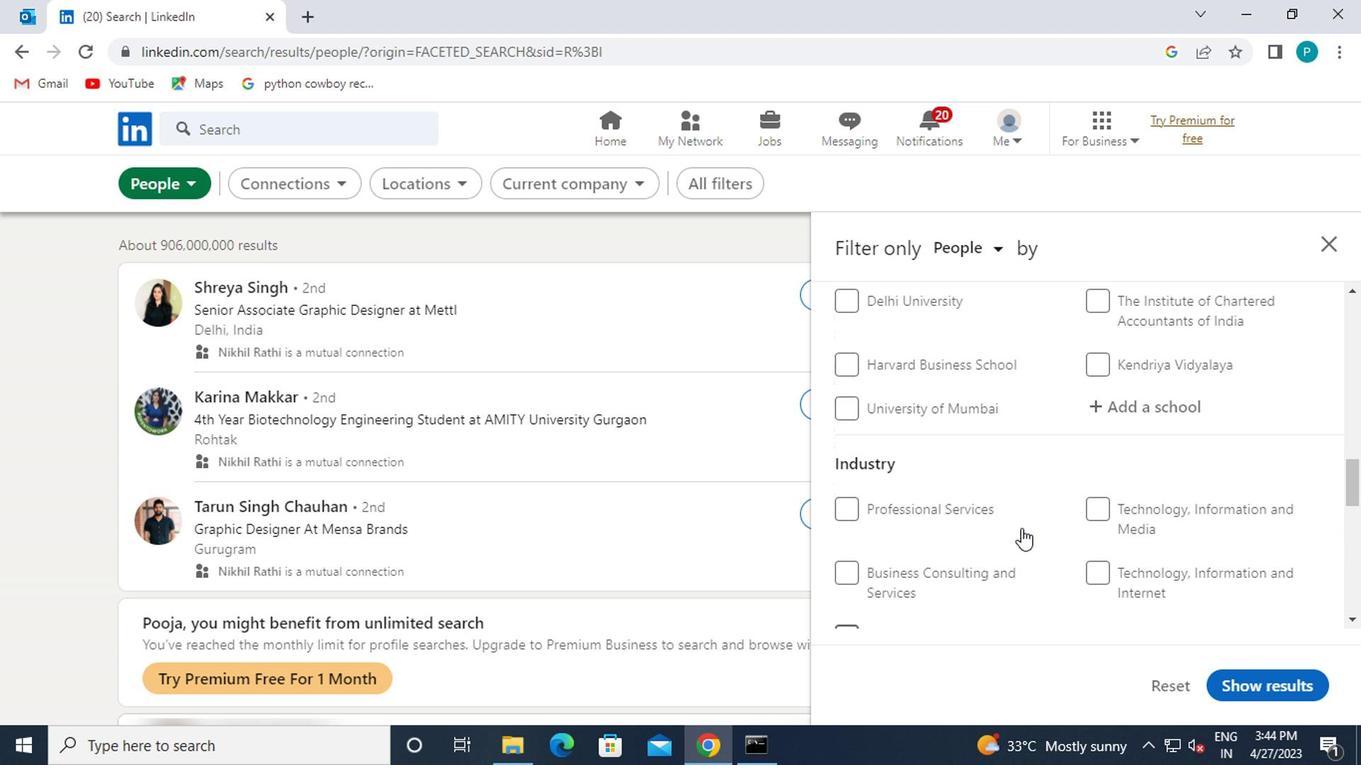 
Action: Mouse moved to (929, 489)
Screenshot: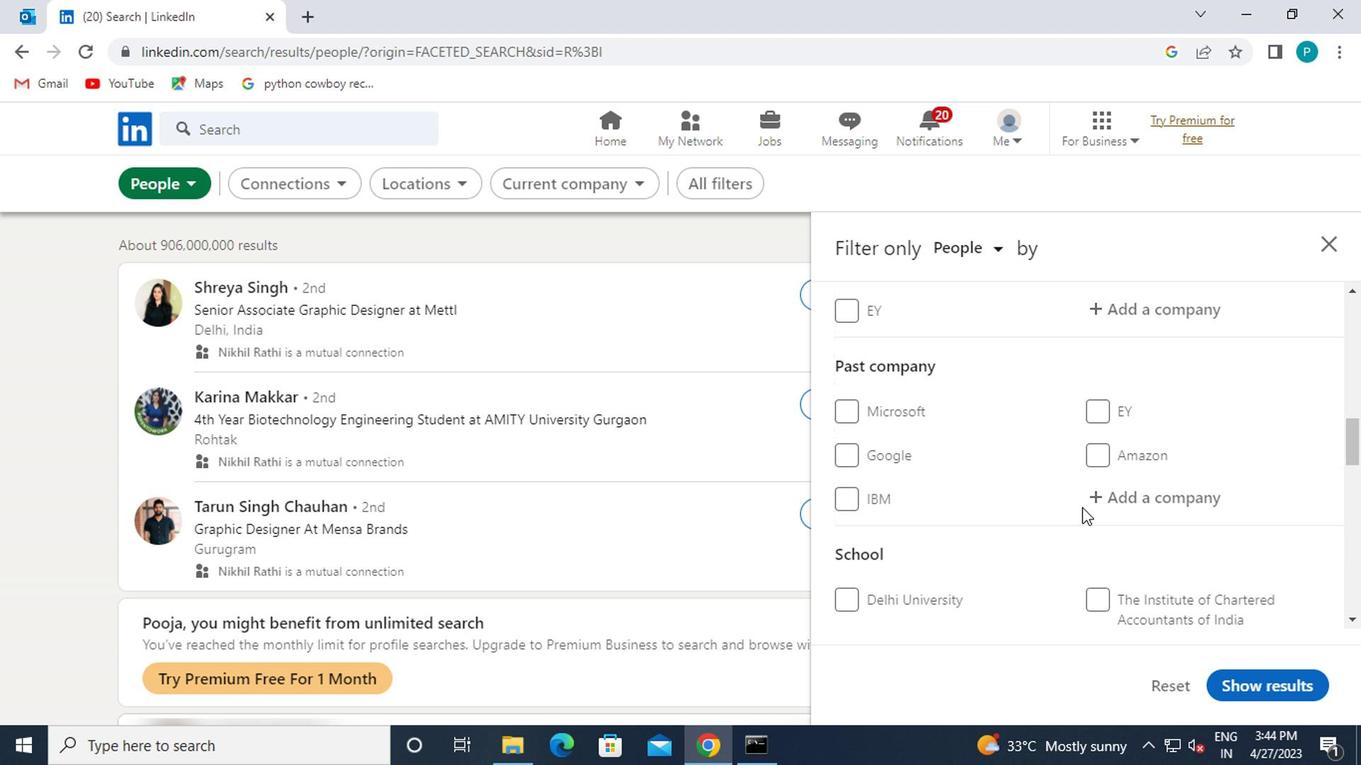 
Action: Mouse scrolled (929, 489) with delta (0, 0)
Screenshot: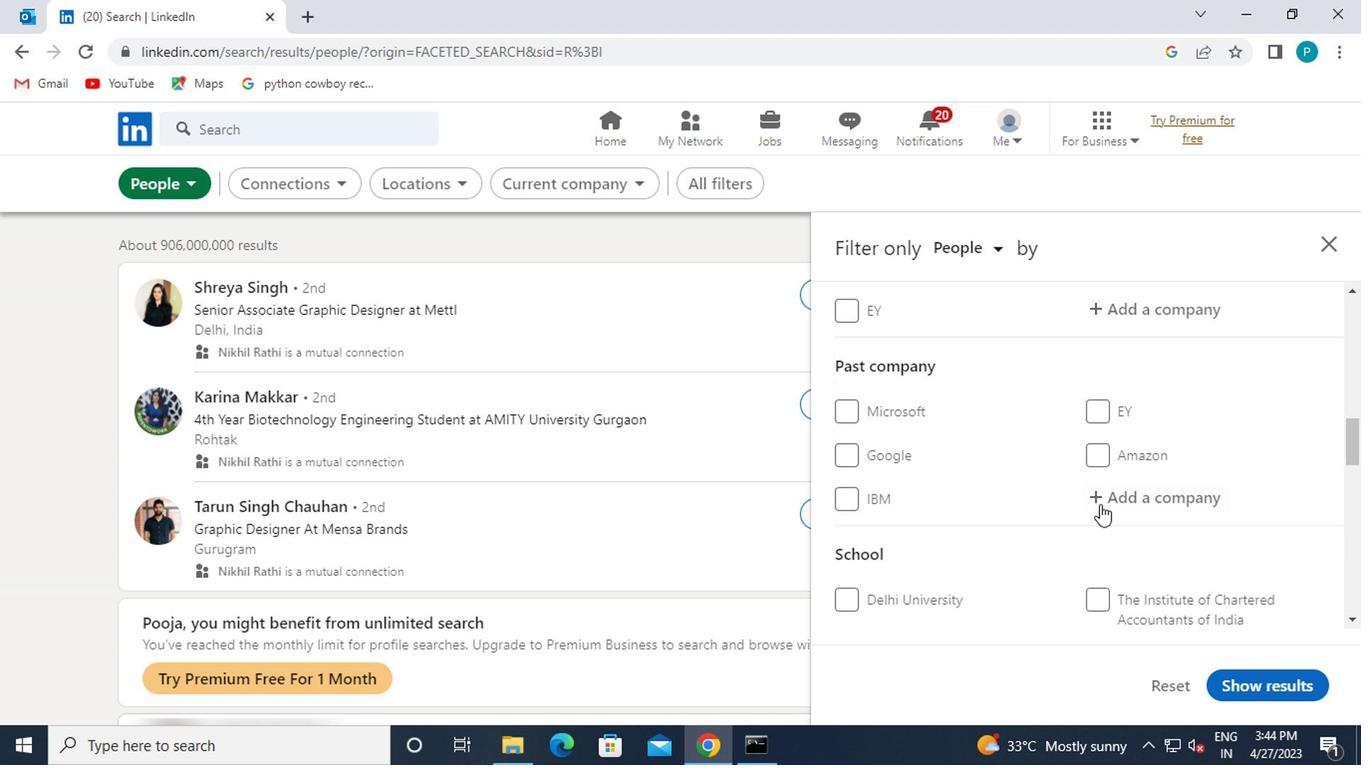 
Action: Mouse moved to (937, 438)
Screenshot: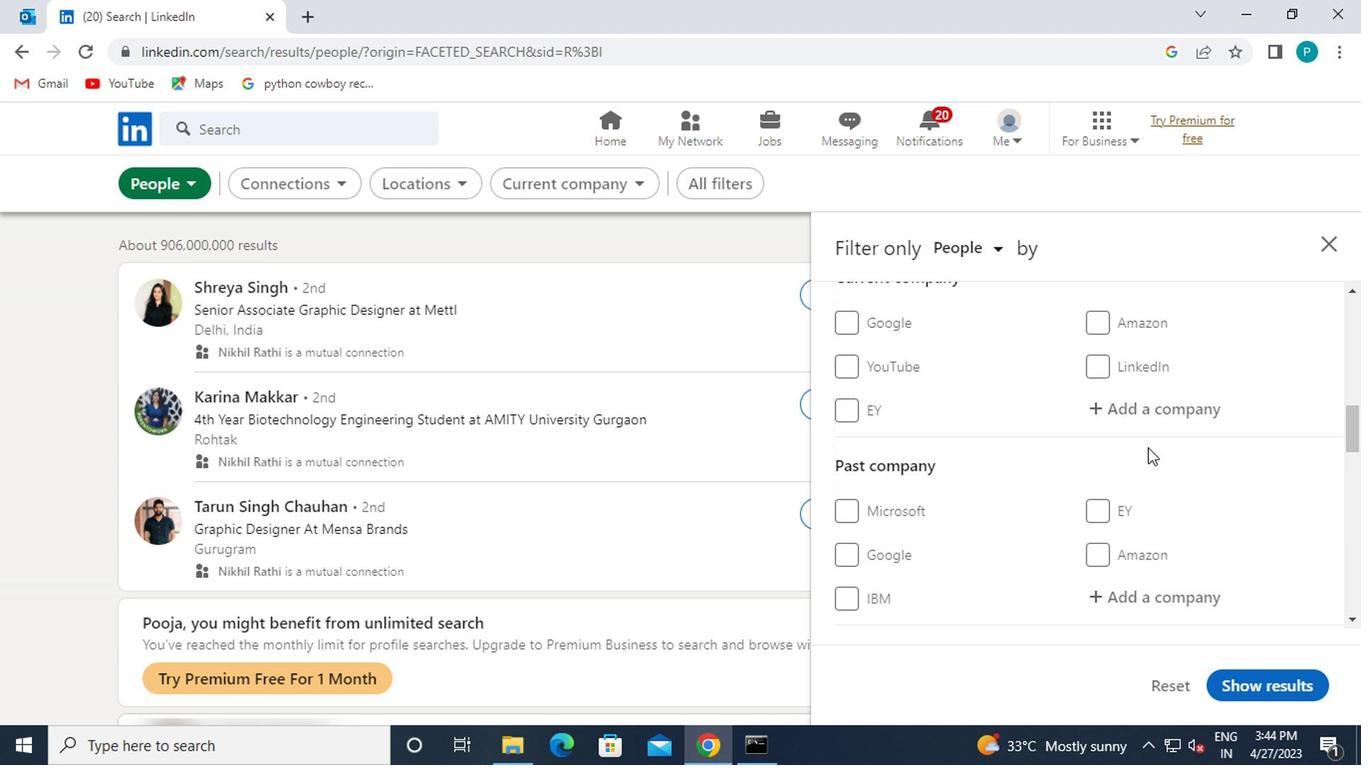 
Action: Mouse pressed left at (937, 438)
Screenshot: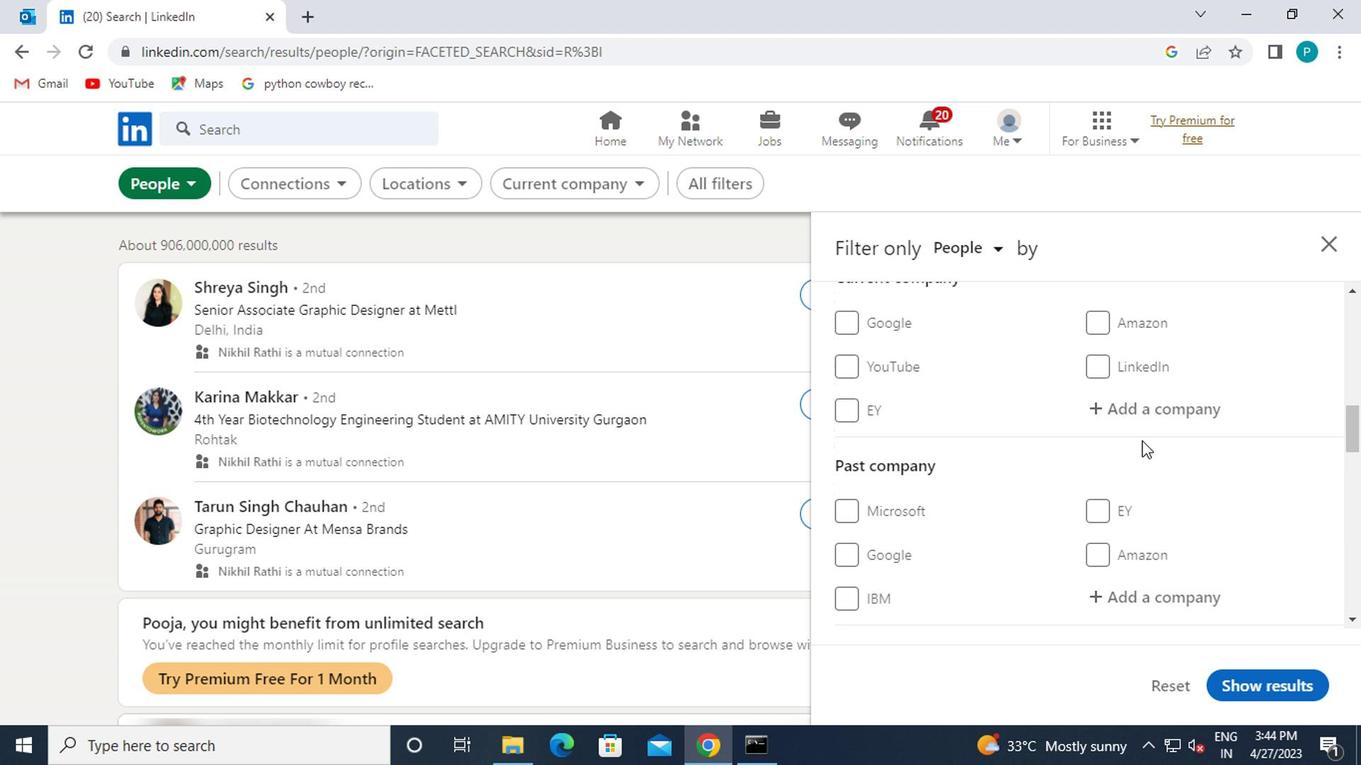 
Action: Mouse moved to (928, 429)
Screenshot: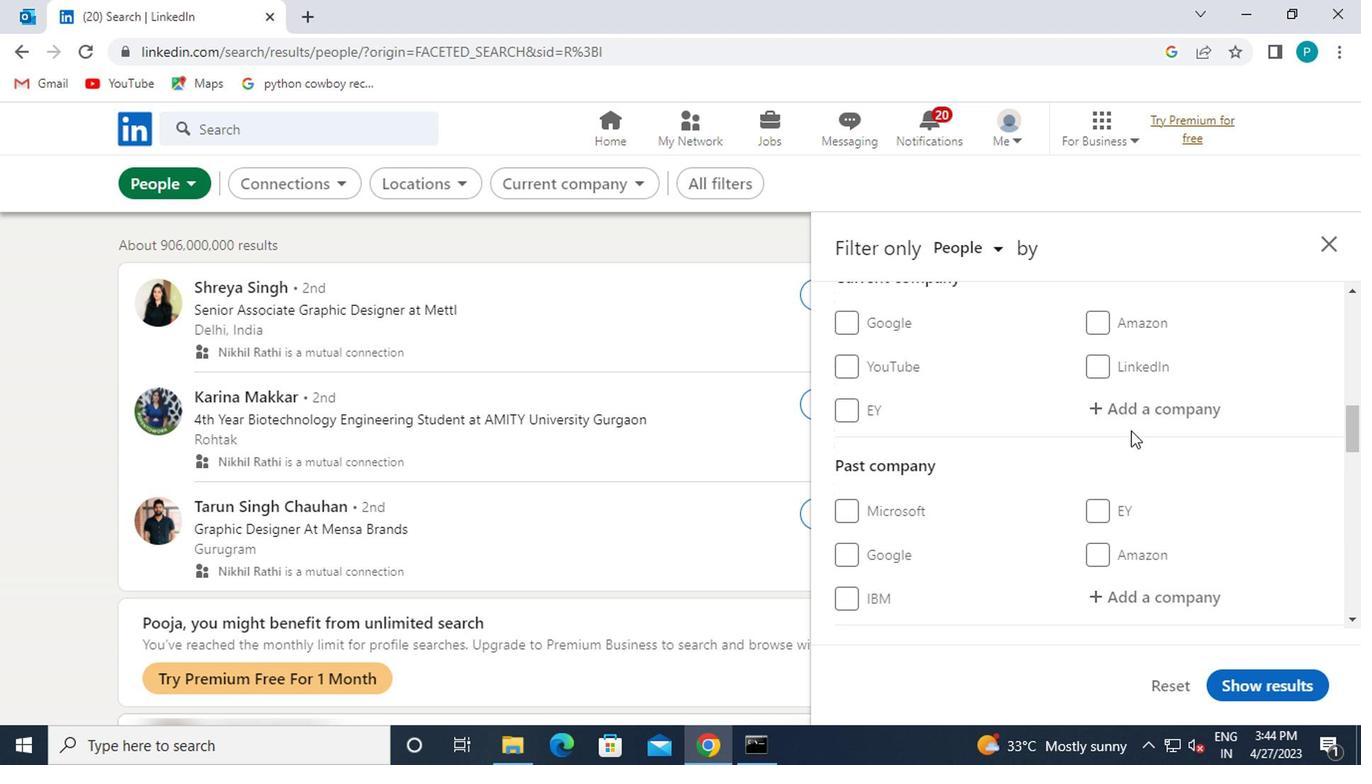 
Action: Mouse pressed left at (928, 429)
Screenshot: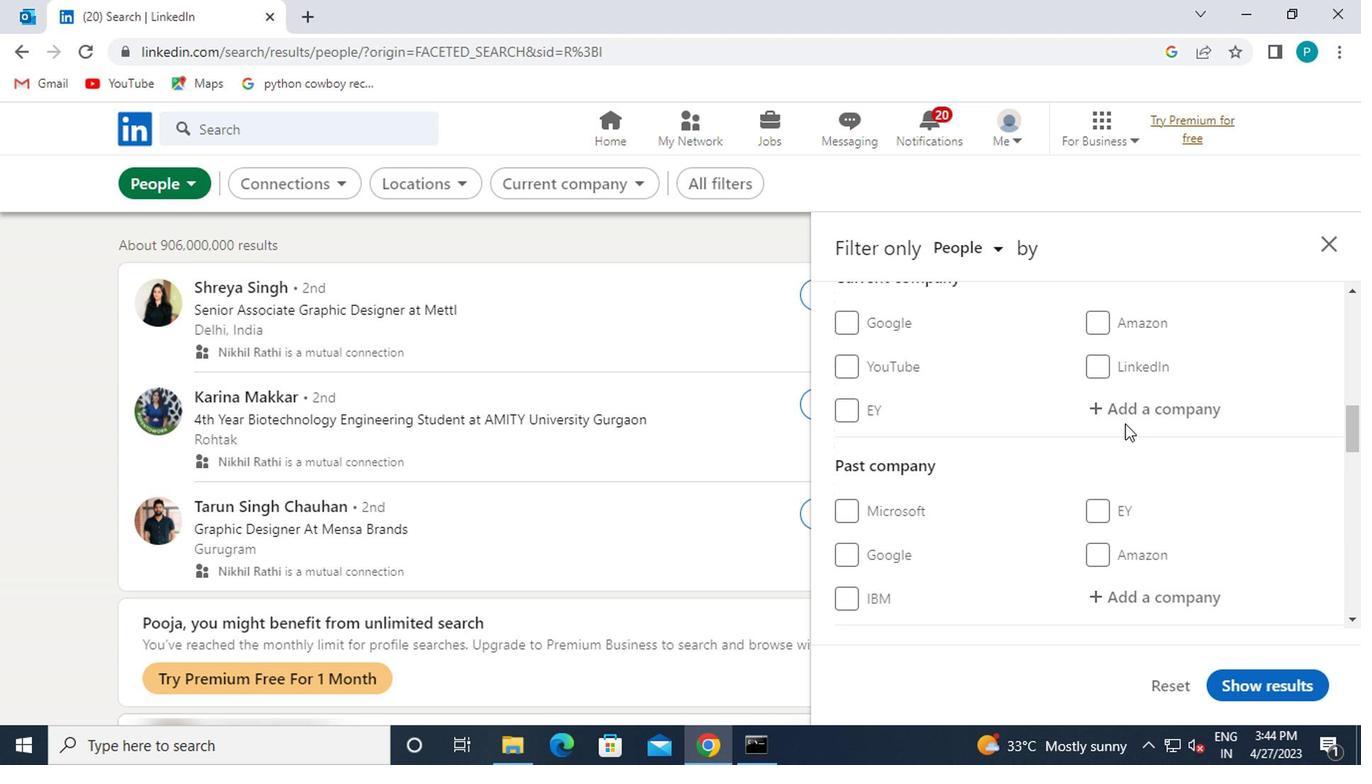 
Action: Mouse moved to (936, 440)
Screenshot: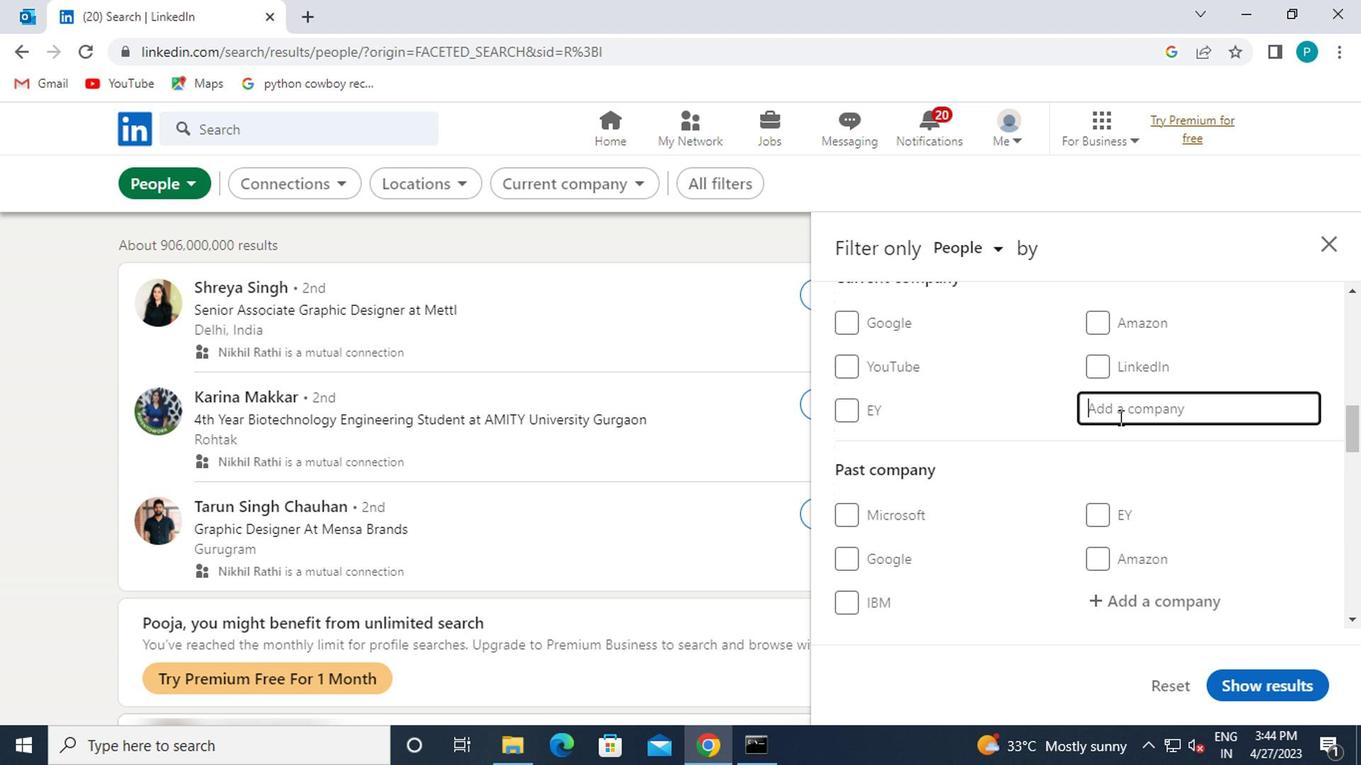 
Action: Key pressed <Key.caps_lock>T<Key.caps_lock>IMES<Key.caps_lock>J<Key.caps_lock>OBS
Screenshot: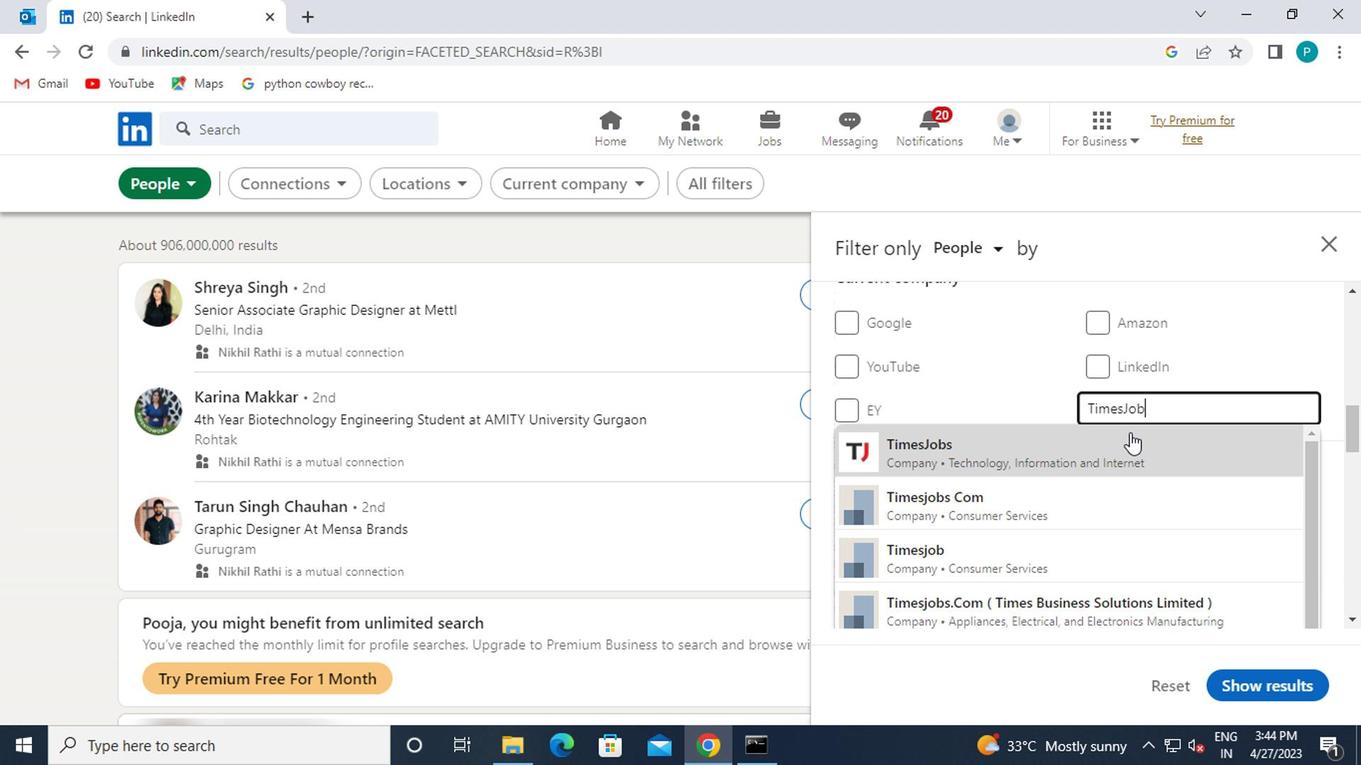 
Action: Mouse moved to (936, 440)
Screenshot: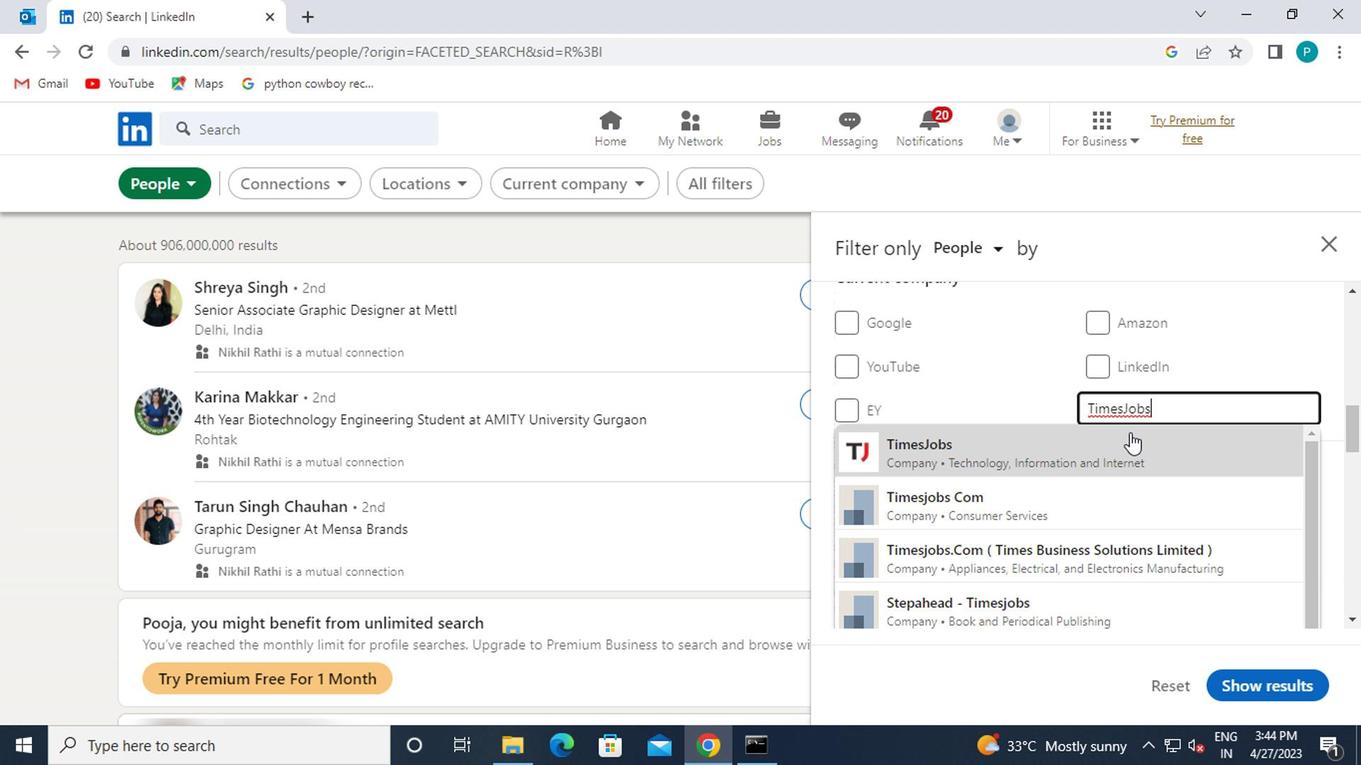 
Action: Mouse pressed left at (936, 440)
Screenshot: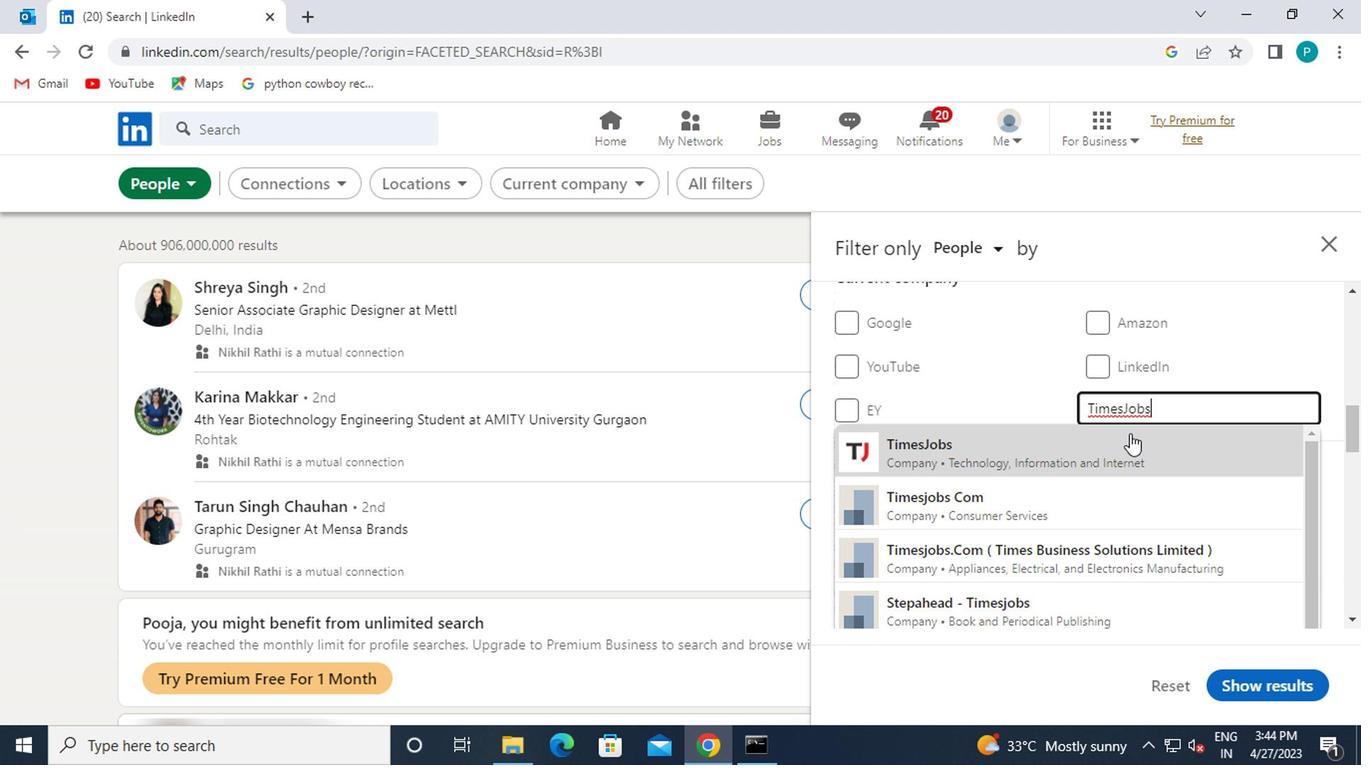 
Action: Mouse moved to (879, 456)
Screenshot: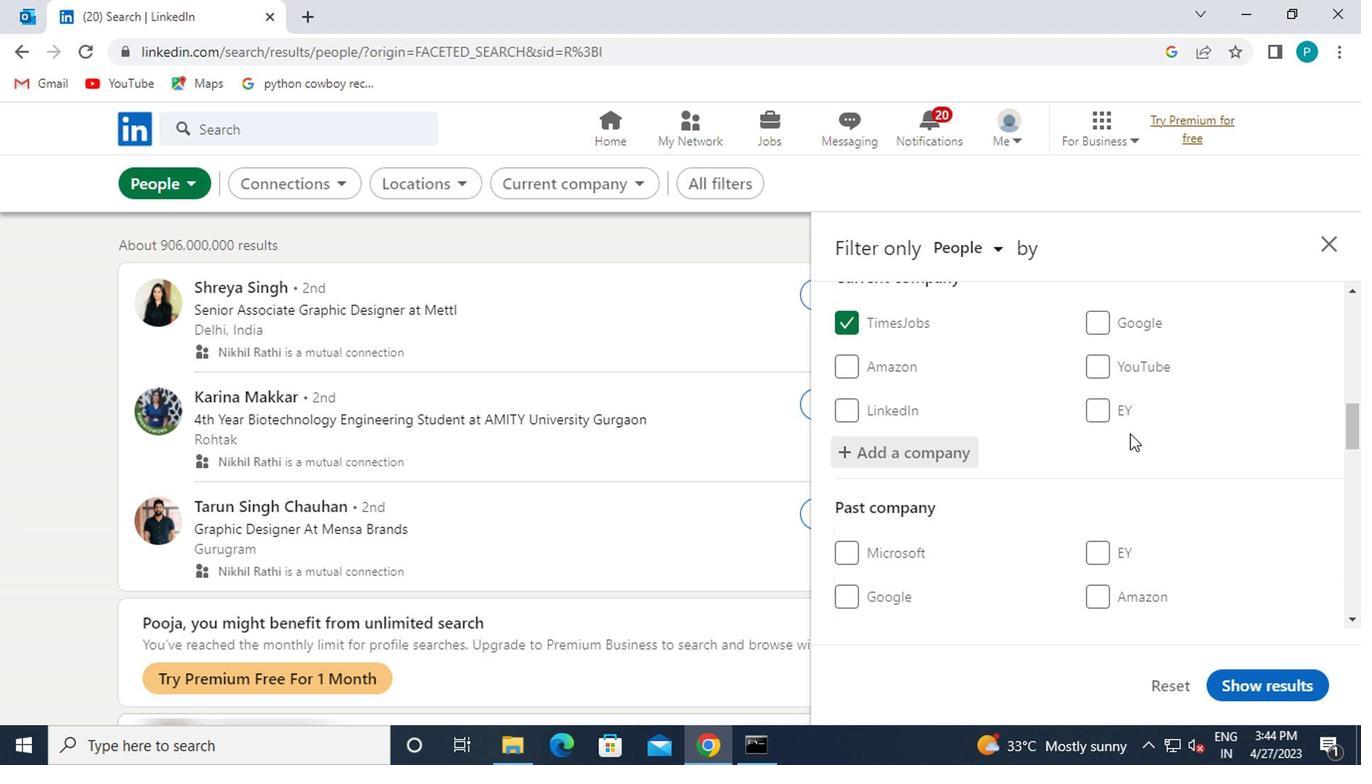 
Action: Mouse scrolled (879, 455) with delta (0, 0)
Screenshot: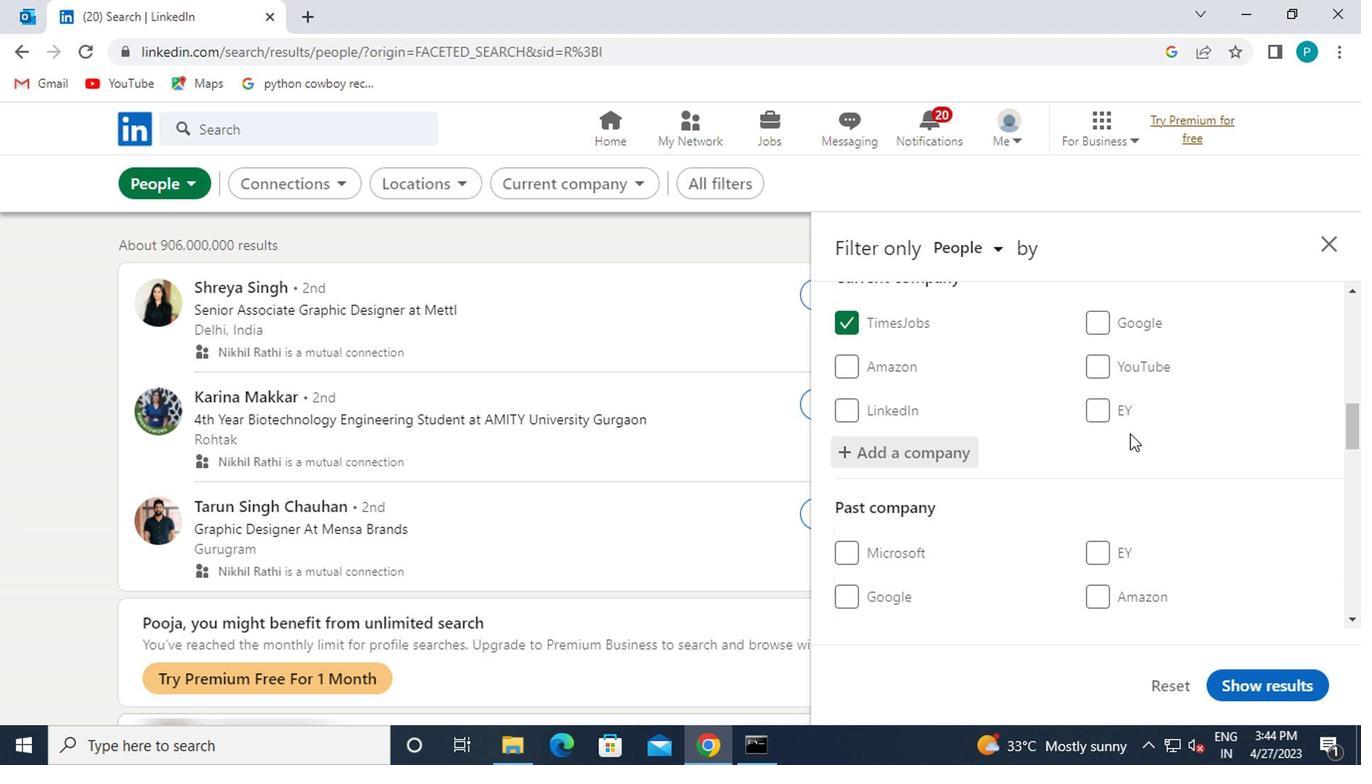 
Action: Mouse moved to (874, 457)
Screenshot: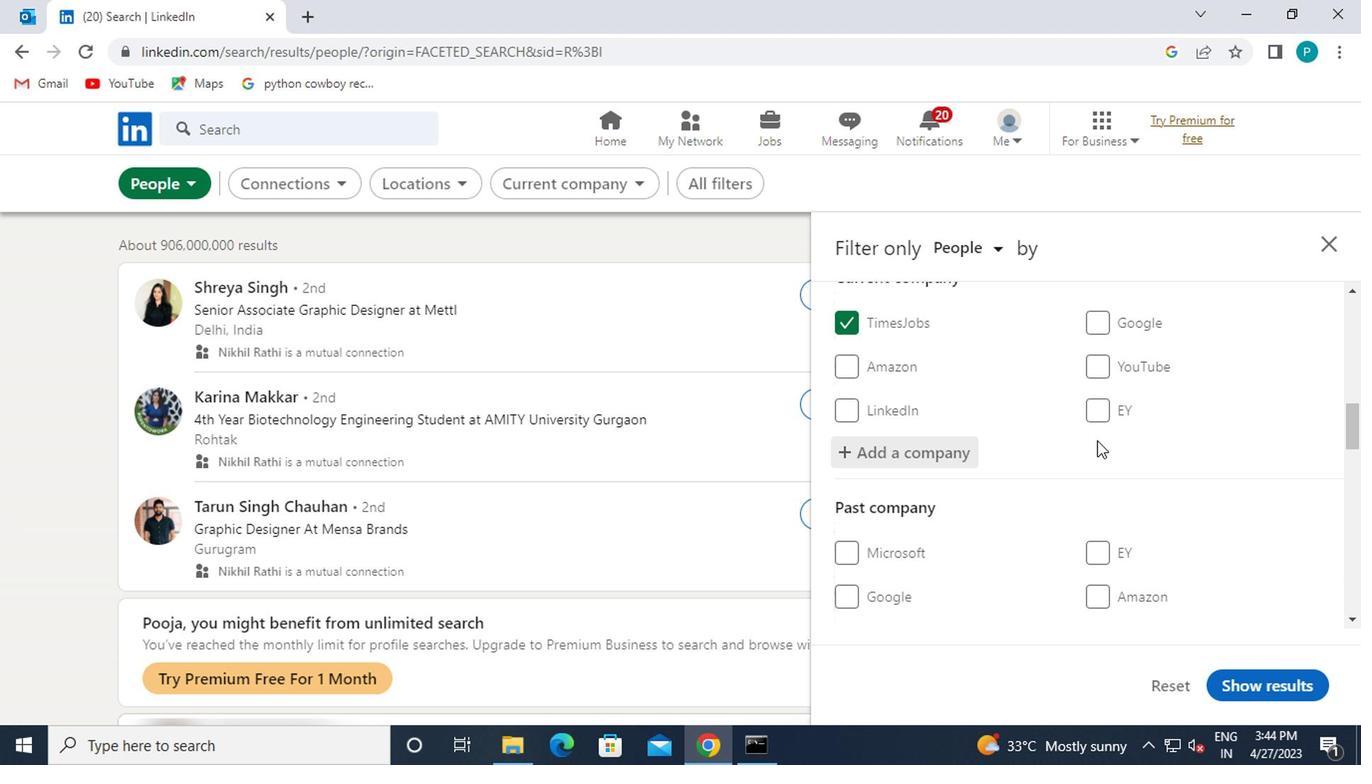 
Action: Mouse scrolled (874, 457) with delta (0, 0)
Screenshot: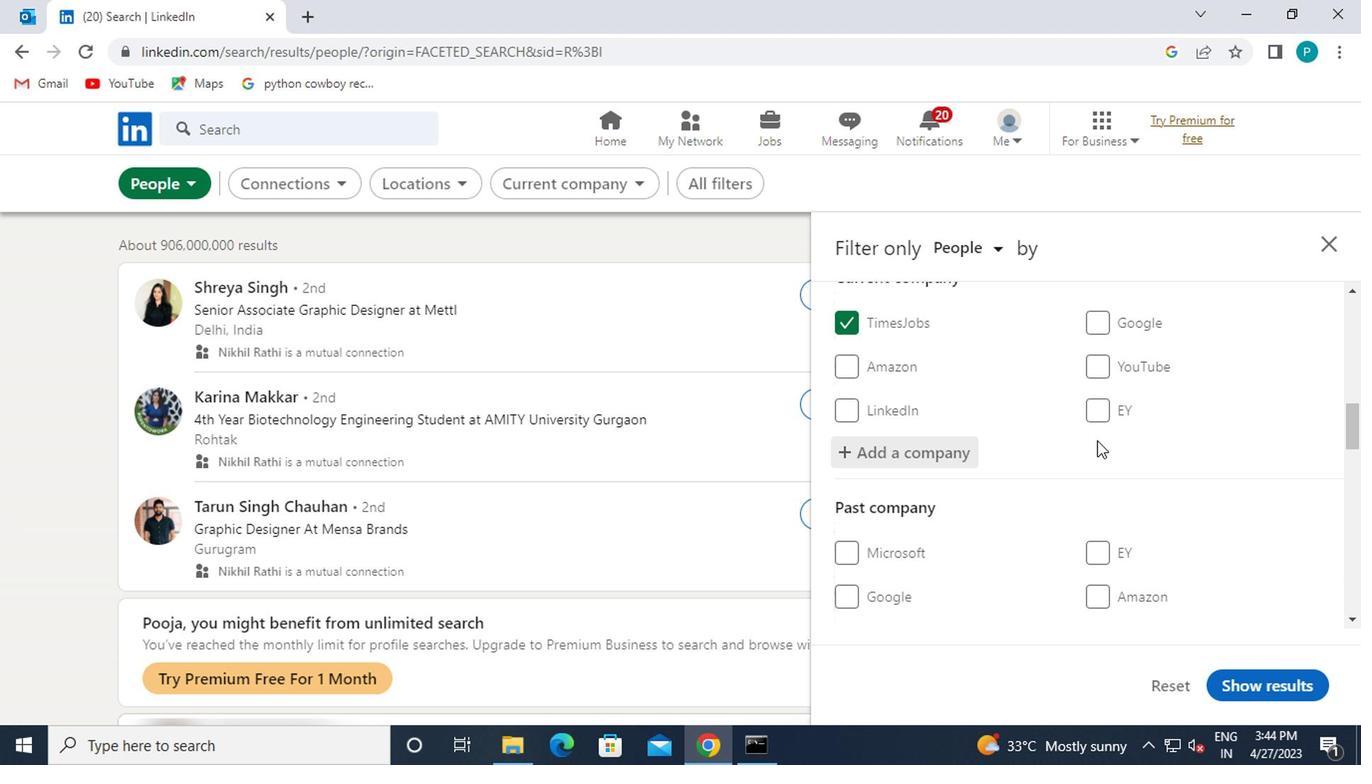 
Action: Mouse moved to (901, 486)
Screenshot: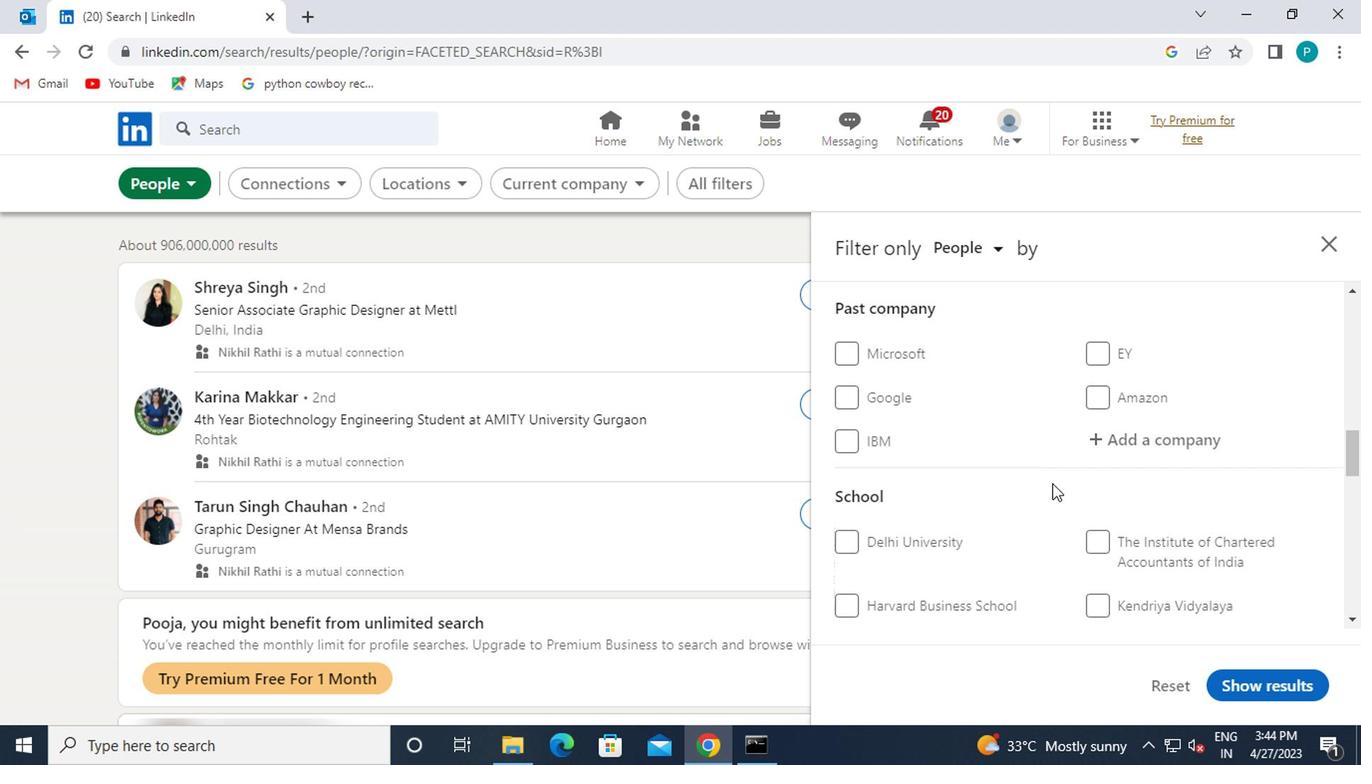 
Action: Mouse scrolled (901, 485) with delta (0, 0)
Screenshot: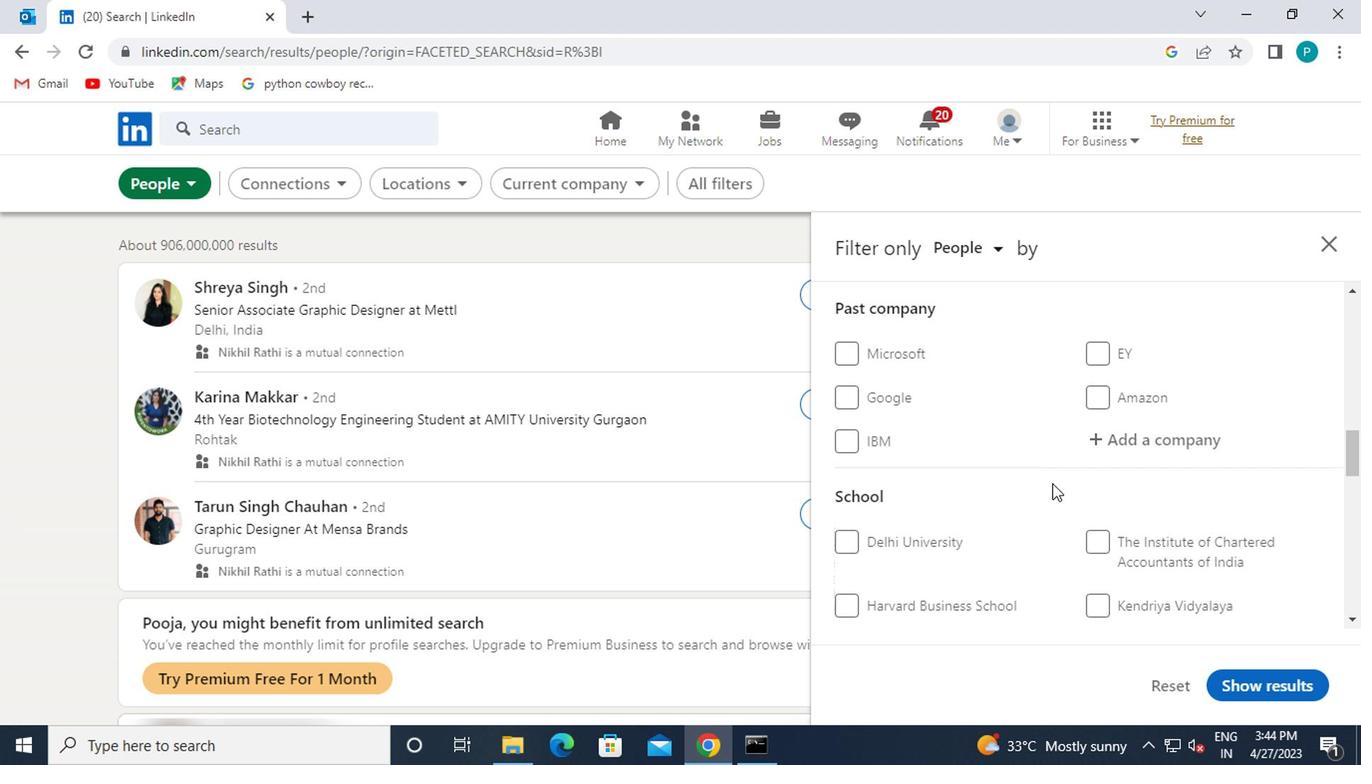 
Action: Mouse moved to (903, 488)
Screenshot: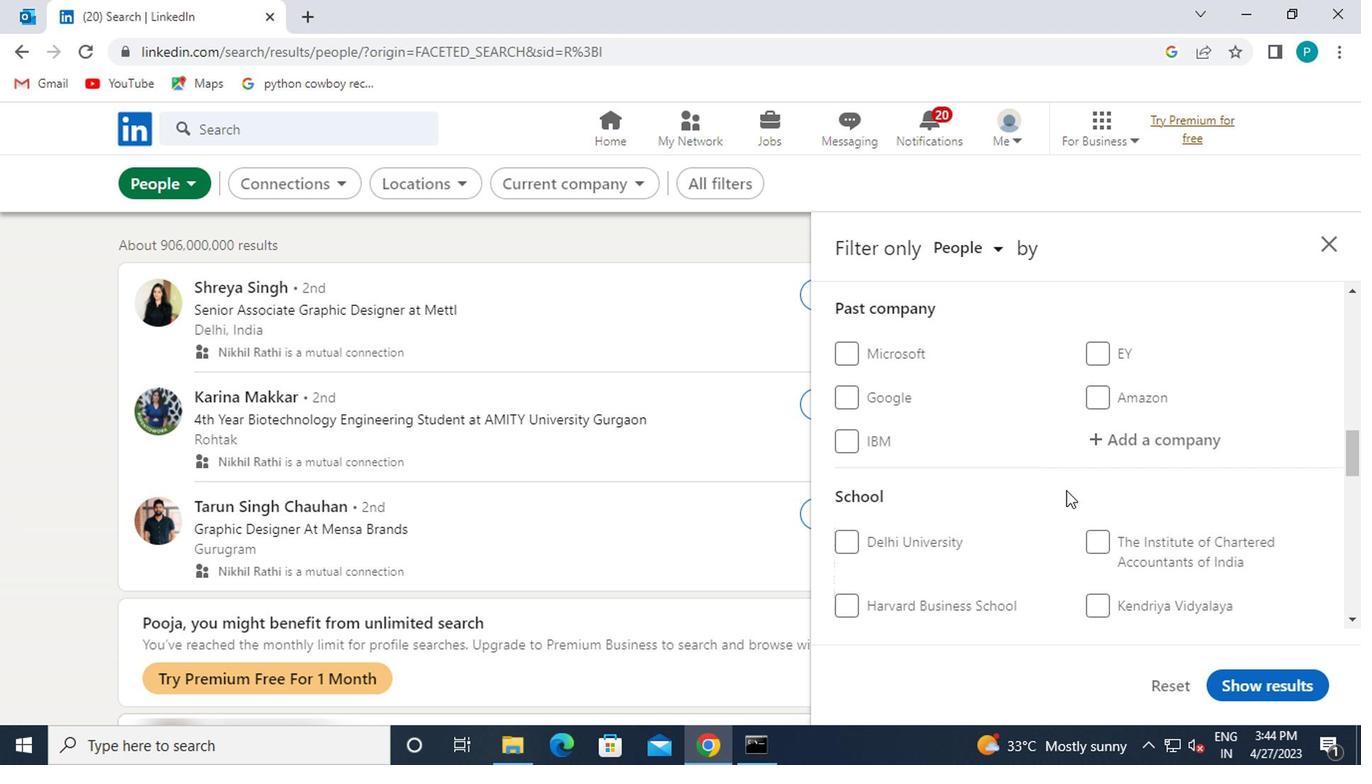 
Action: Mouse scrolled (903, 487) with delta (0, 0)
Screenshot: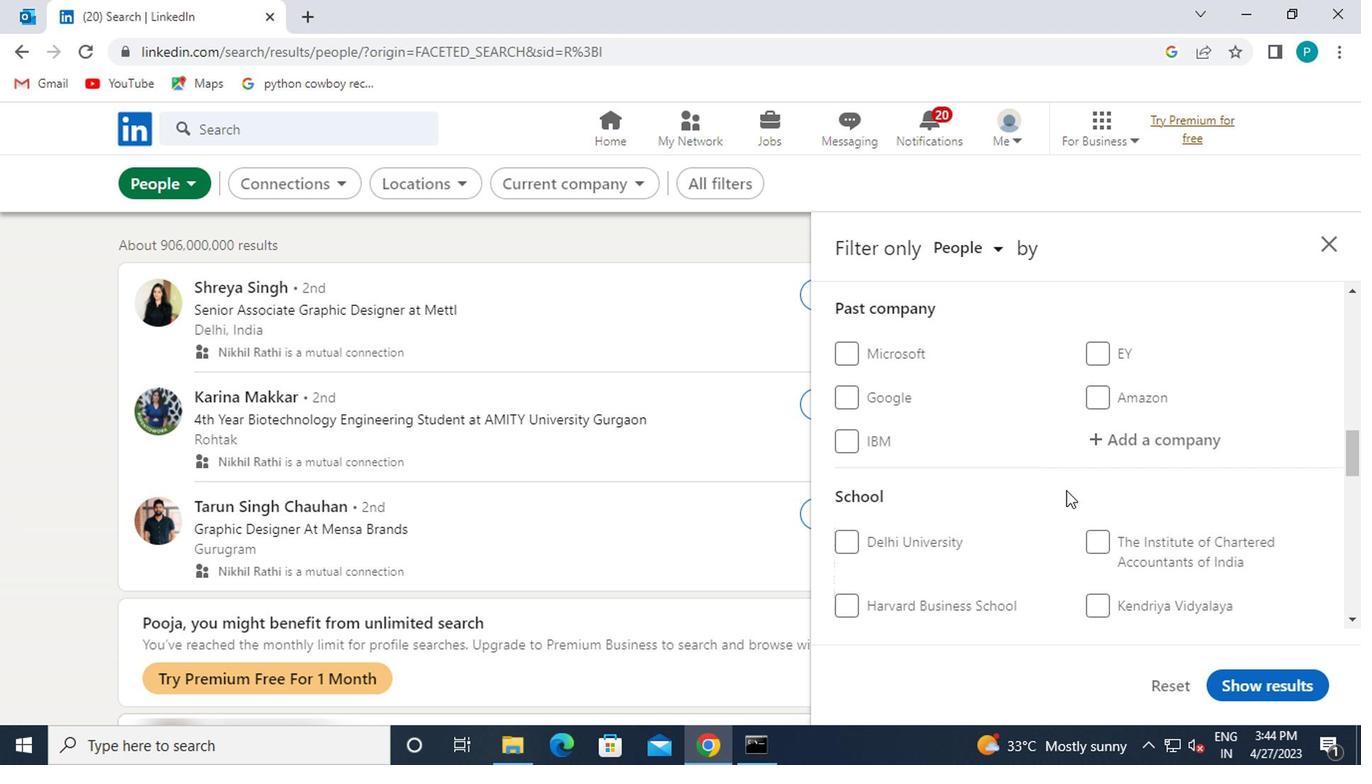 
Action: Mouse moved to (929, 452)
Screenshot: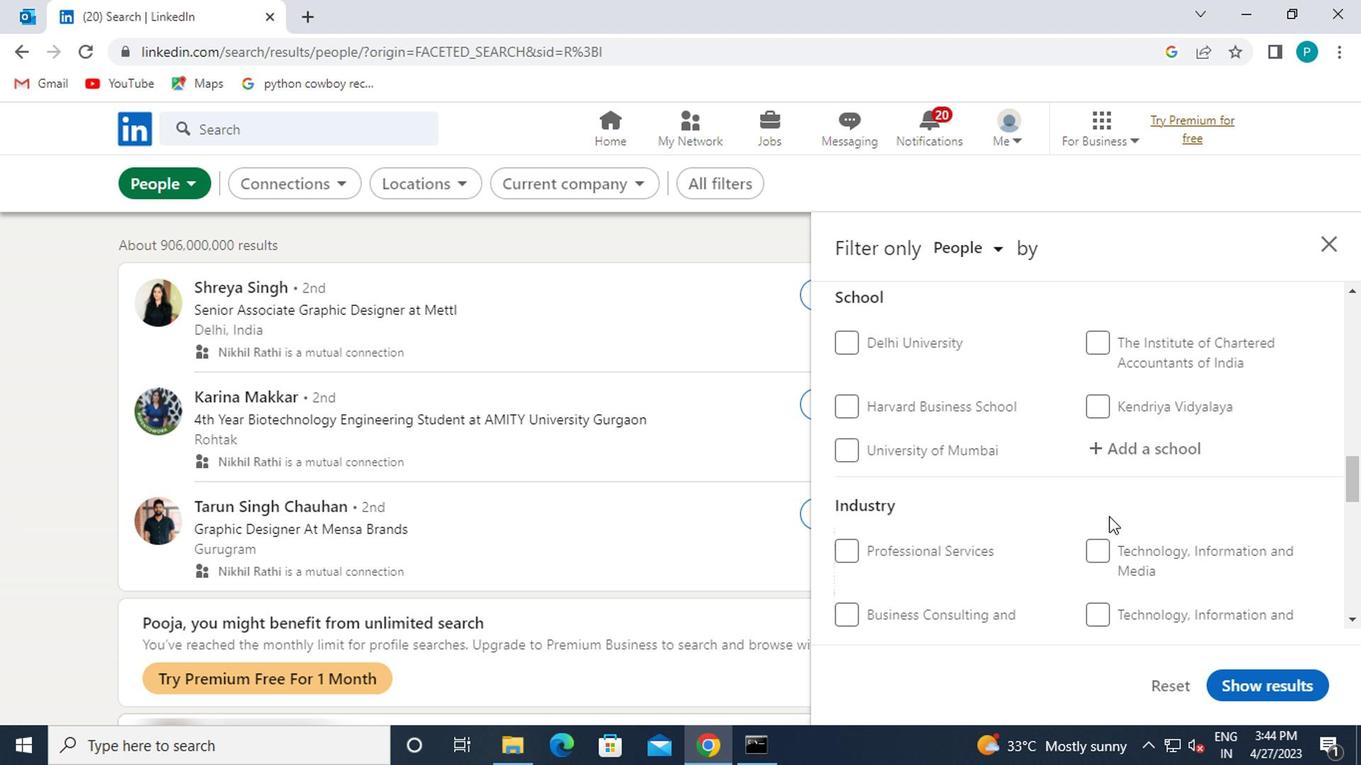 
Action: Mouse pressed left at (929, 452)
Screenshot: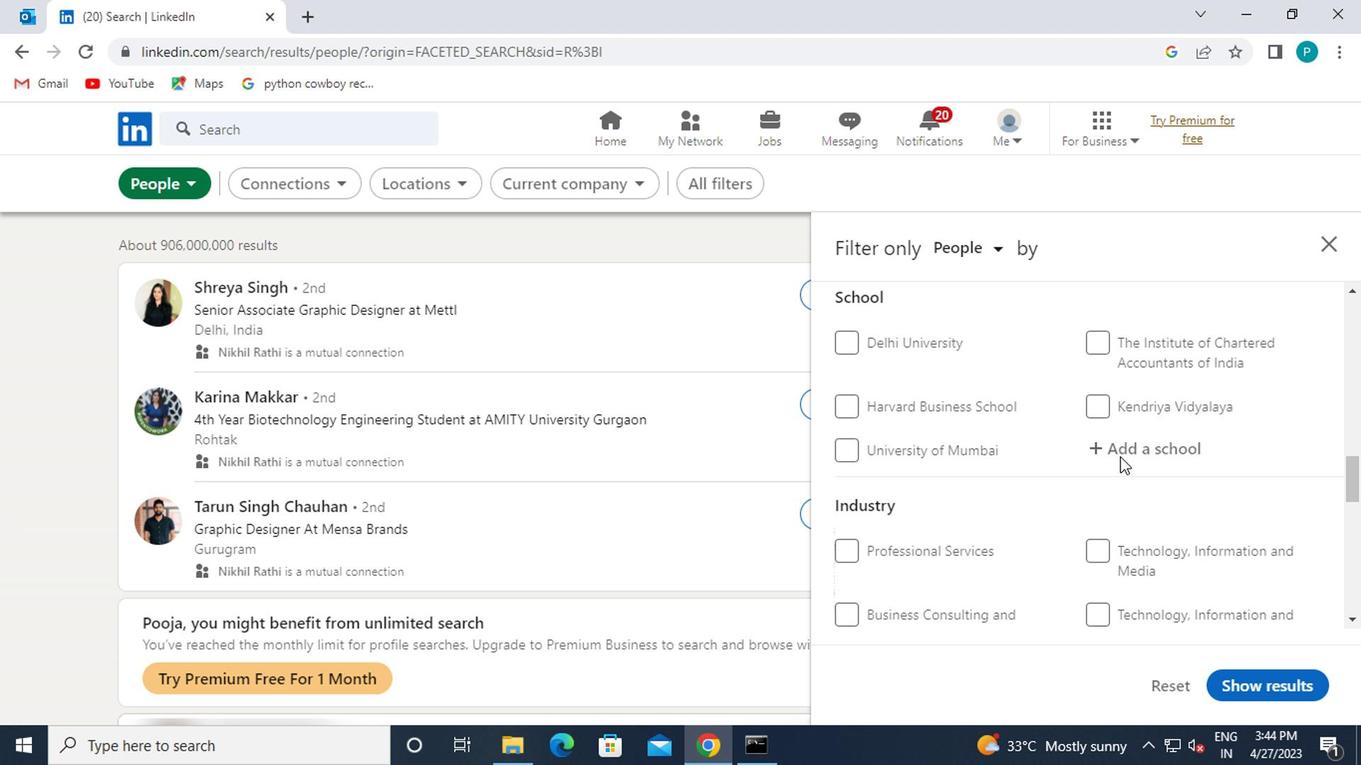 
Action: Mouse moved to (939, 467)
Screenshot: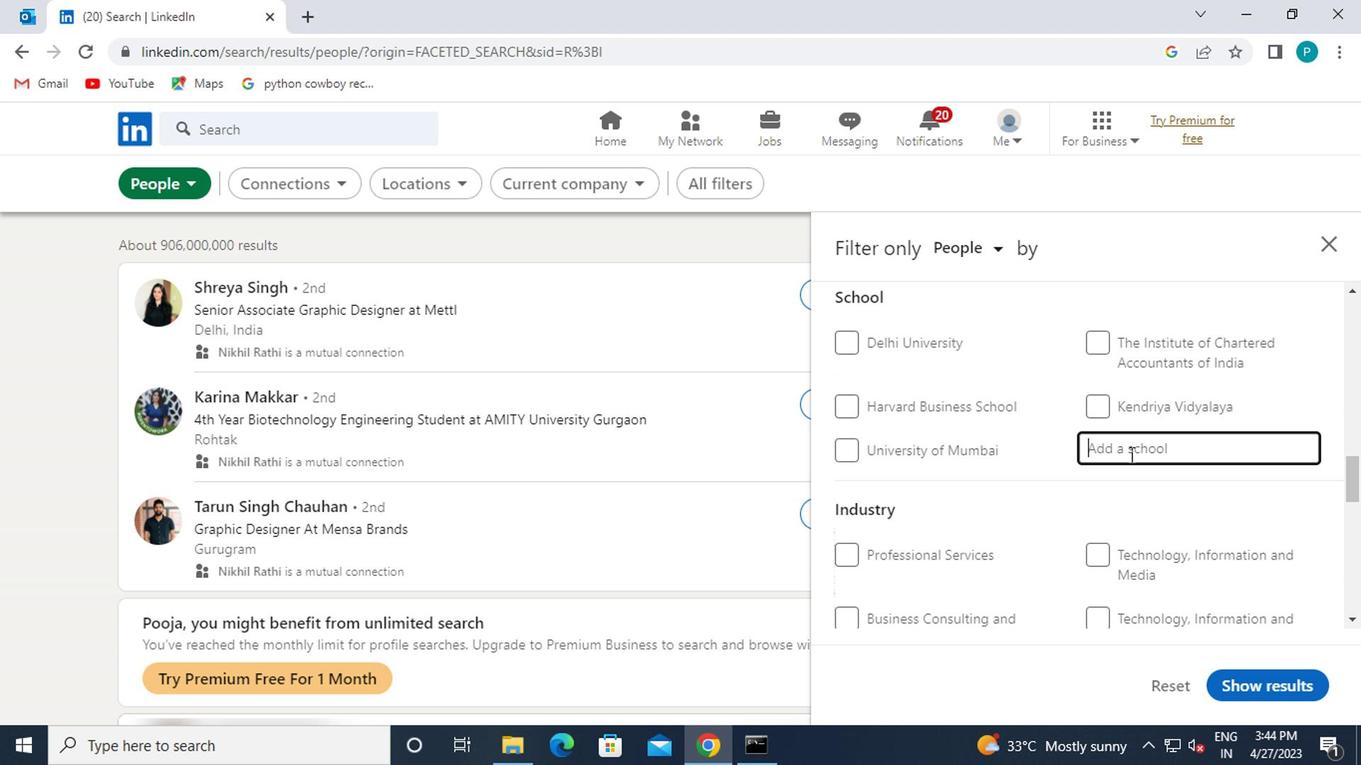 
Action: Key pressed <Key.caps_lock>I
Screenshot: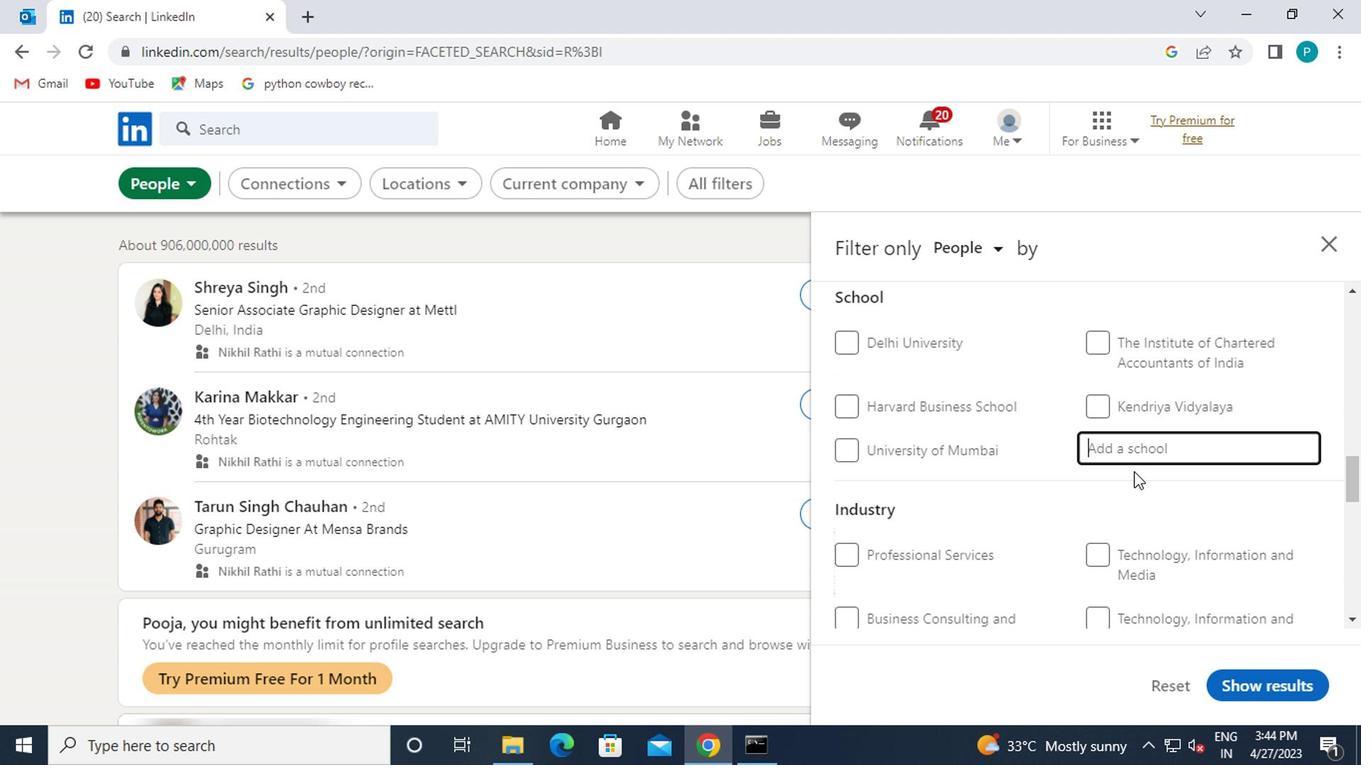 
Action: Mouse moved to (939, 467)
Screenshot: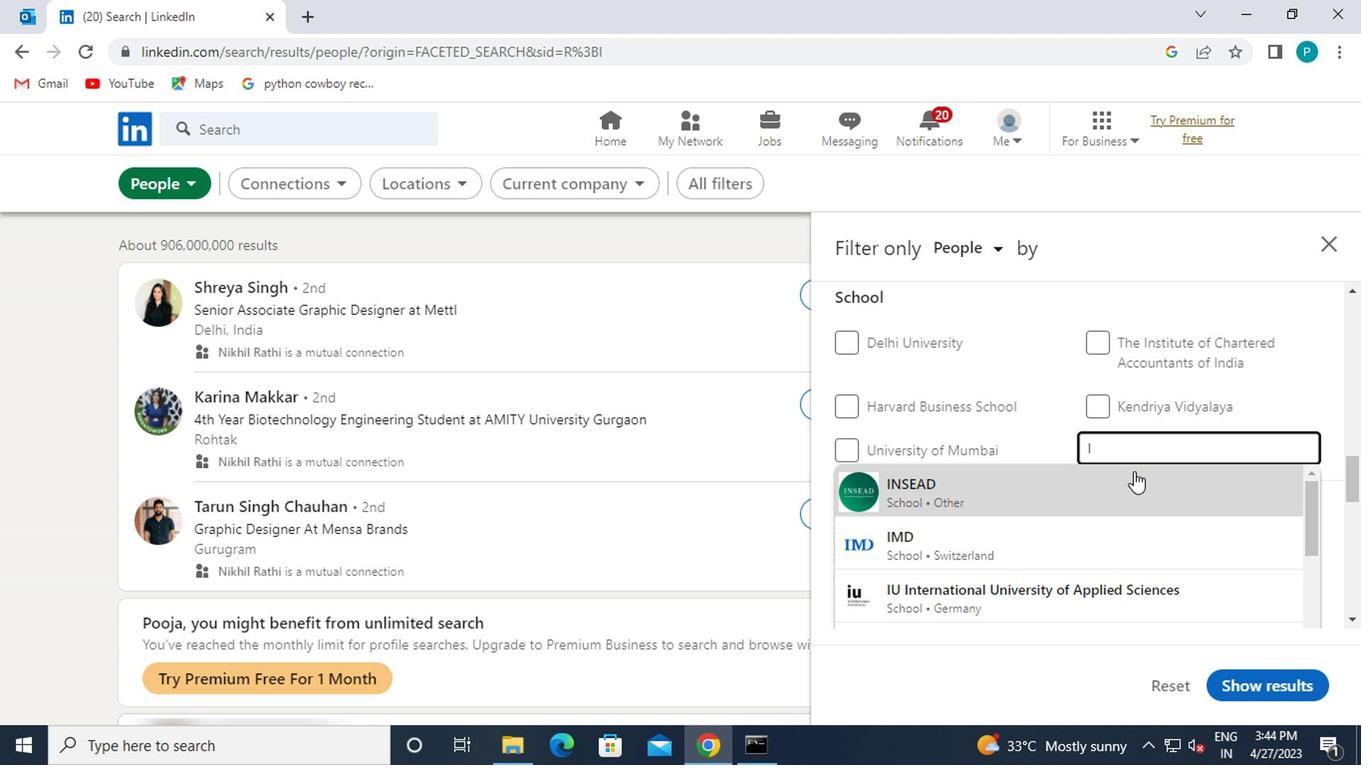 
Action: Key pressed <Key.caps_lock>NSTITUE<Key.backspace>TION
Screenshot: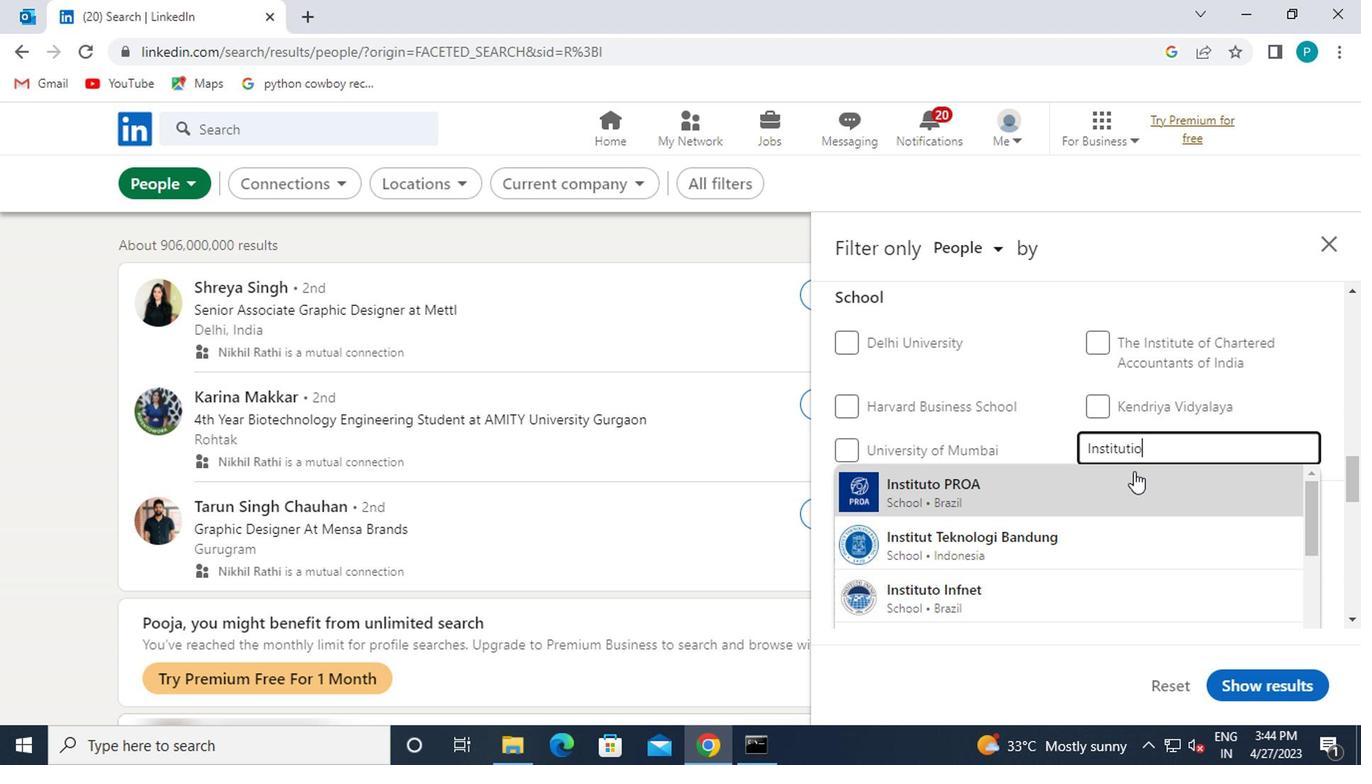 
Action: Mouse moved to (940, 469)
Screenshot: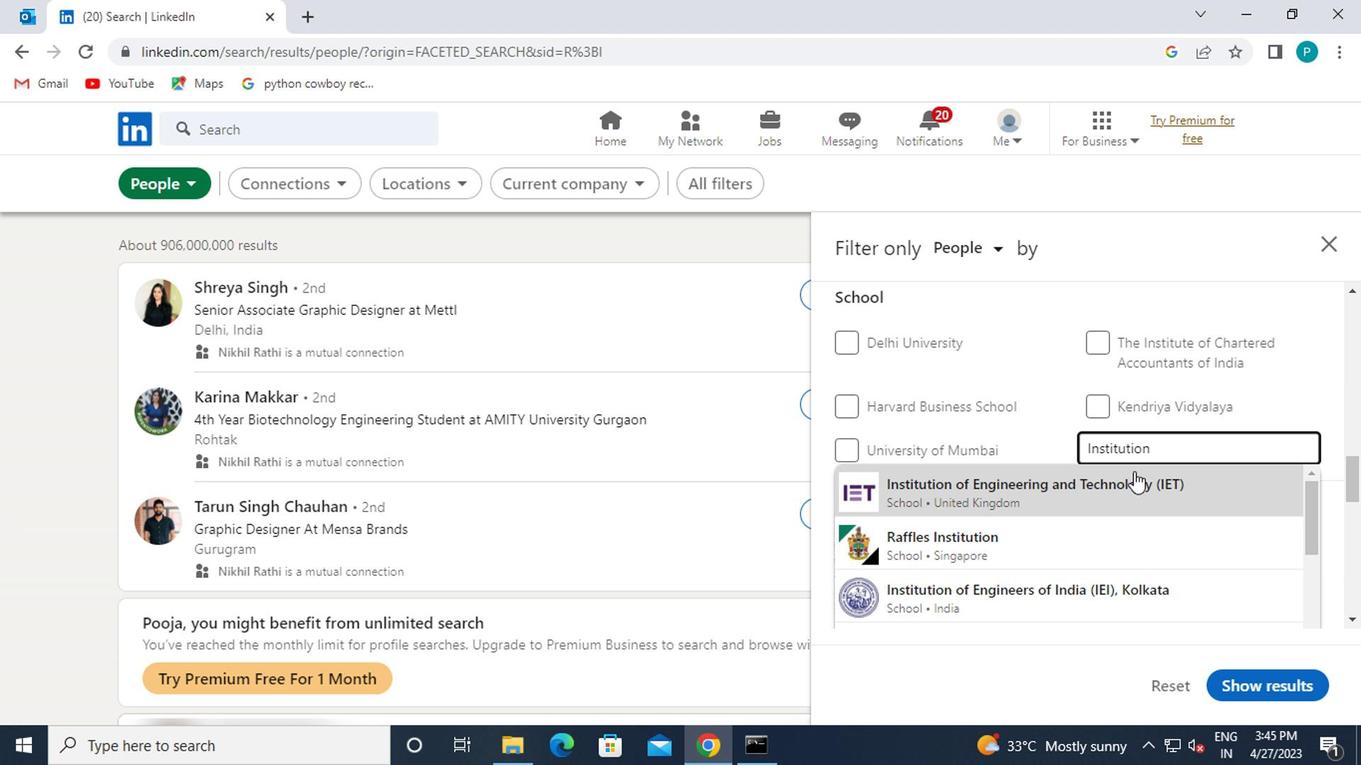 
Action: Mouse pressed left at (940, 469)
Screenshot: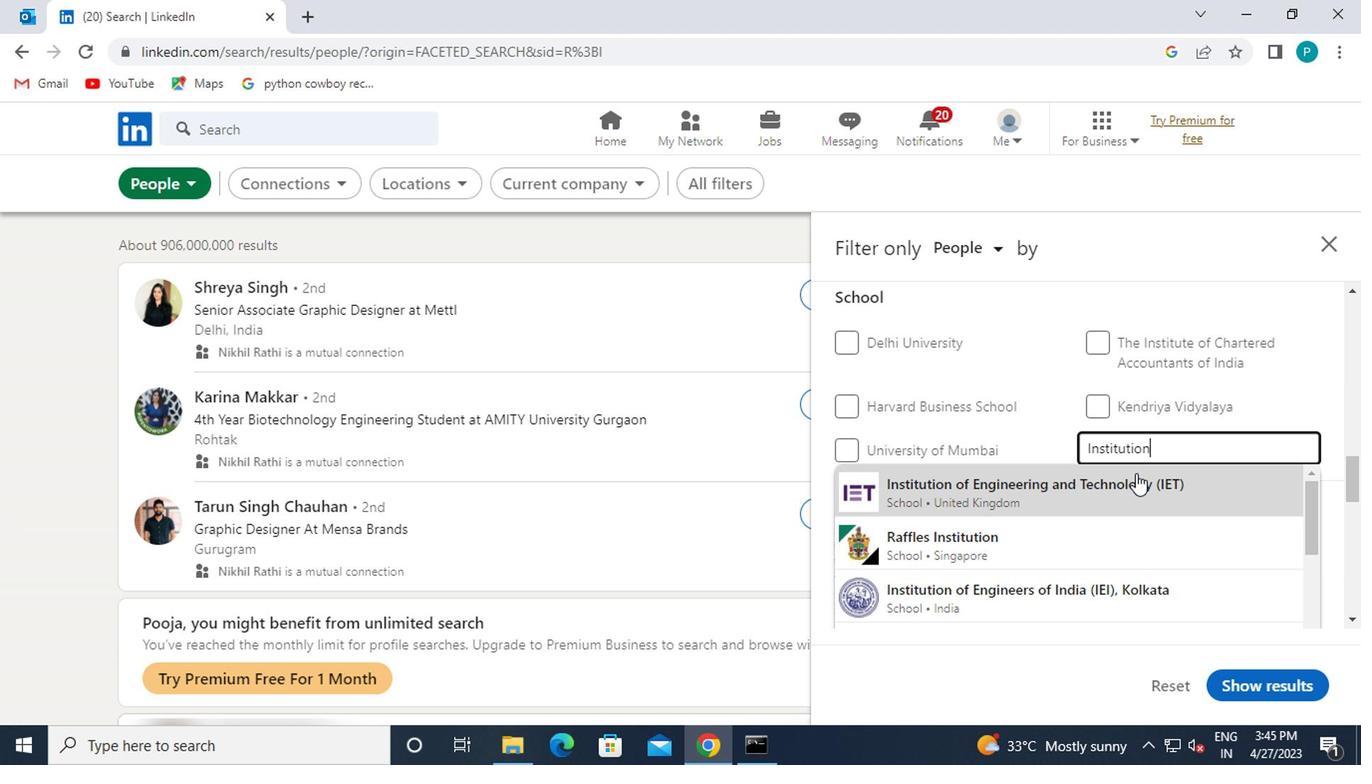 
Action: Mouse moved to (930, 560)
Screenshot: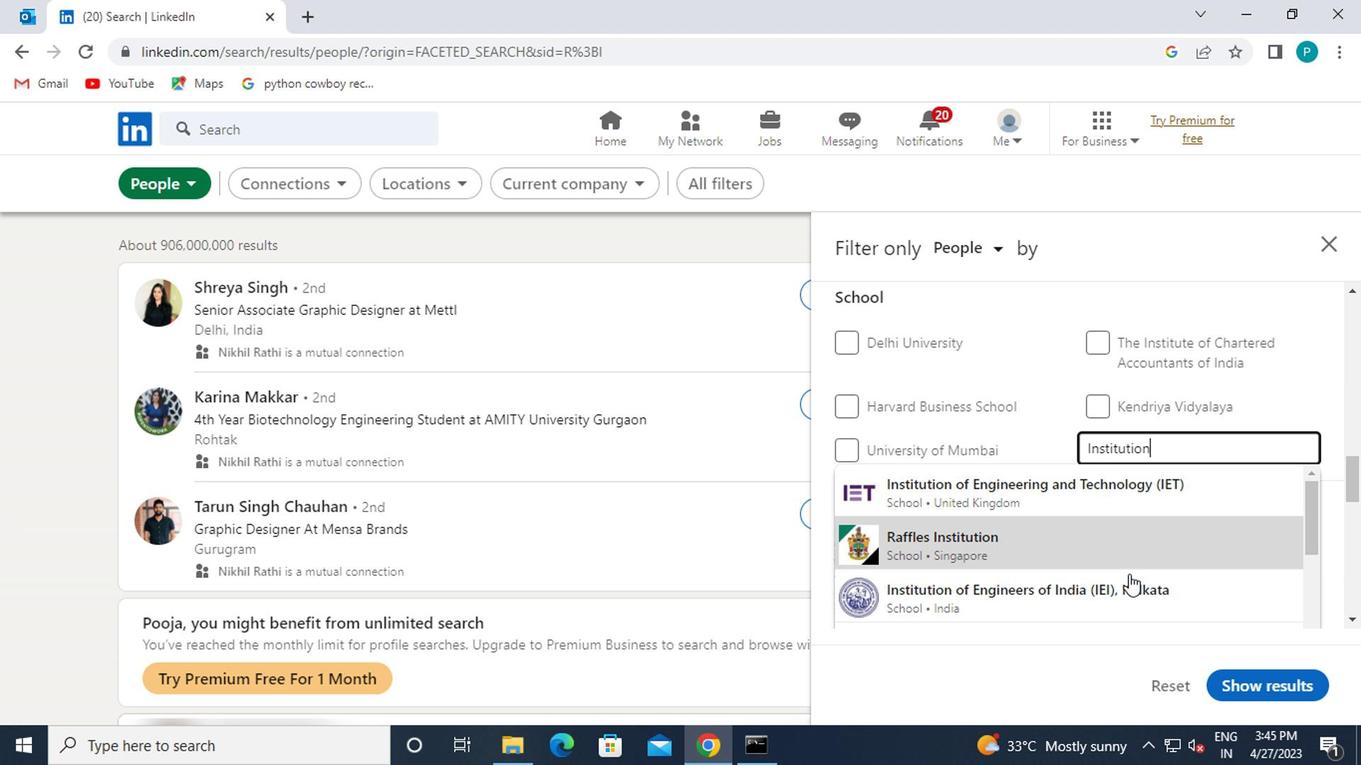 
Action: Mouse pressed left at (930, 560)
Screenshot: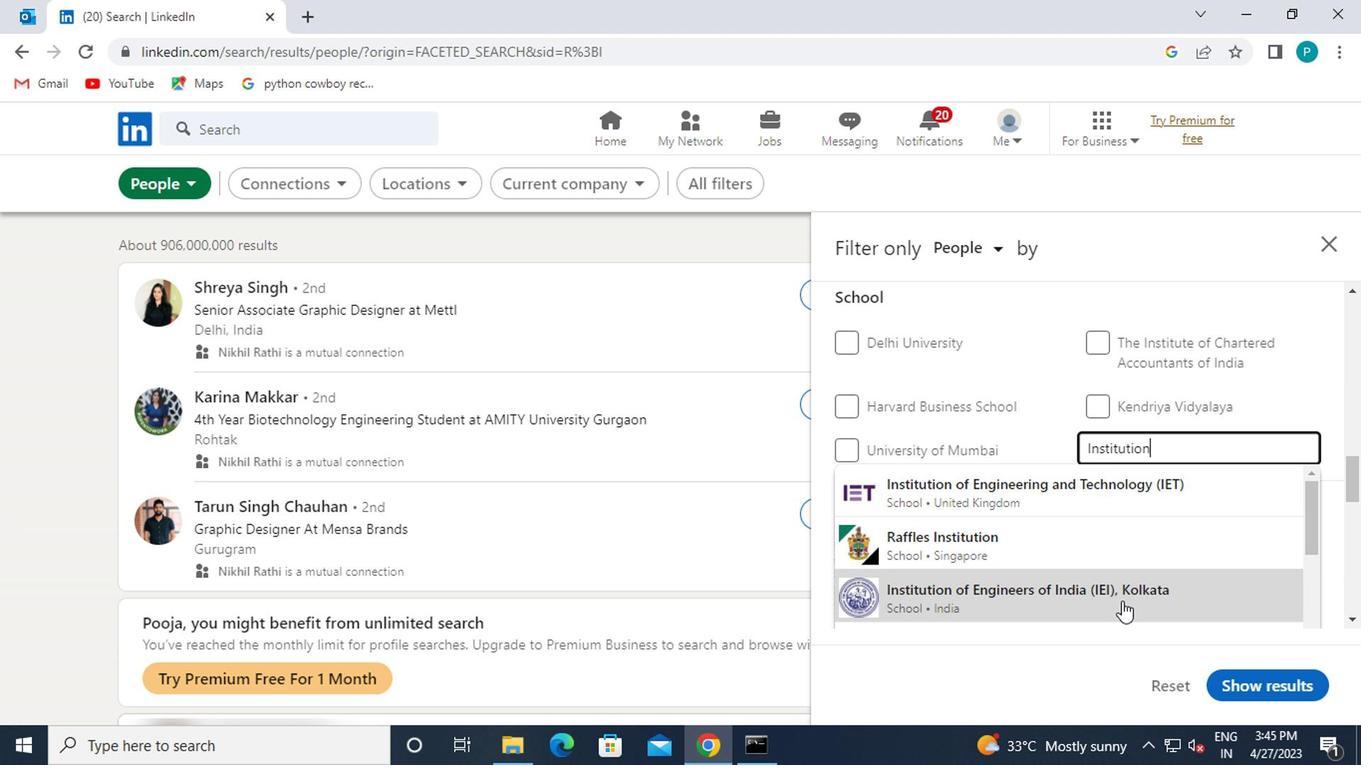 
Action: Mouse moved to (913, 532)
Screenshot: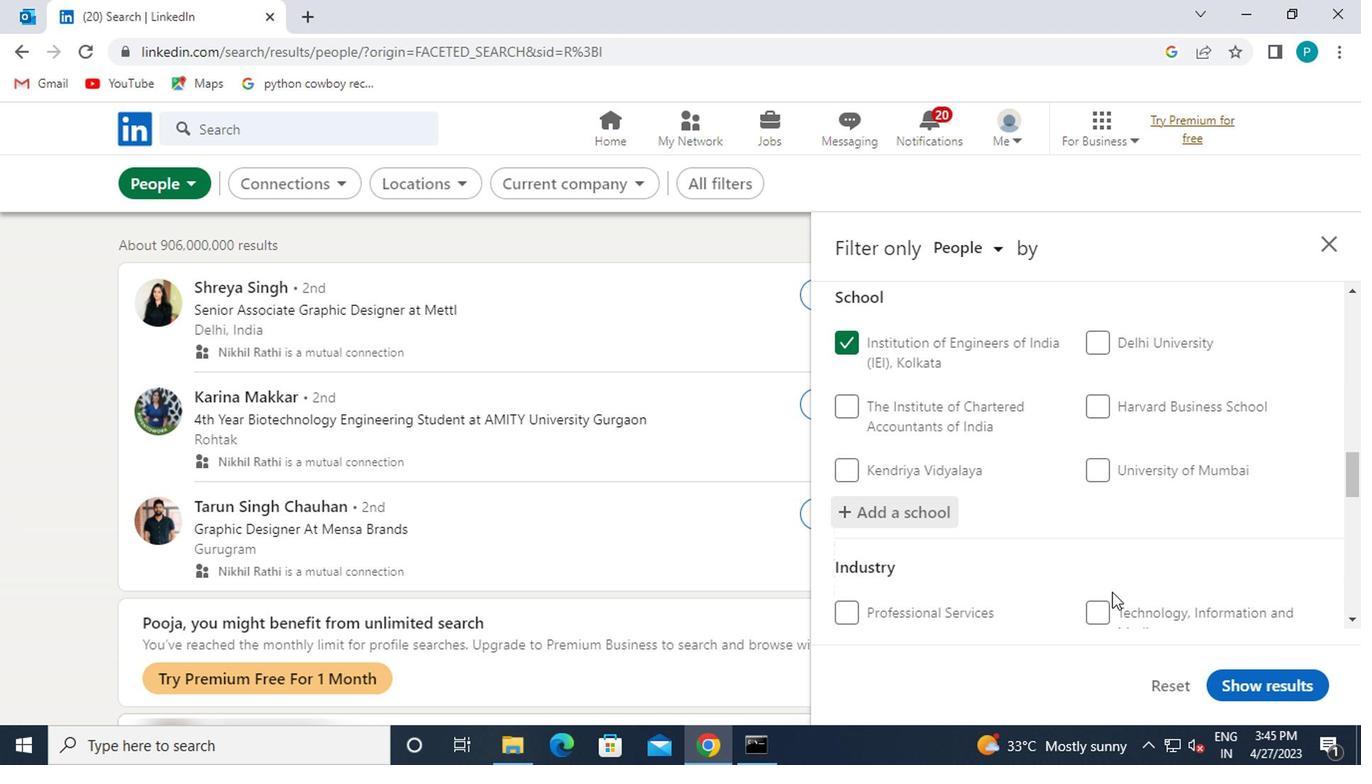 
Action: Mouse scrolled (913, 531) with delta (0, 0)
Screenshot: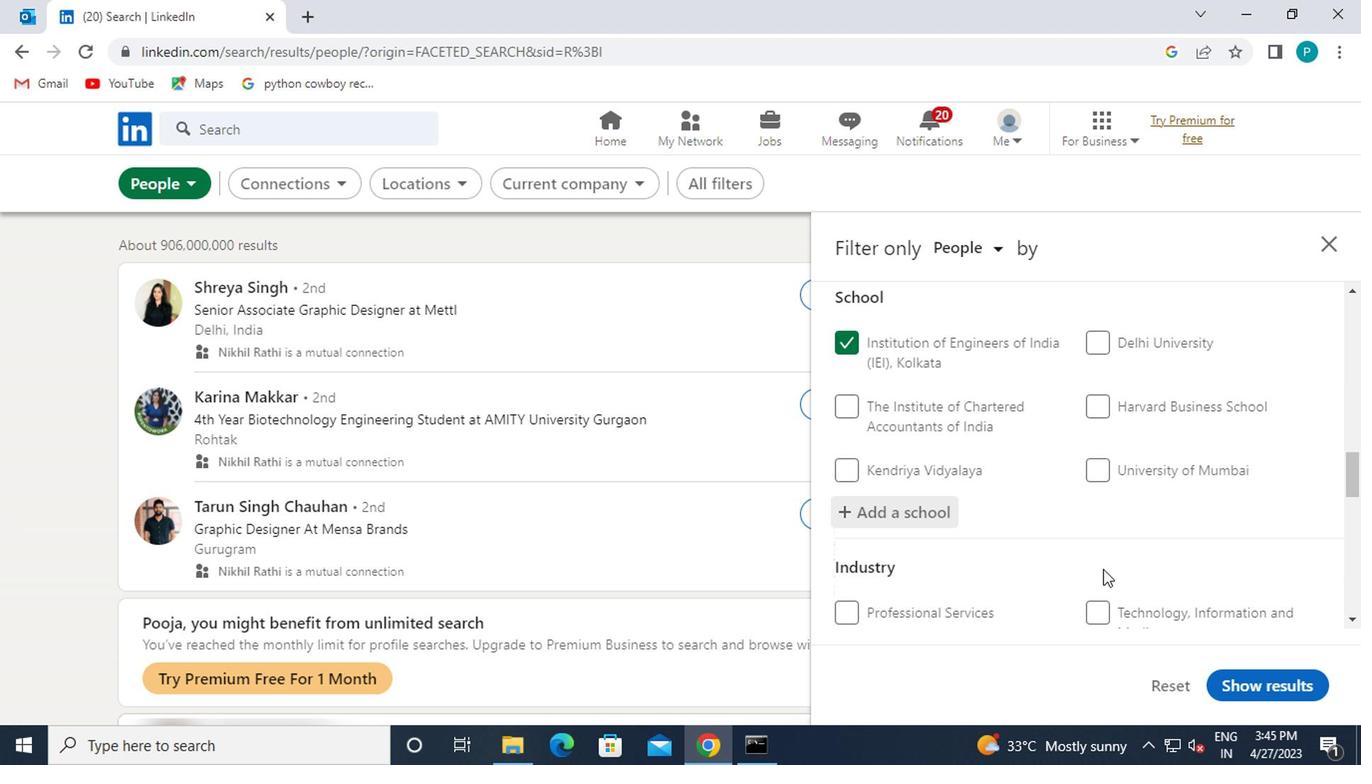 
Action: Mouse scrolled (913, 531) with delta (0, 0)
Screenshot: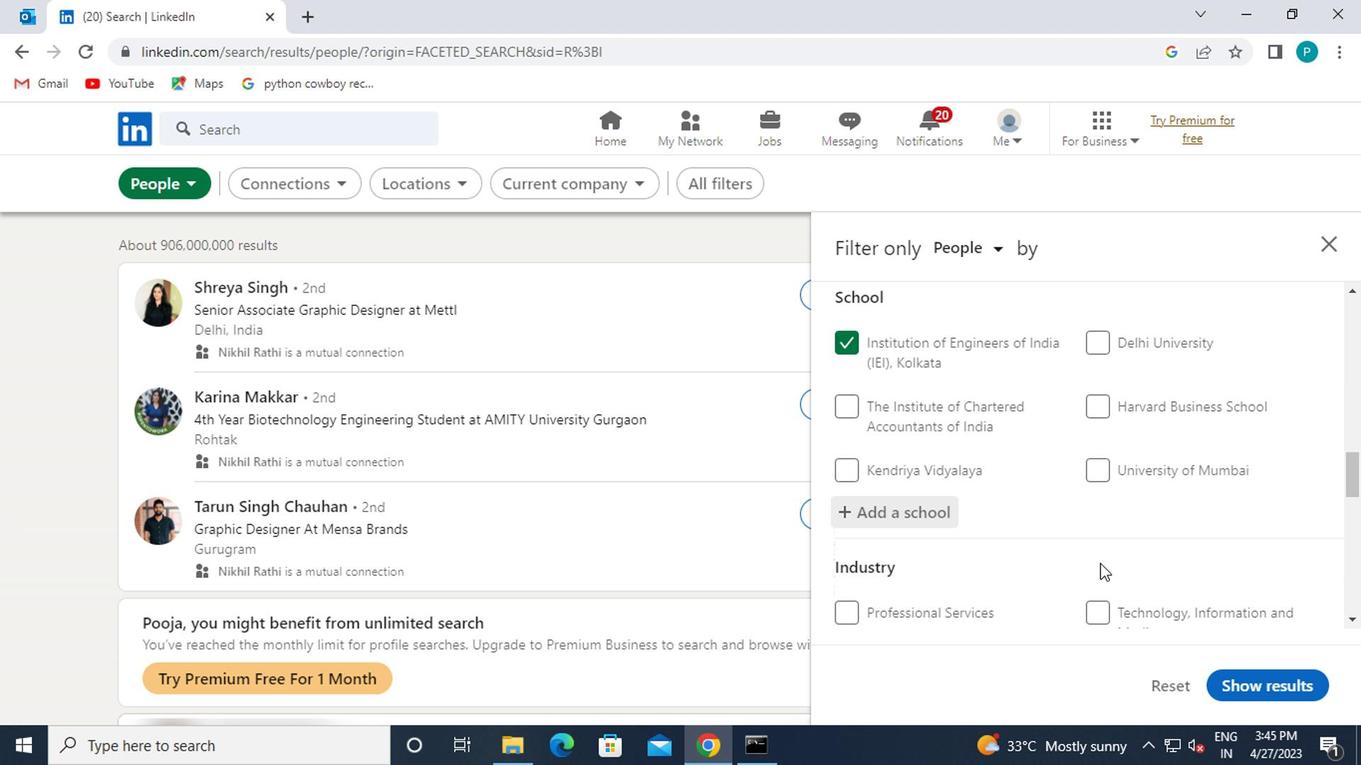 
Action: Mouse scrolled (913, 531) with delta (0, 0)
Screenshot: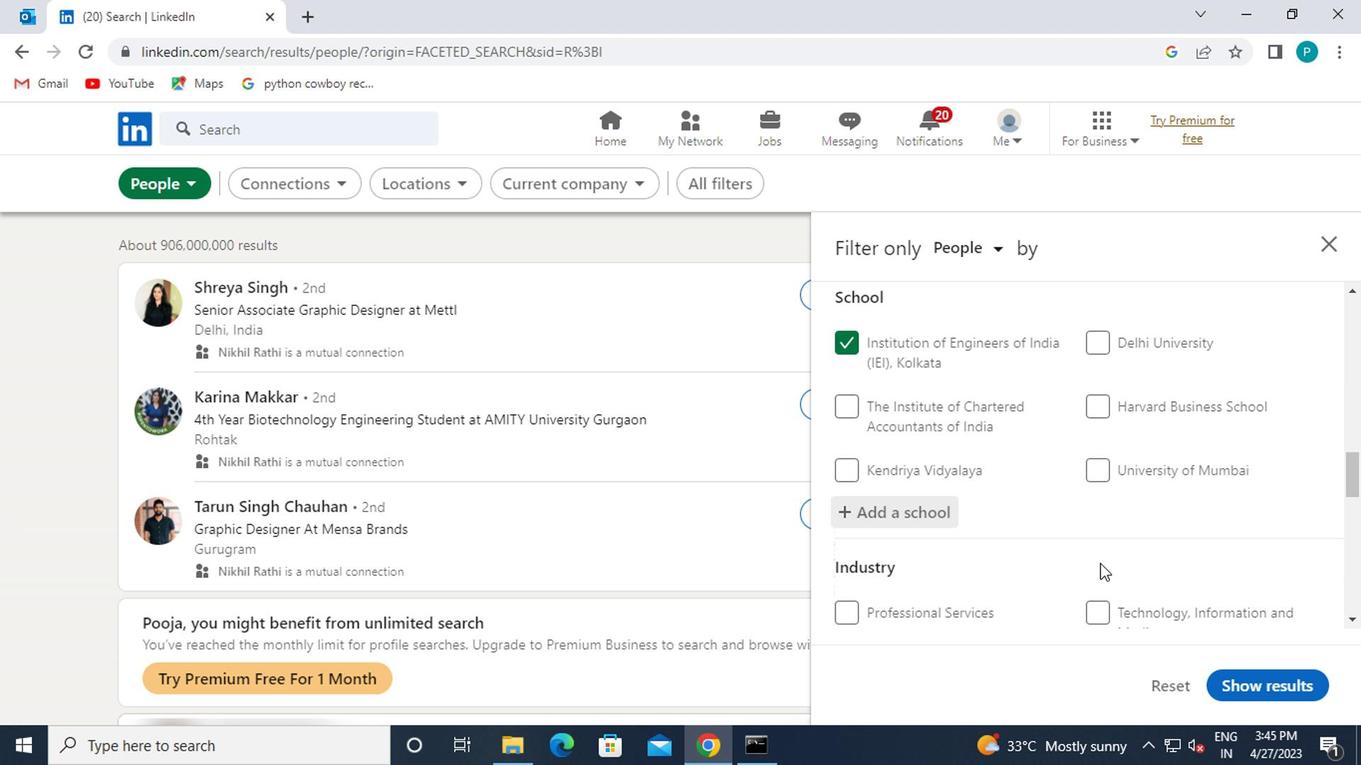 
Action: Mouse moved to (936, 448)
Screenshot: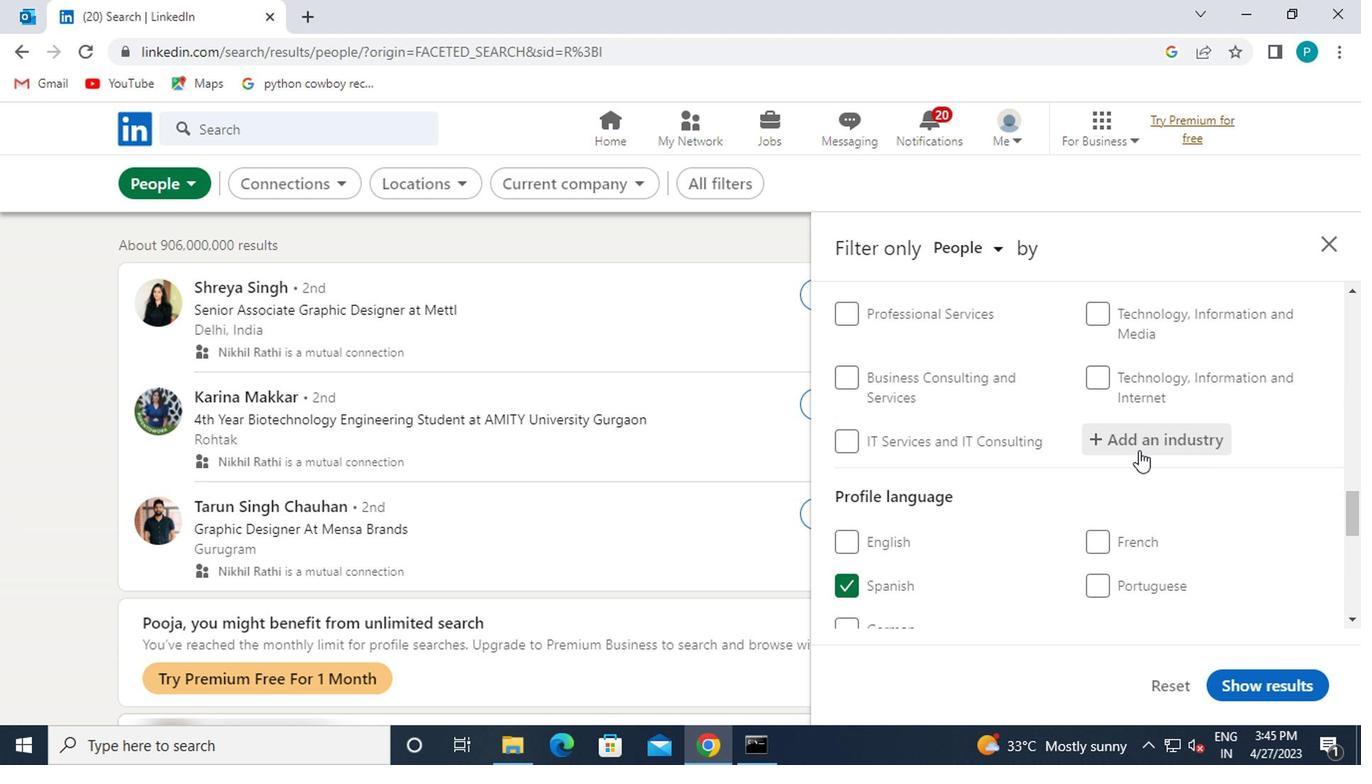 
Action: Mouse pressed left at (936, 448)
Screenshot: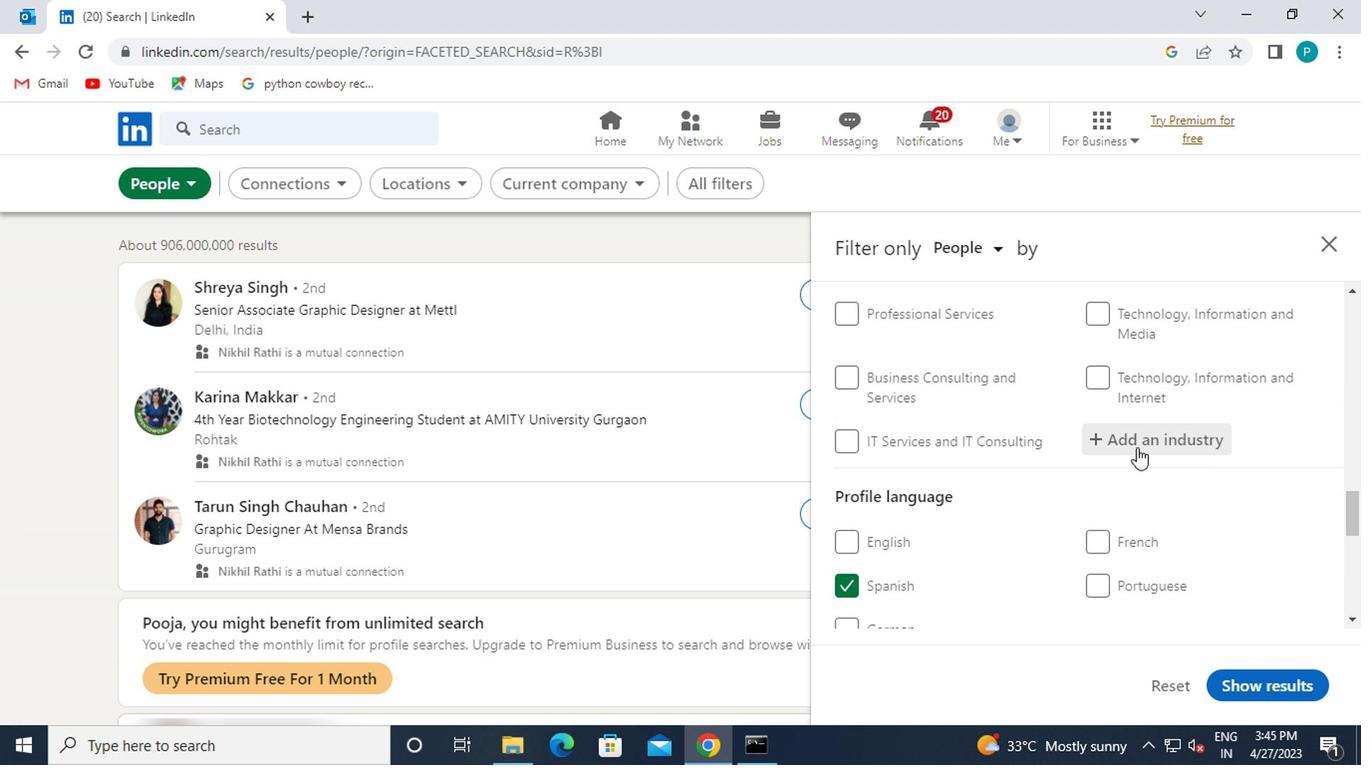 
Action: Mouse moved to (957, 434)
Screenshot: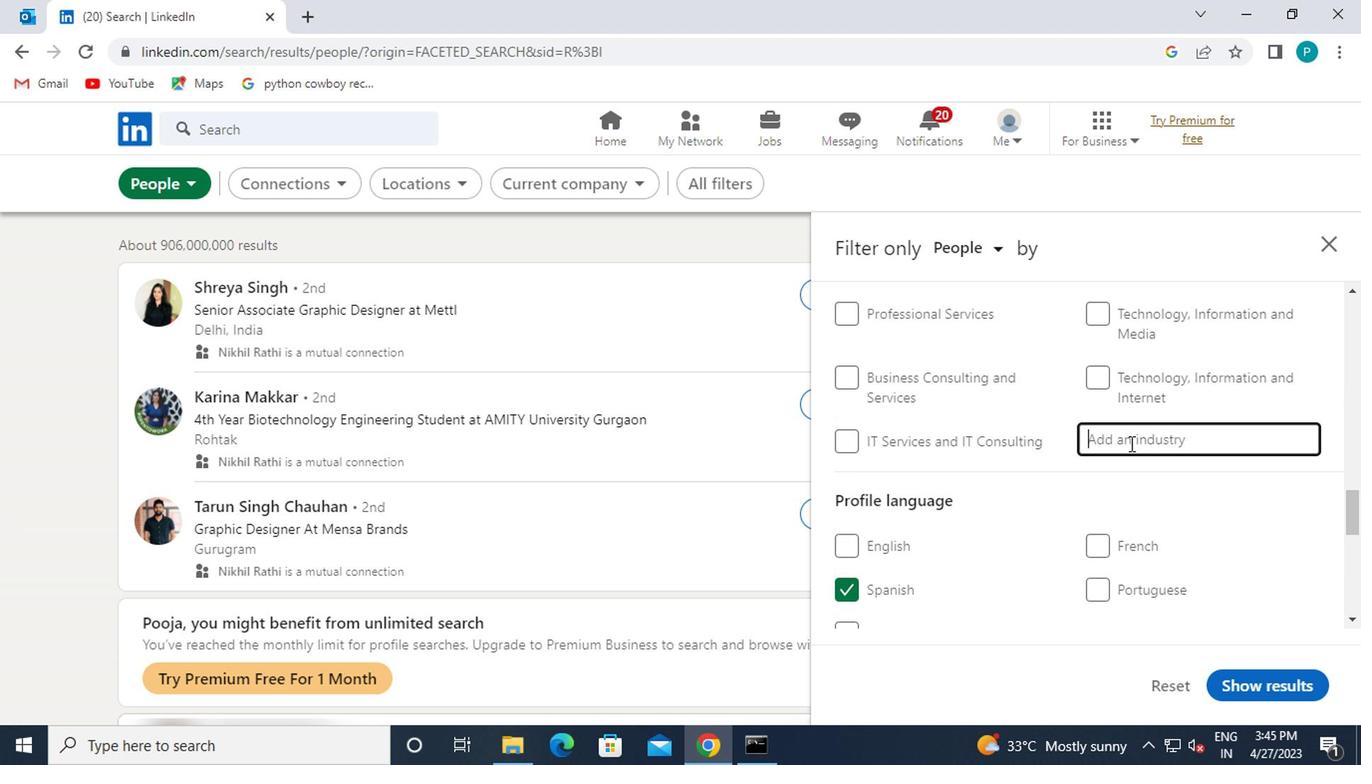 
Action: Key pressed <Key.caps_lock>M<Key.caps_lock>INING
Screenshot: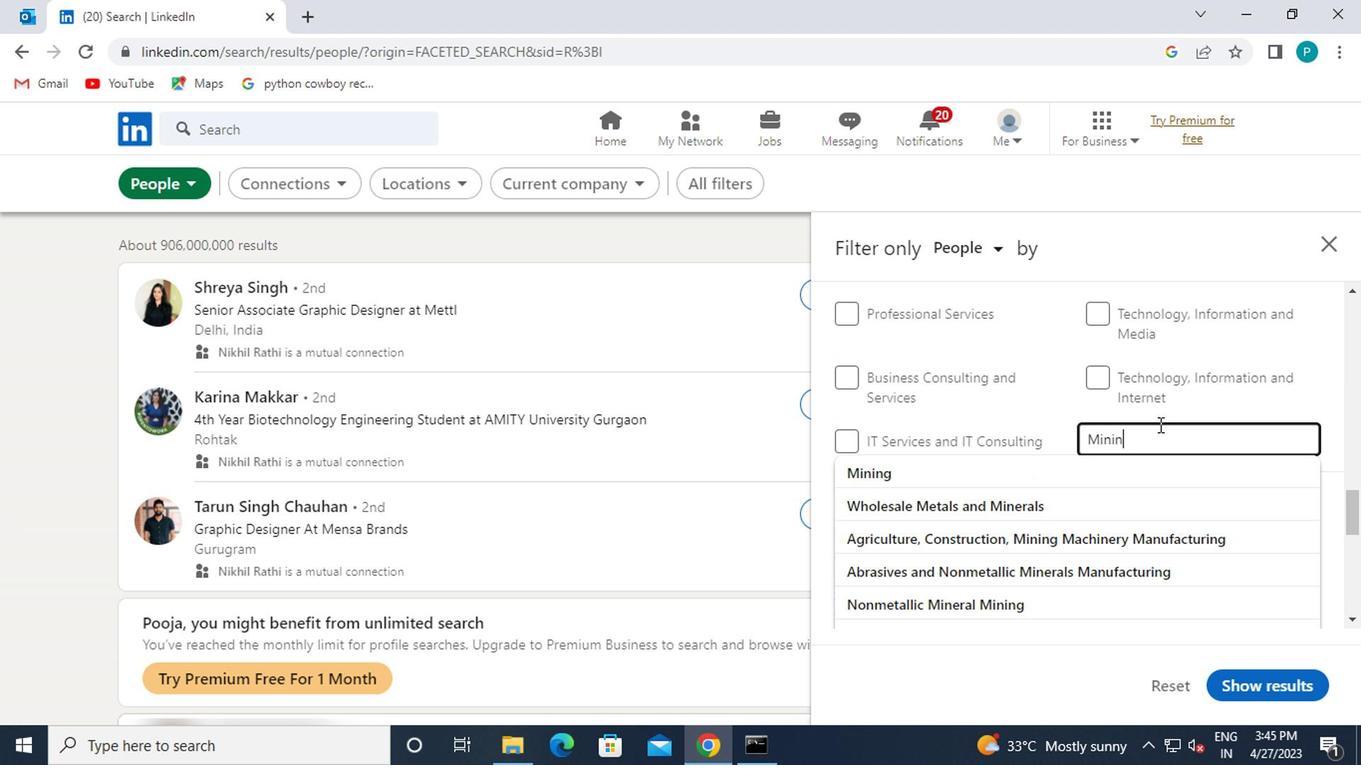 
Action: Mouse moved to (933, 476)
Screenshot: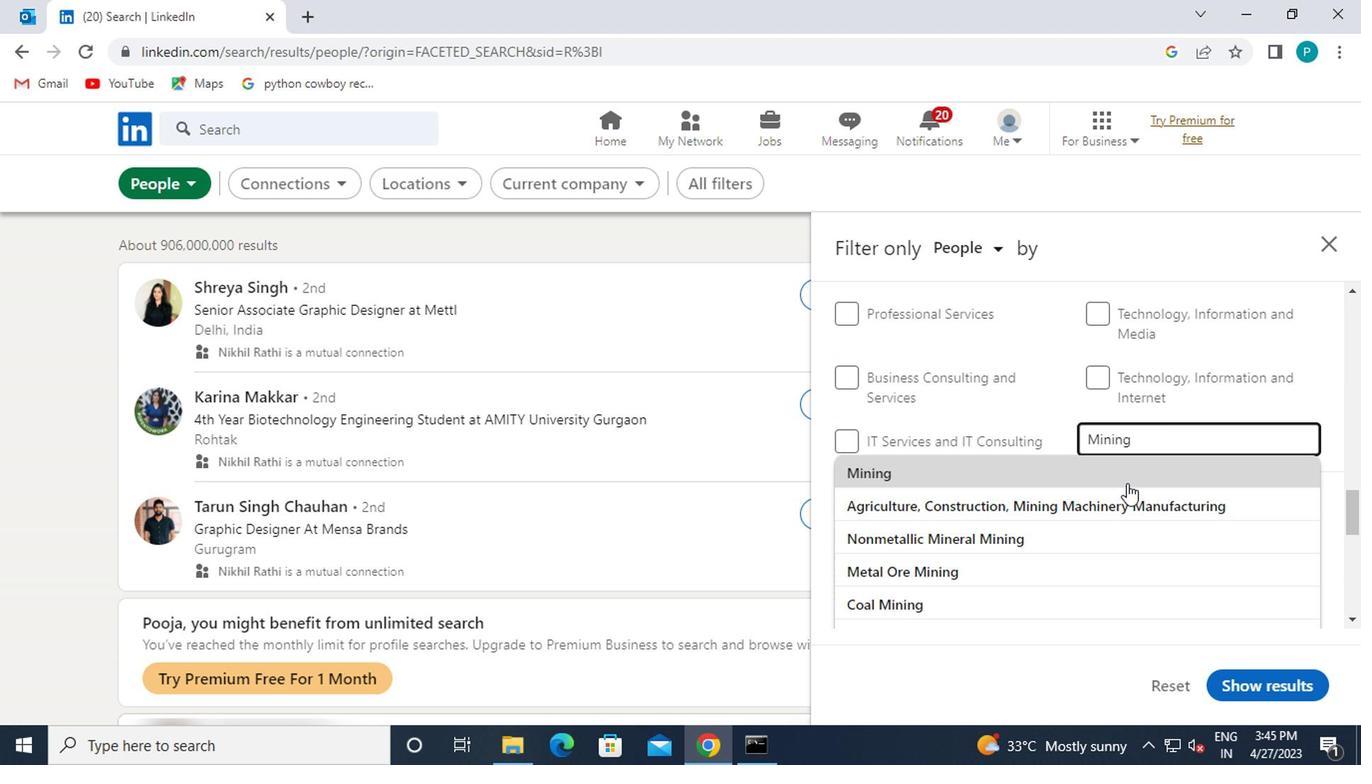 
Action: Mouse pressed left at (933, 476)
Screenshot: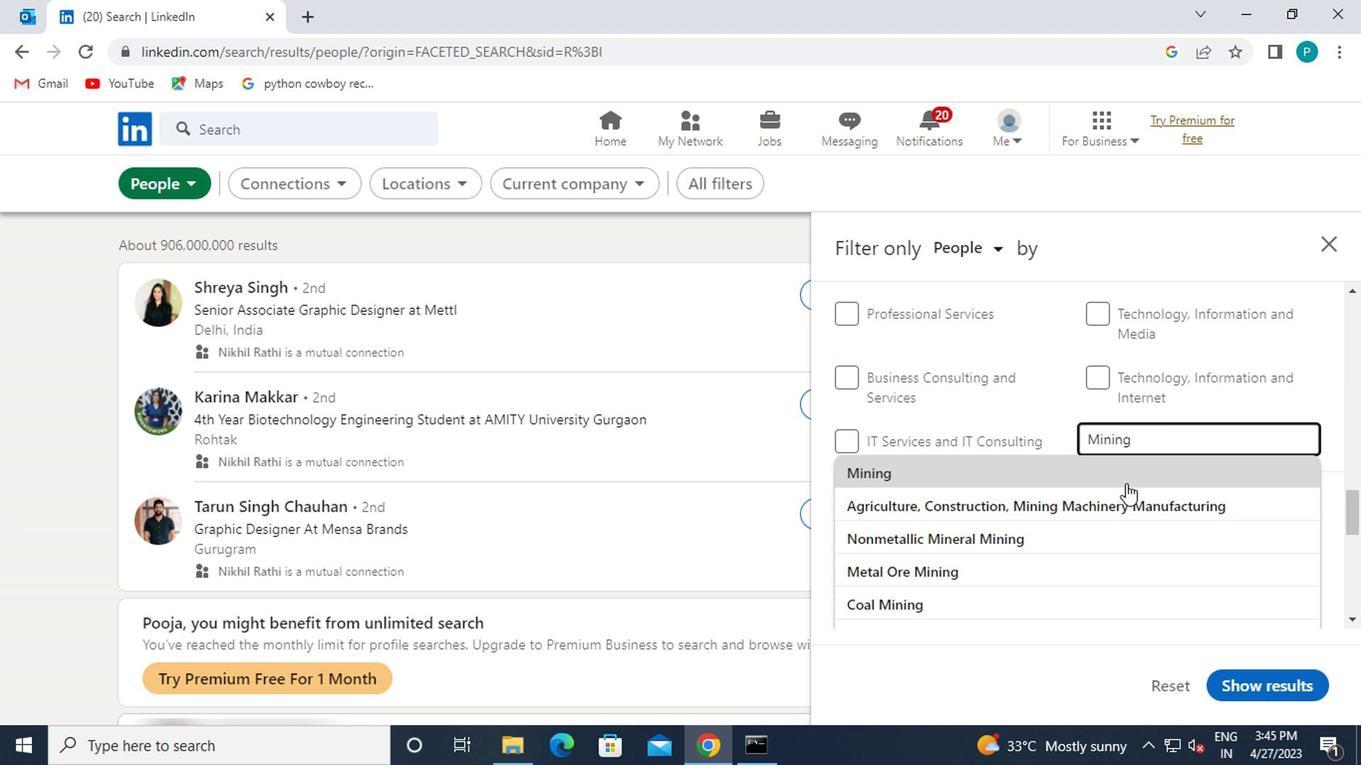 
Action: Mouse moved to (862, 480)
Screenshot: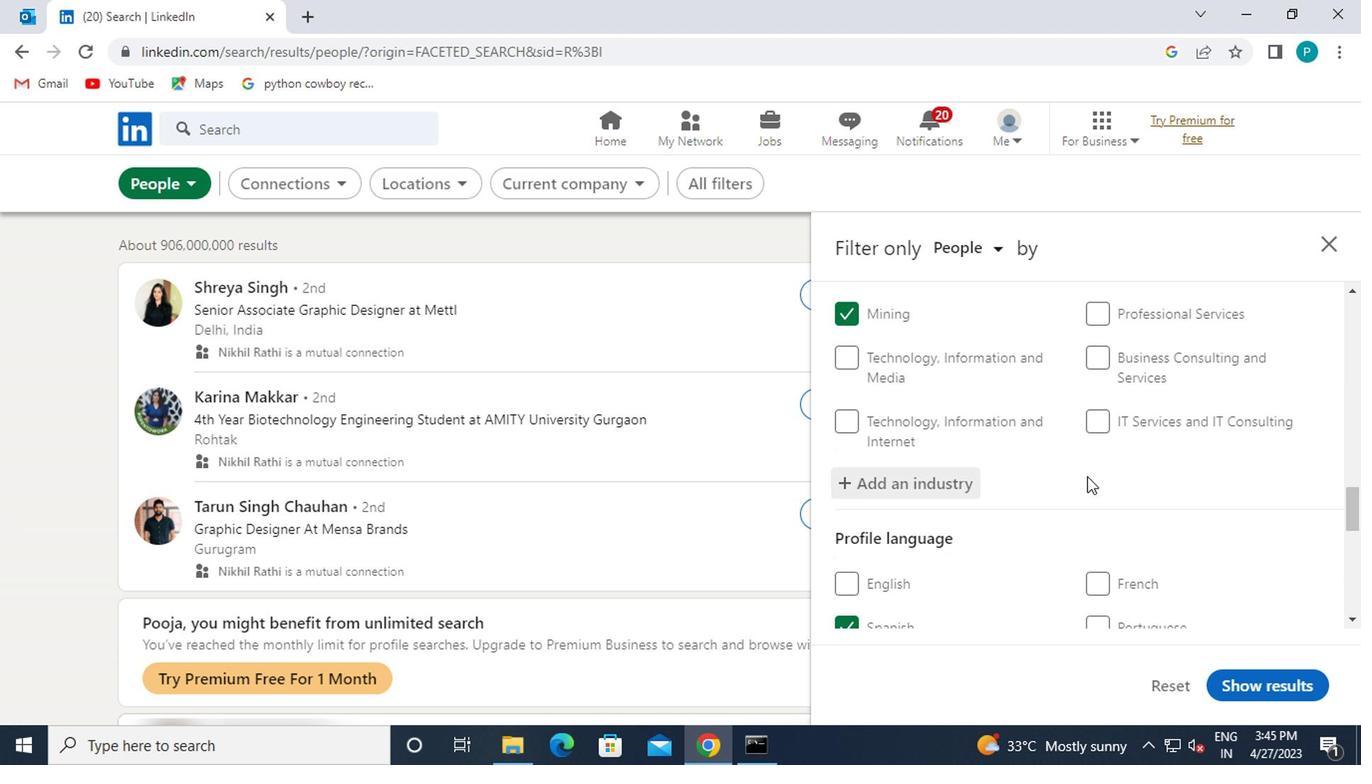 
Action: Mouse scrolled (862, 479) with delta (0, 0)
Screenshot: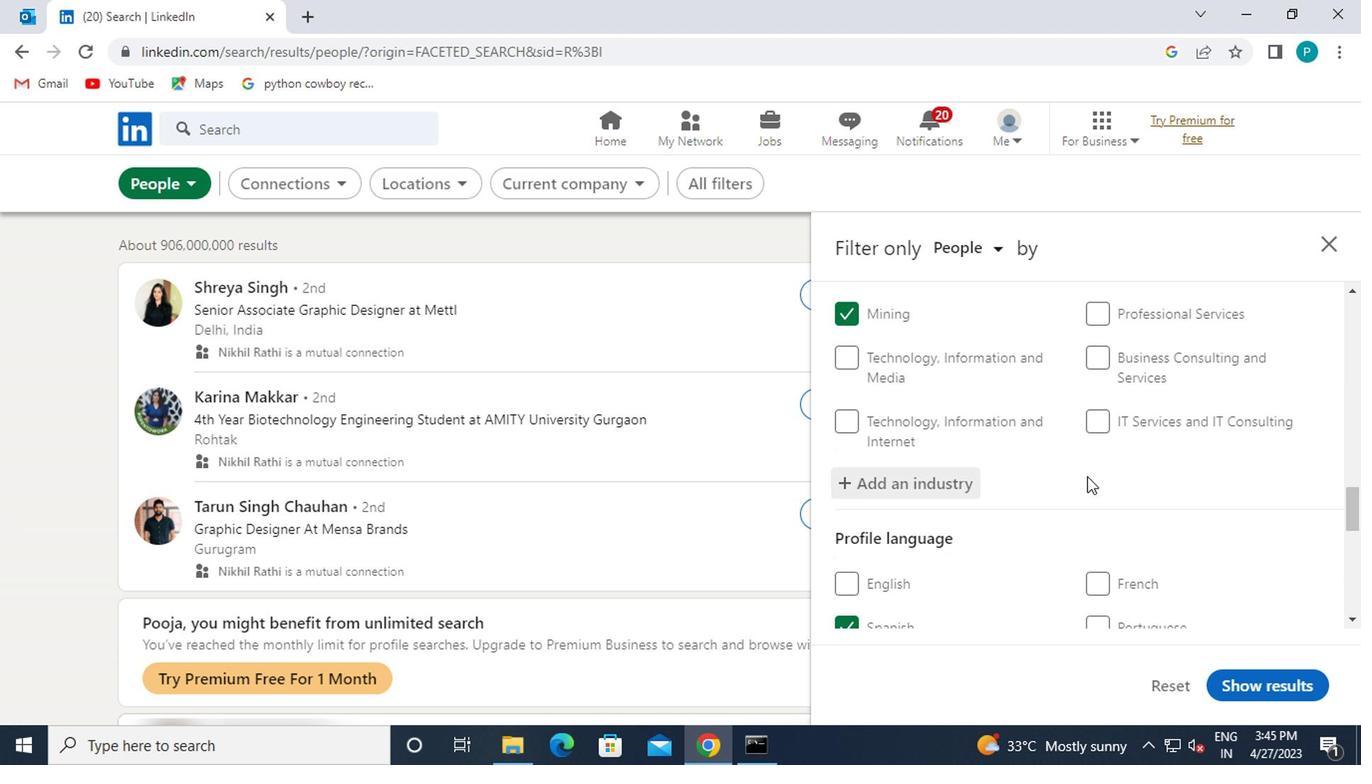 
Action: Mouse moved to (857, 484)
Screenshot: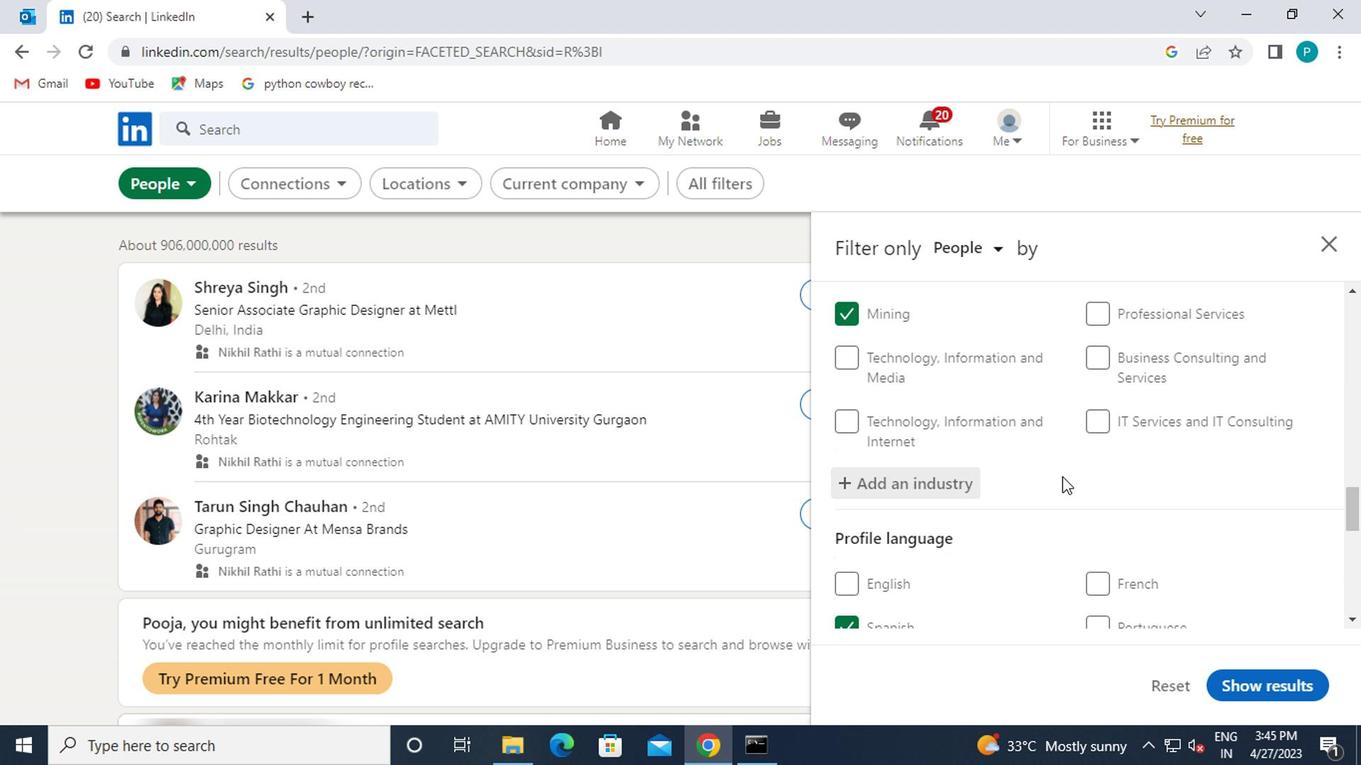 
Action: Mouse scrolled (857, 483) with delta (0, 0)
Screenshot: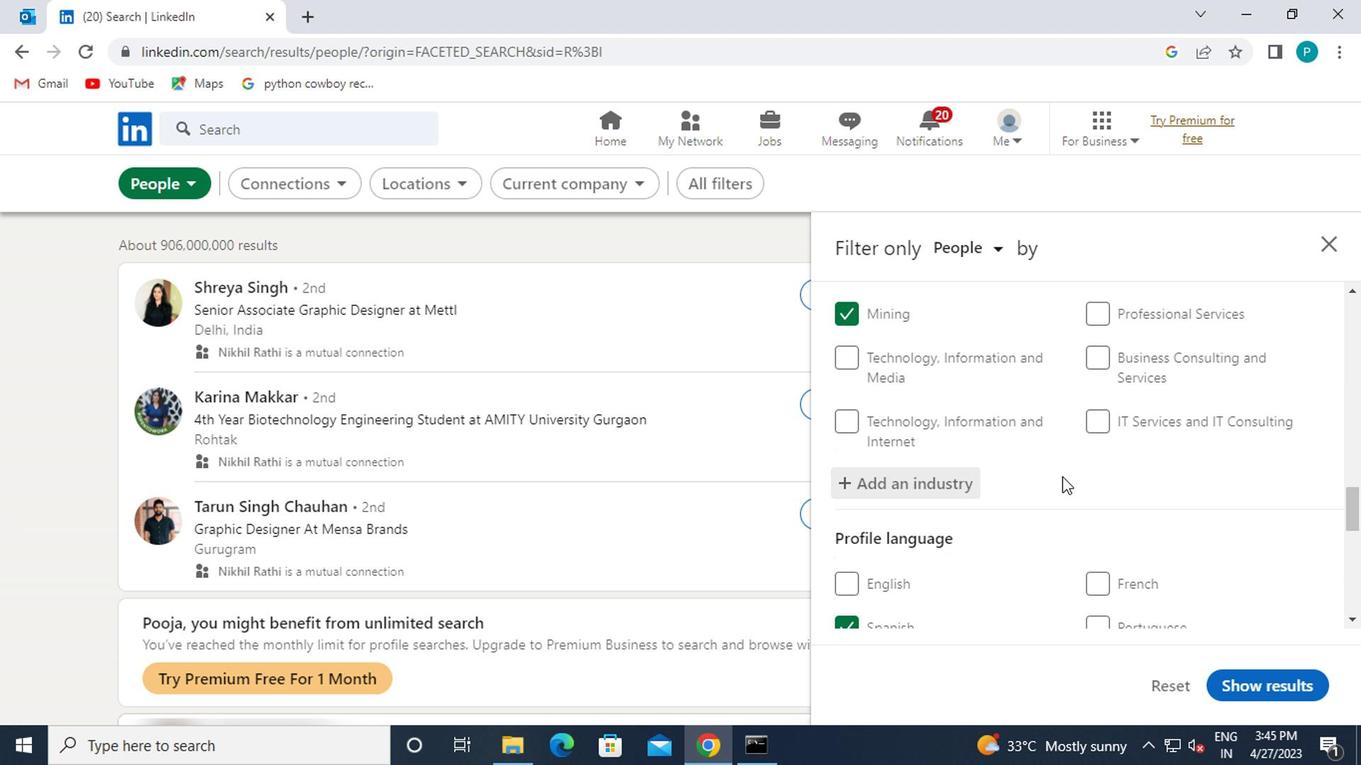 
Action: Mouse moved to (852, 486)
Screenshot: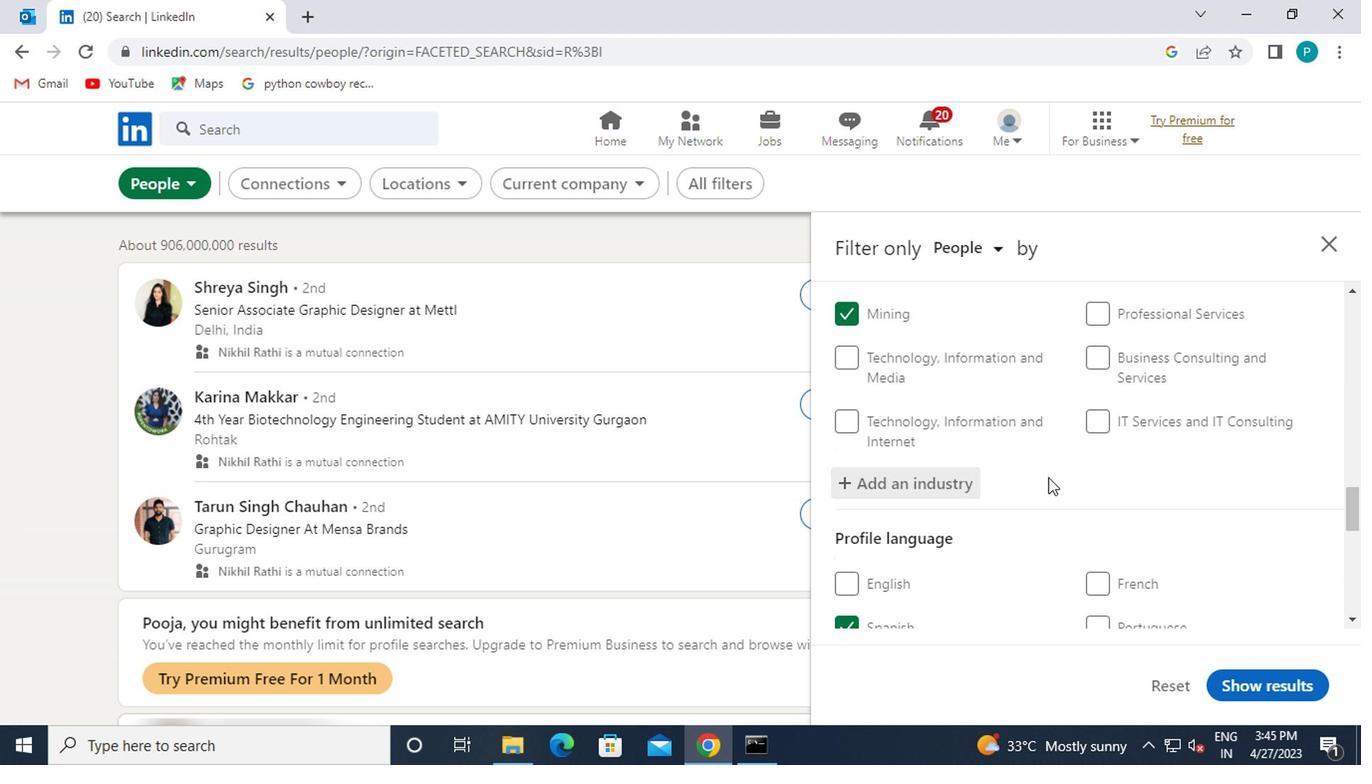 
Action: Mouse scrolled (852, 485) with delta (0, 0)
Screenshot: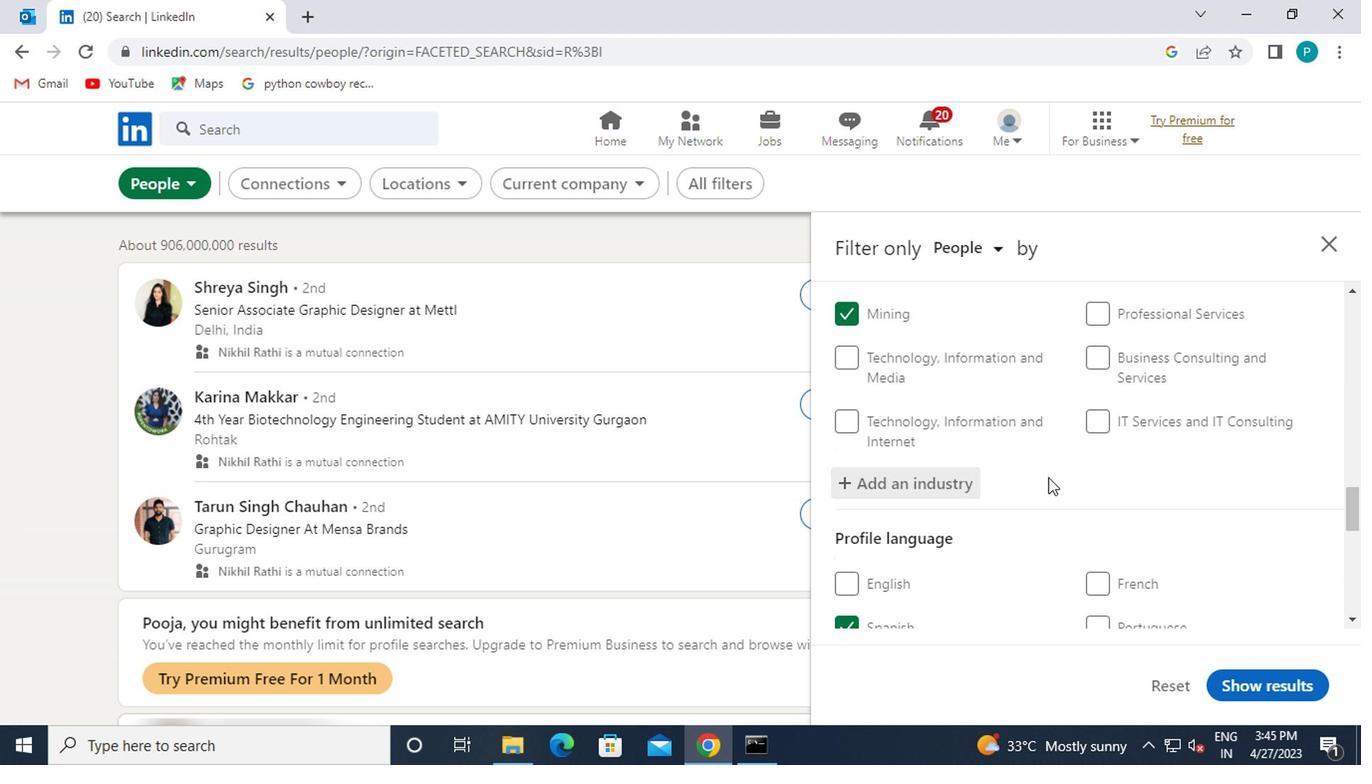 
Action: Mouse moved to (842, 499)
Screenshot: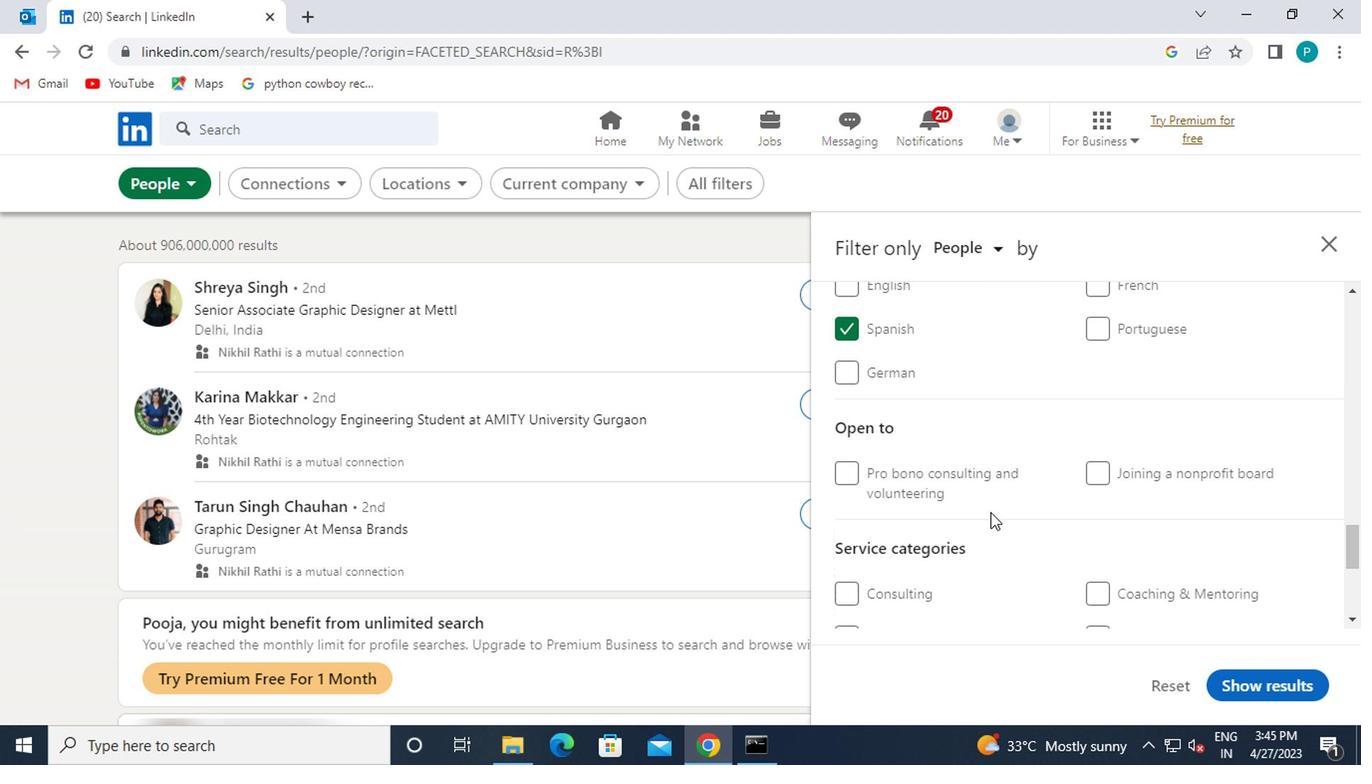 
Action: Mouse scrolled (842, 499) with delta (0, 0)
Screenshot: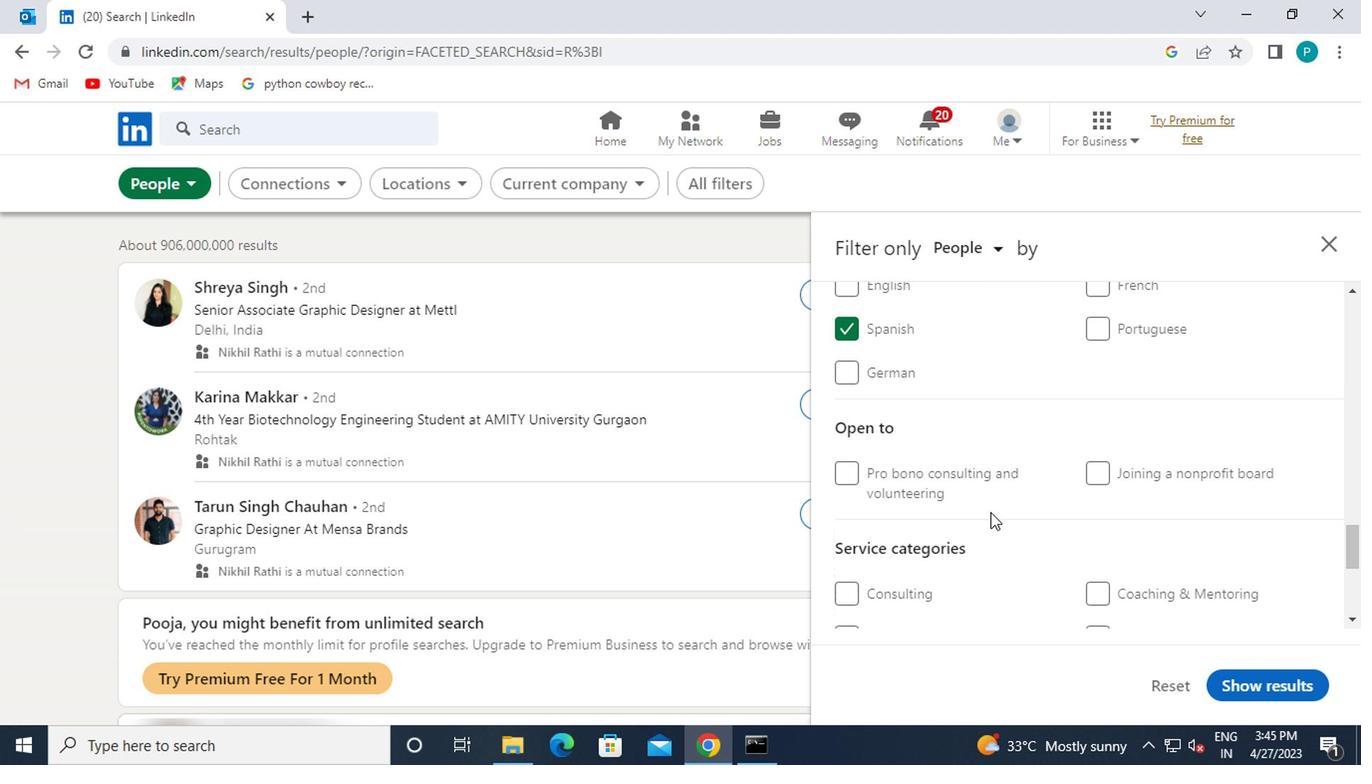 
Action: Mouse moved to (845, 501)
Screenshot: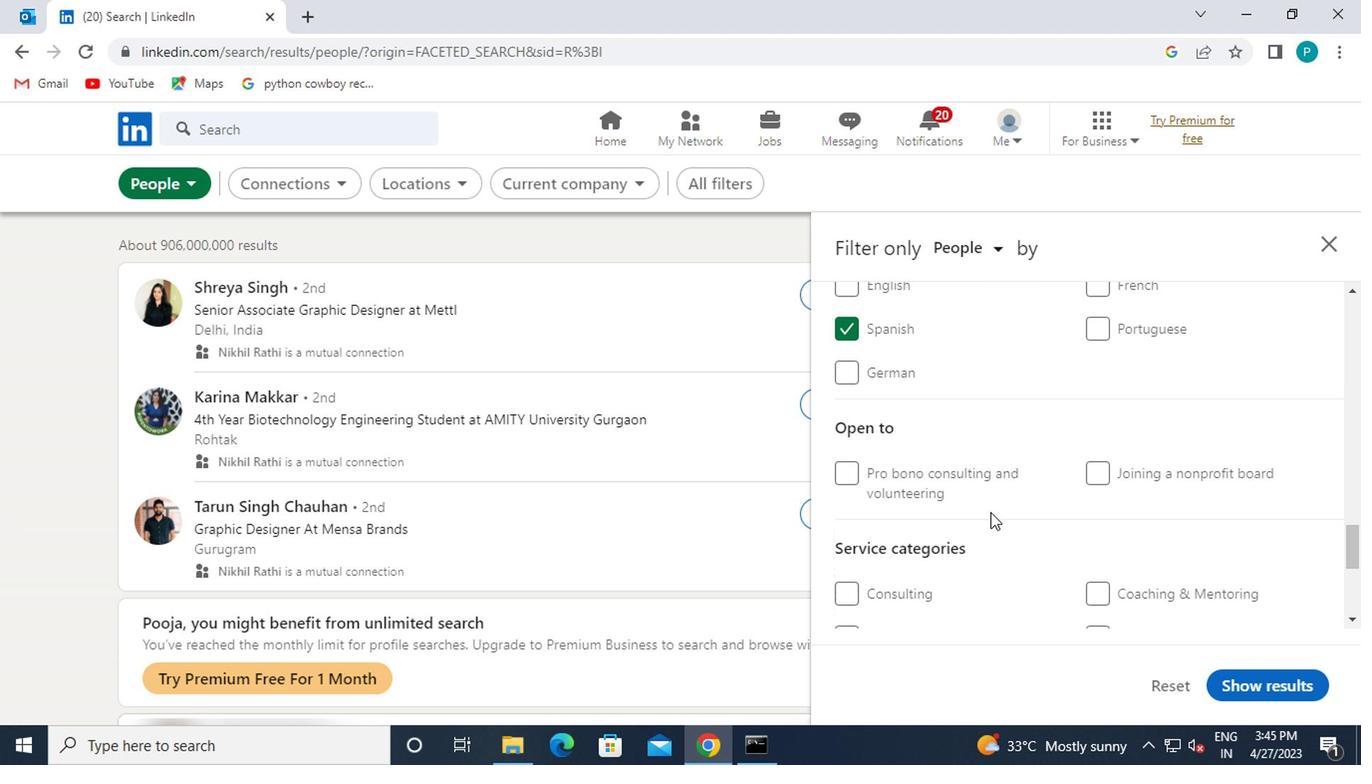 
Action: Mouse scrolled (845, 501) with delta (0, 0)
Screenshot: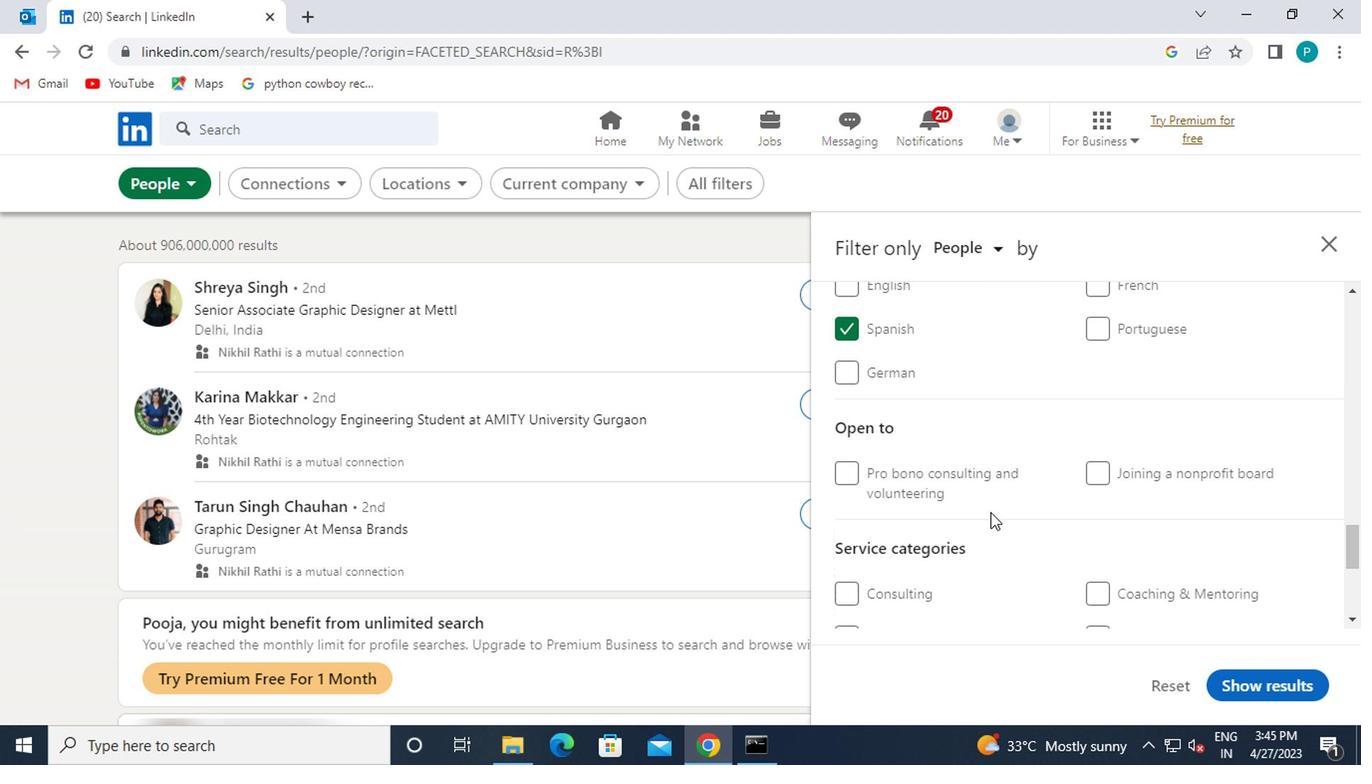 
Action: Mouse moved to (920, 477)
Screenshot: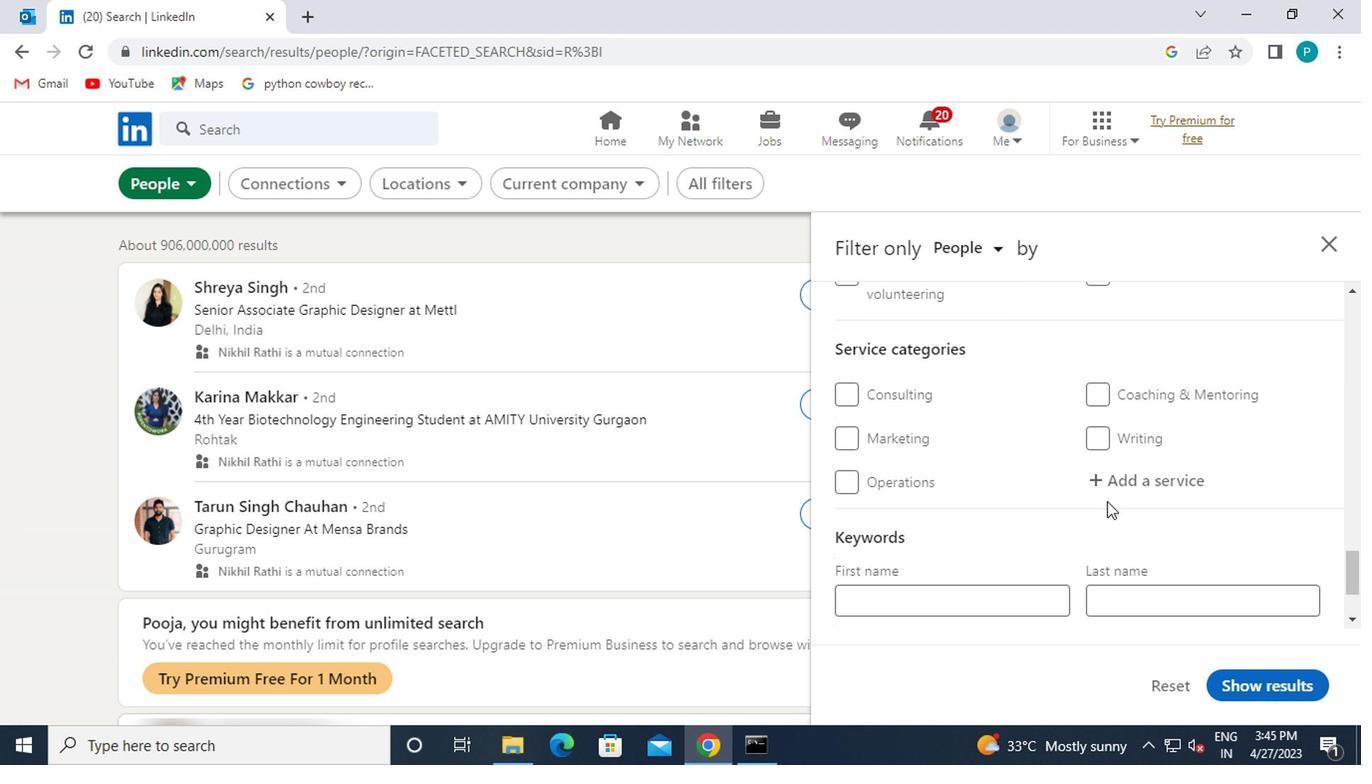 
Action: Mouse pressed left at (920, 477)
Screenshot: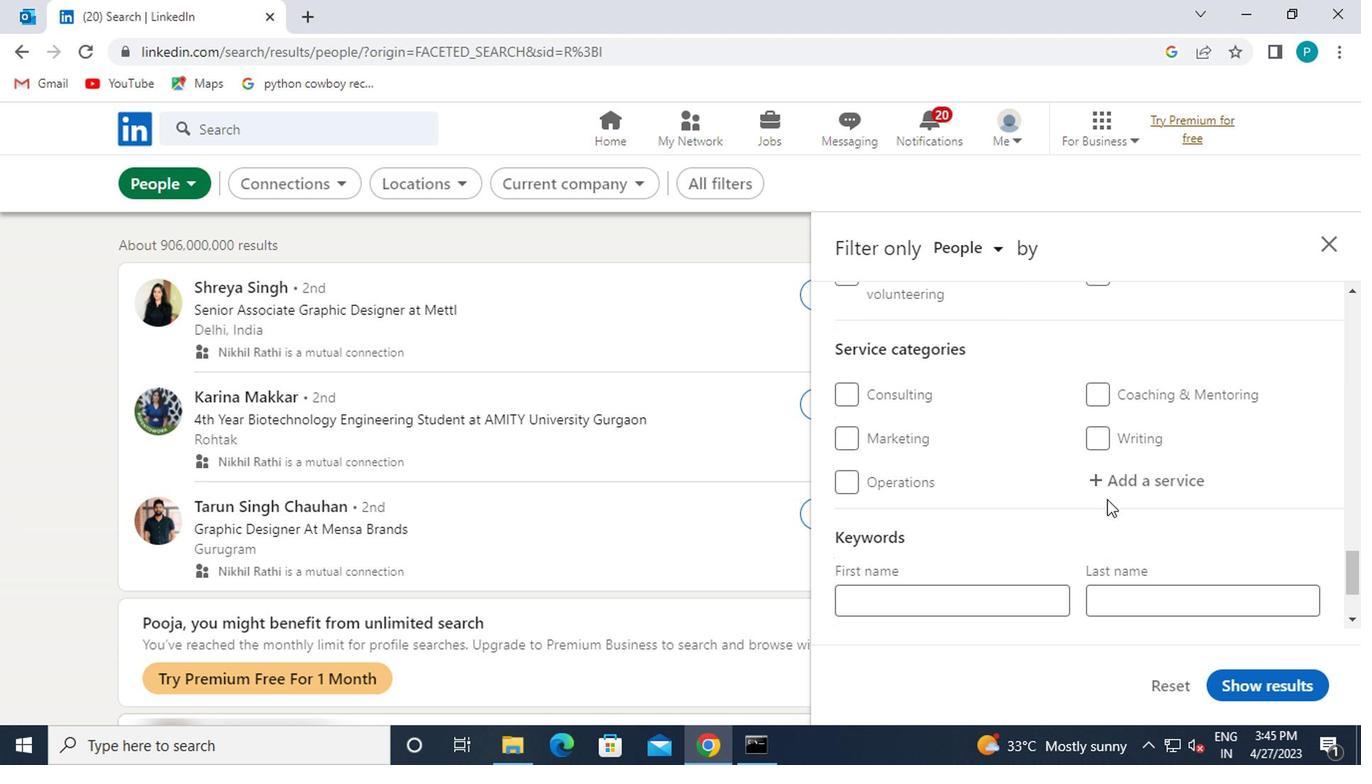 
Action: Mouse moved to (929, 495)
Screenshot: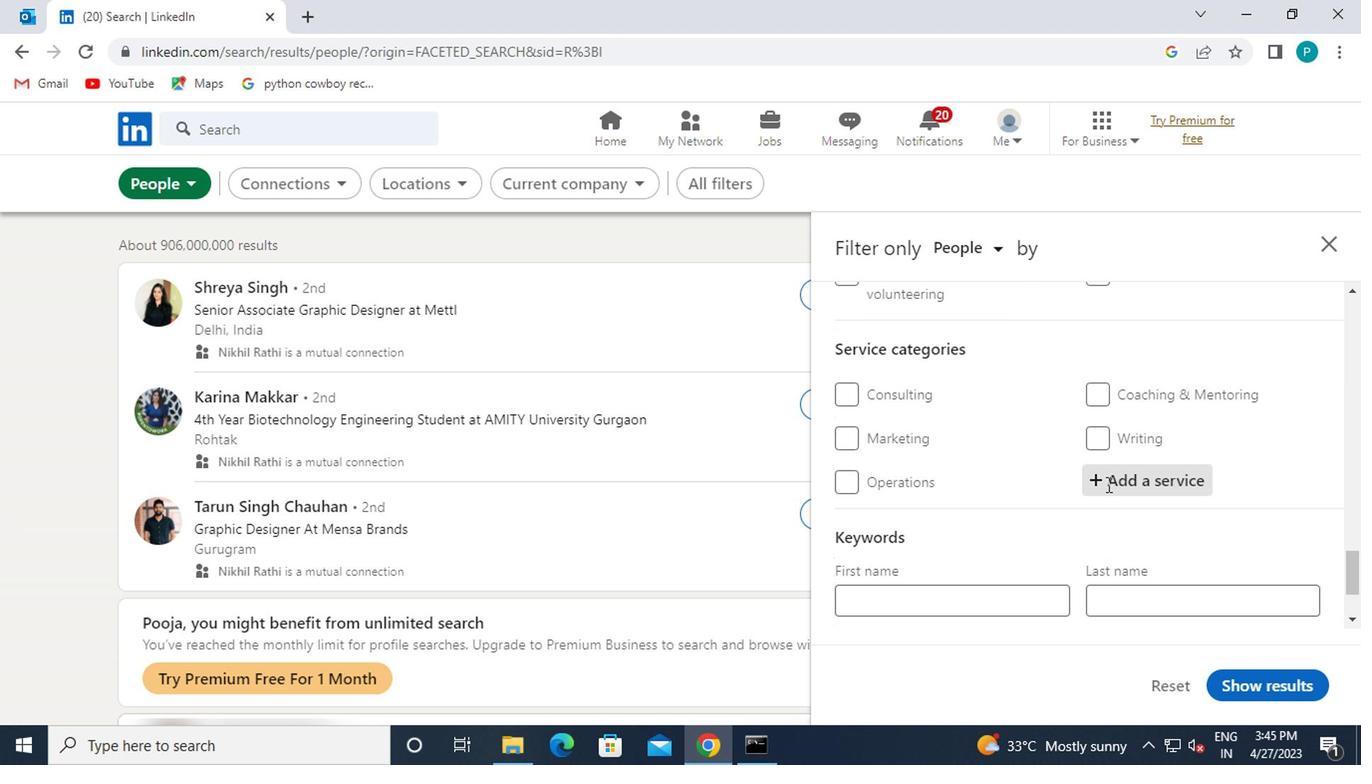 
Action: Key pressed <Key.caps_lock>O<Key.caps_lock>UT
Screenshot: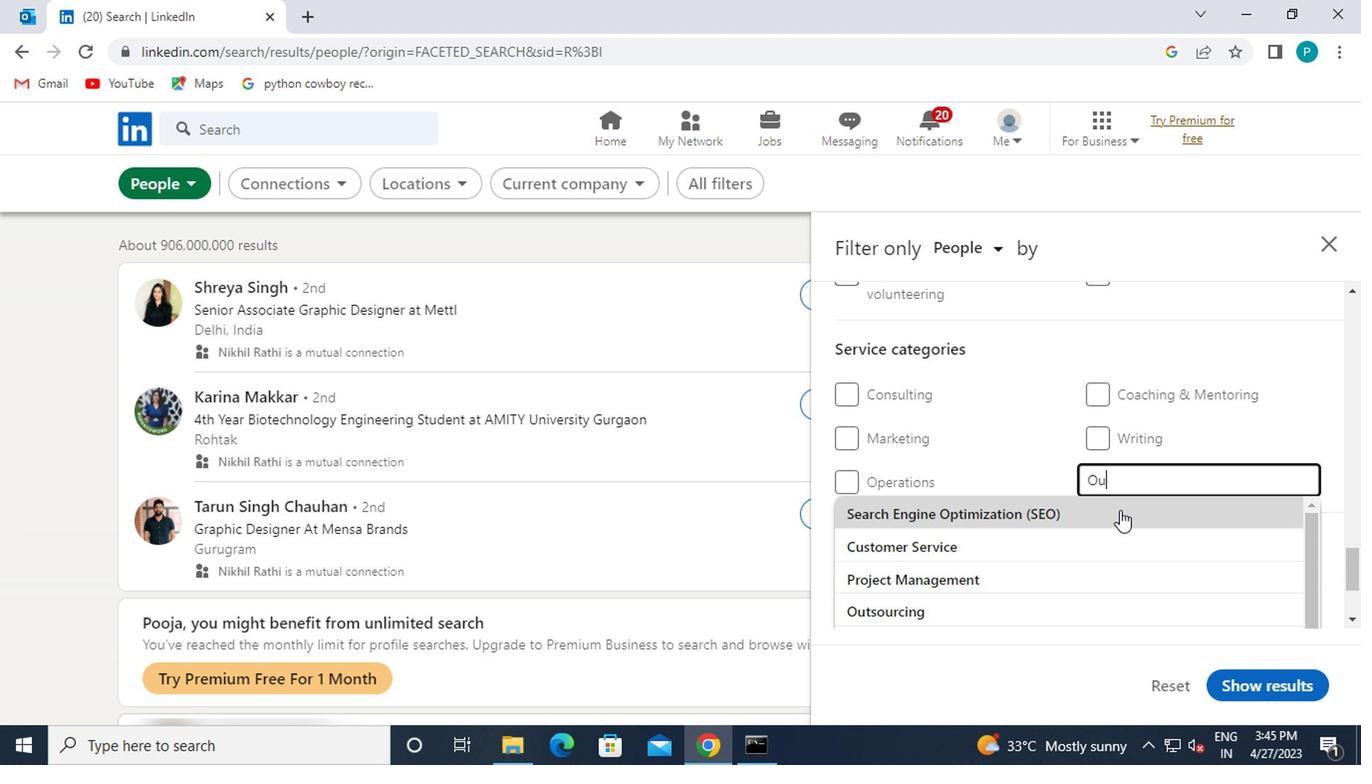 
Action: Mouse moved to (915, 512)
Screenshot: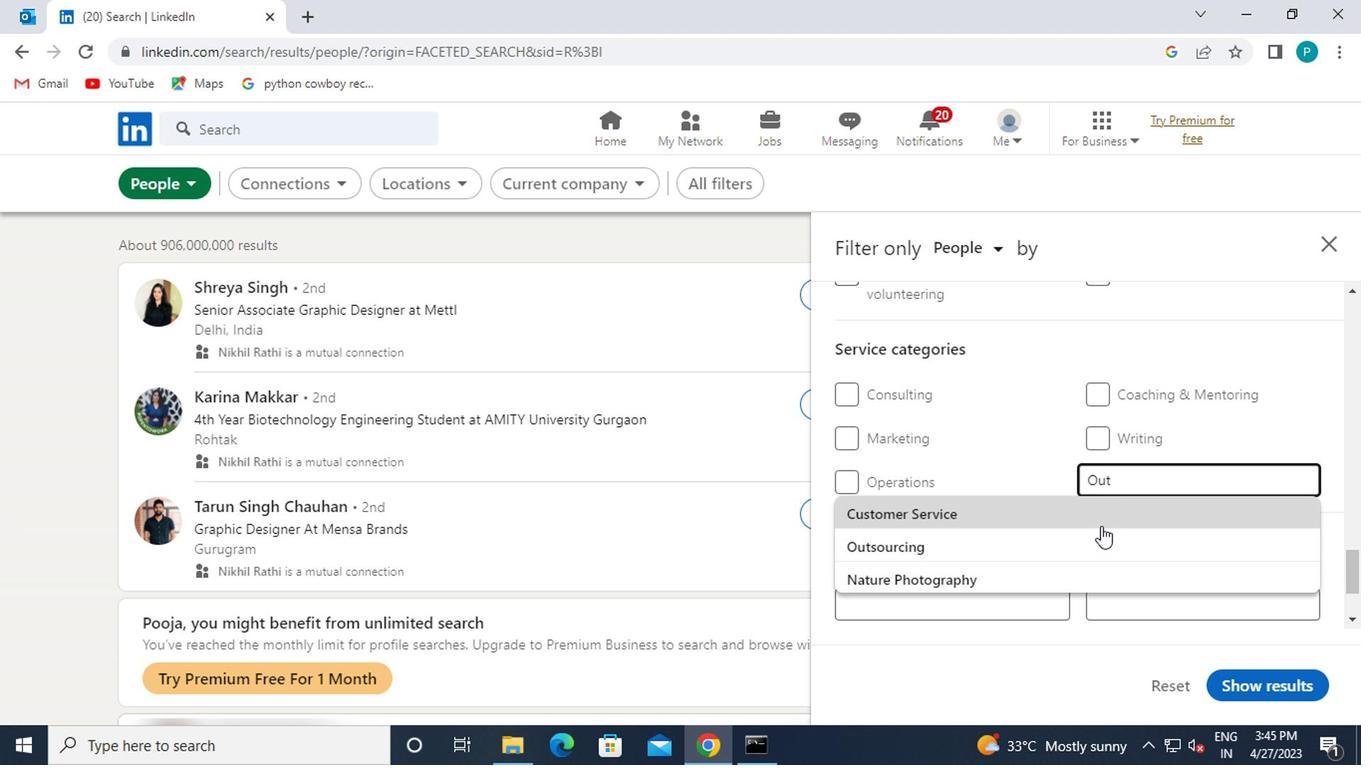 
Action: Mouse pressed left at (915, 512)
Screenshot: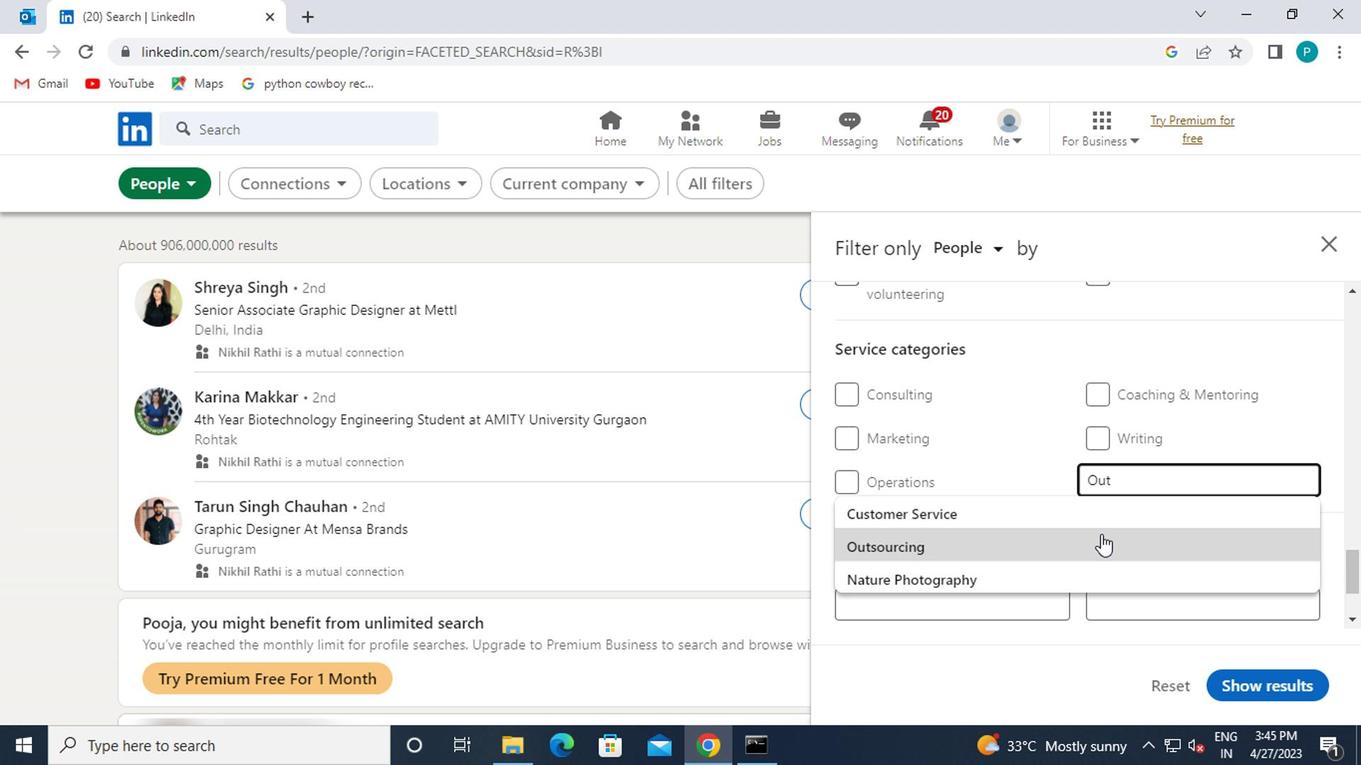 
Action: Mouse moved to (786, 469)
Screenshot: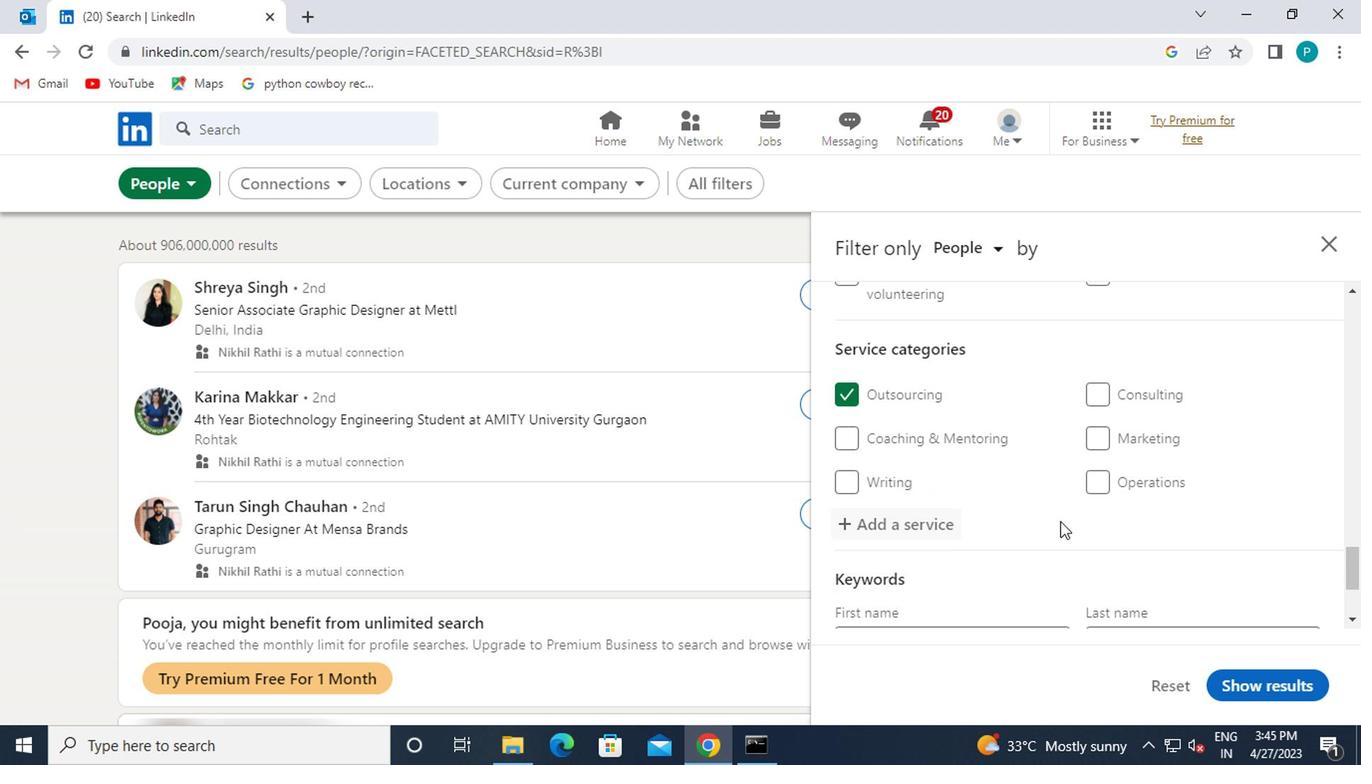 
Action: Mouse scrolled (786, 468) with delta (0, 0)
Screenshot: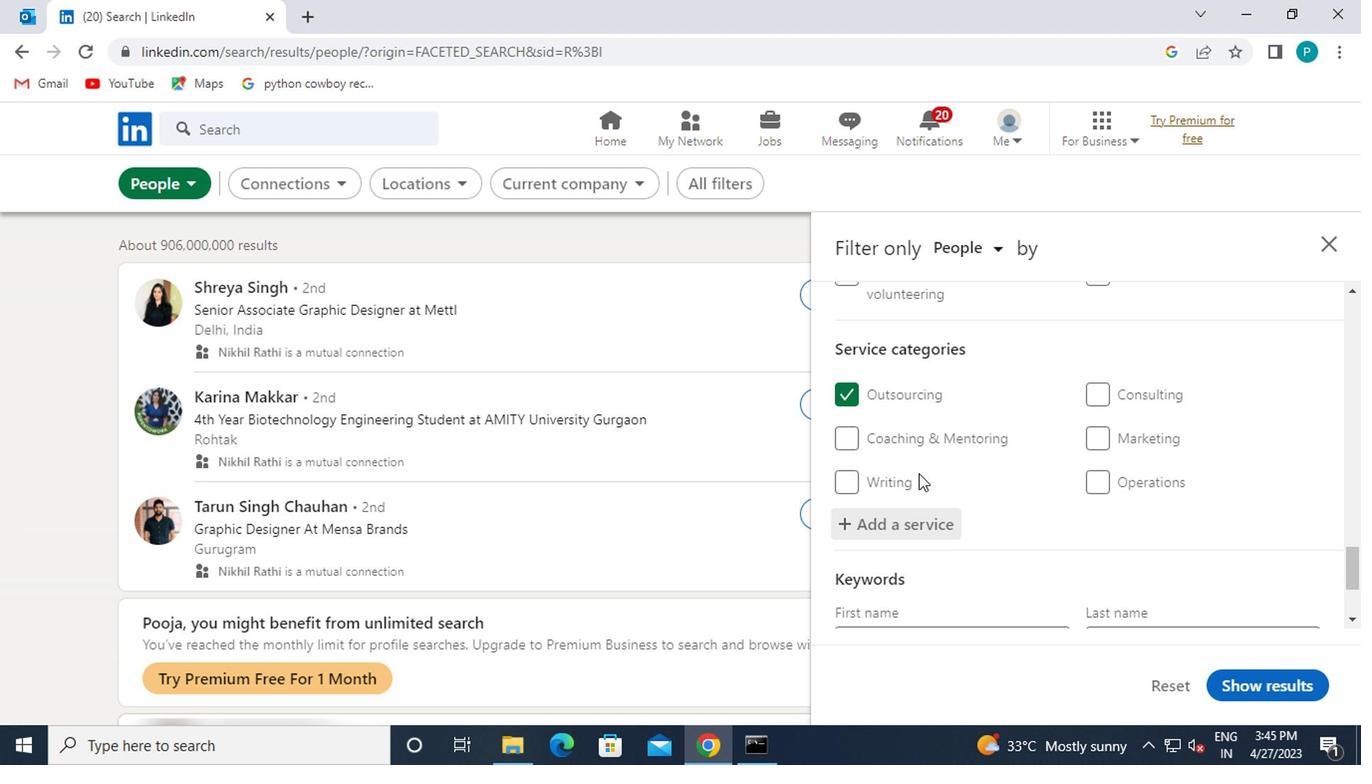 
Action: Mouse moved to (786, 469)
Screenshot: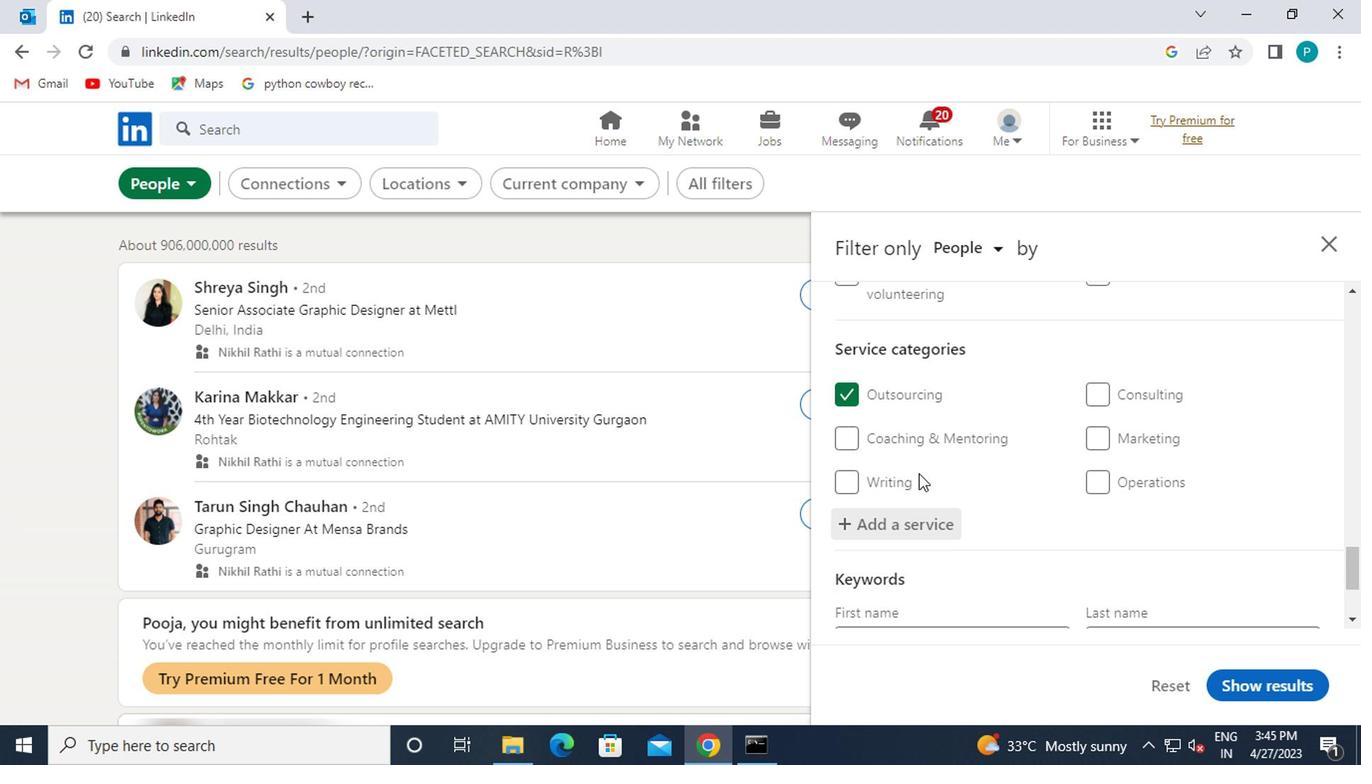 
Action: Mouse scrolled (786, 468) with delta (0, 0)
Screenshot: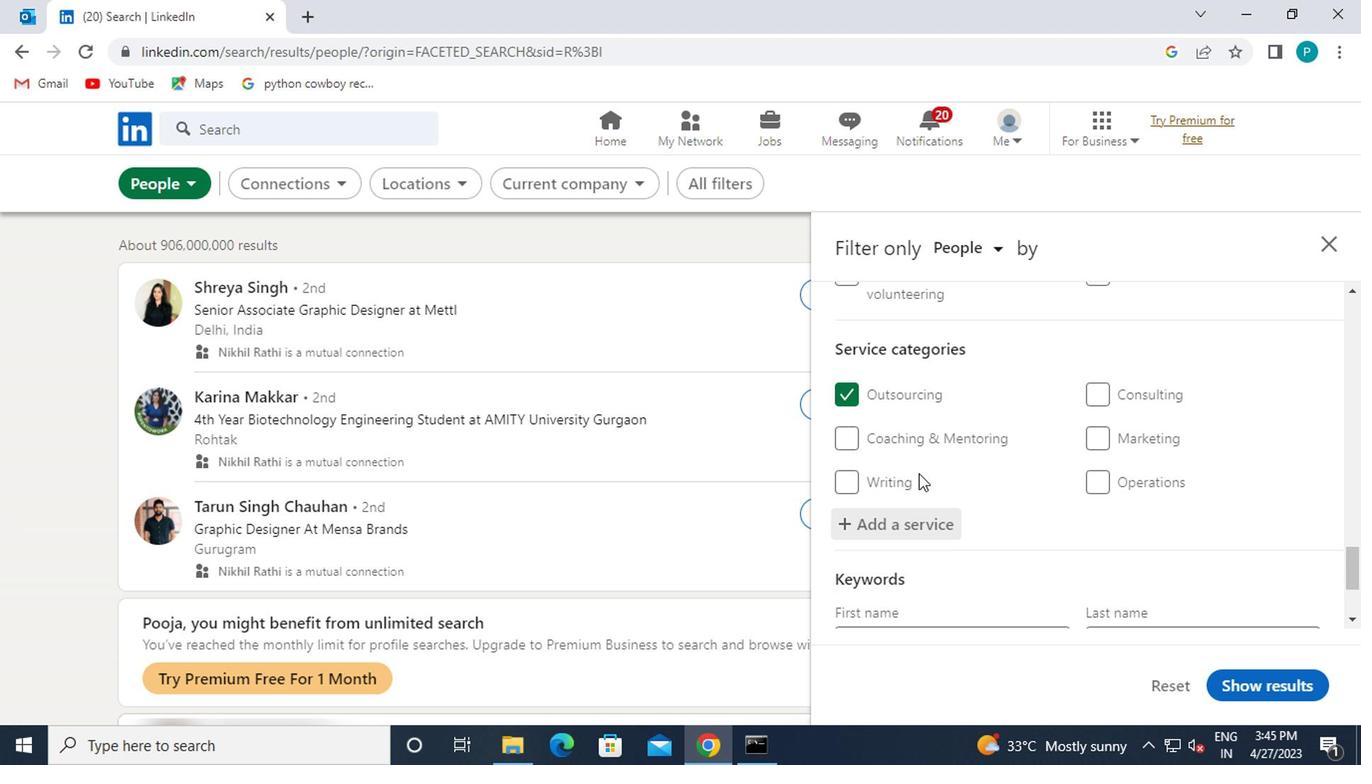 
Action: Mouse moved to (803, 508)
Screenshot: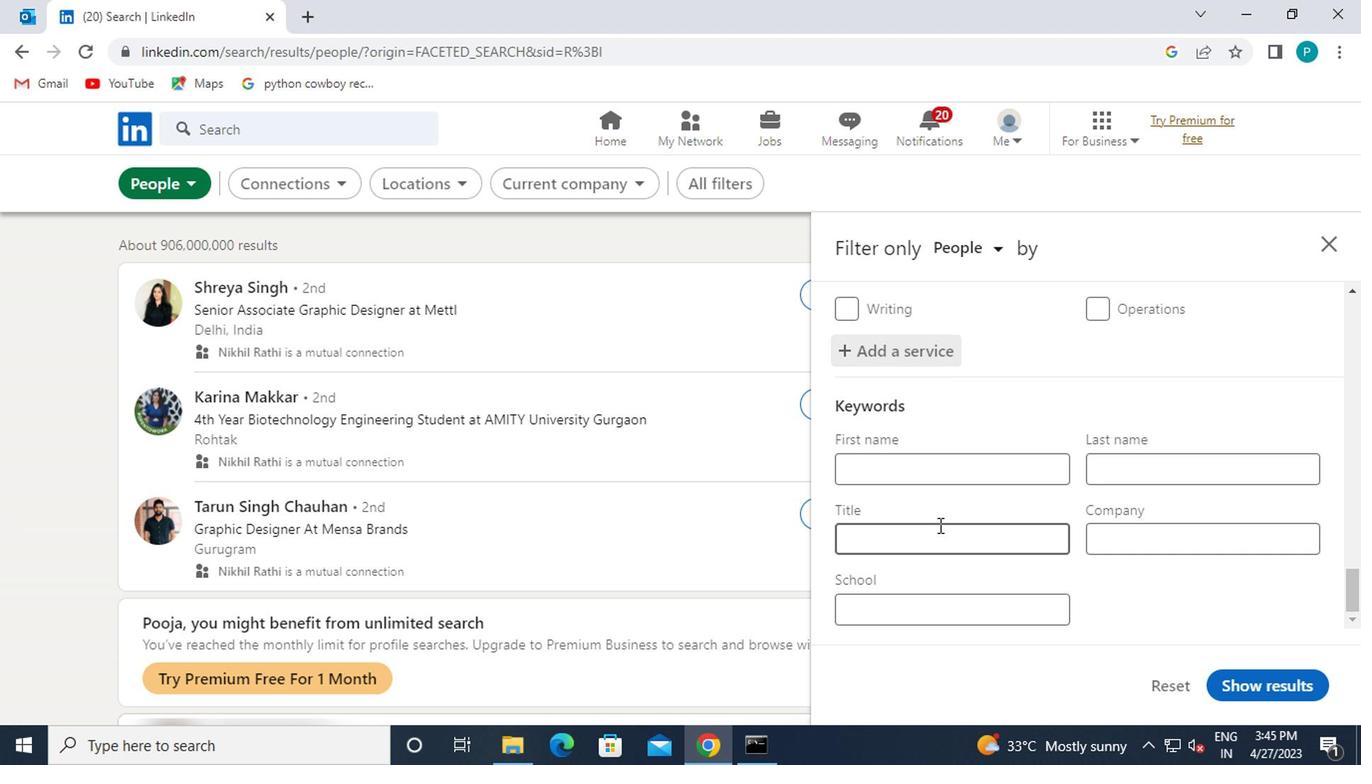 
Action: Mouse pressed left at (803, 508)
Screenshot: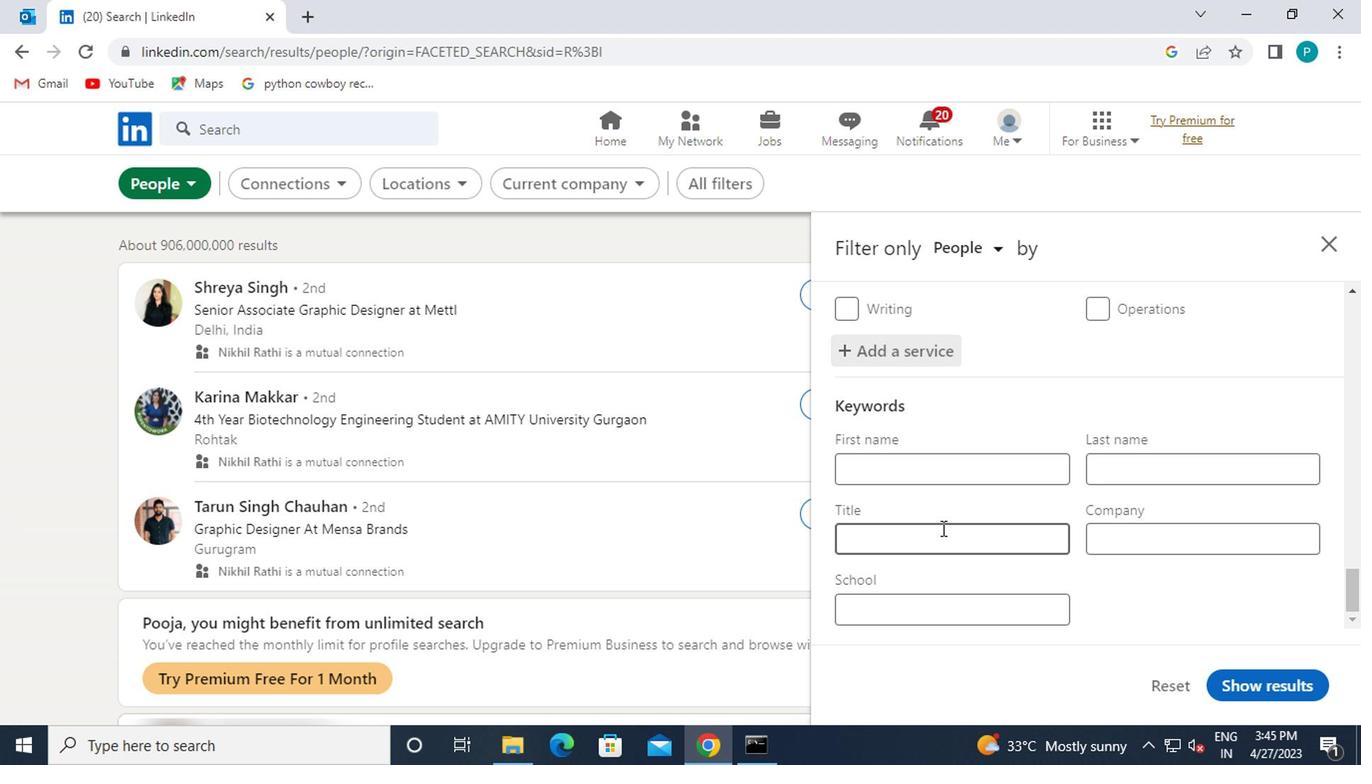 
Action: Key pressed <Key.caps_lock>E<Key.caps_lock>LECTRICAL<Key.space><Key.caps_lock>E<Key.caps_lock>NGINEER
Screenshot: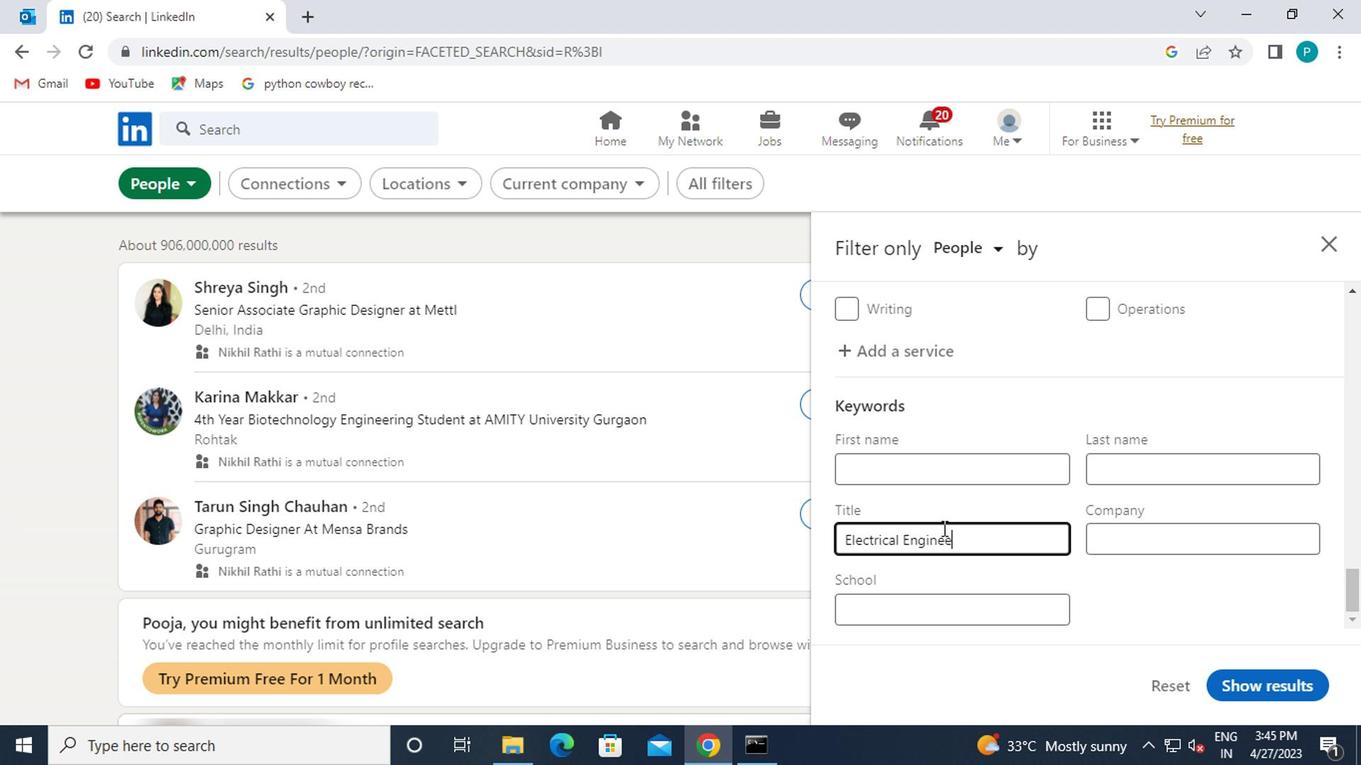 
Action: Mouse moved to (1009, 618)
Screenshot: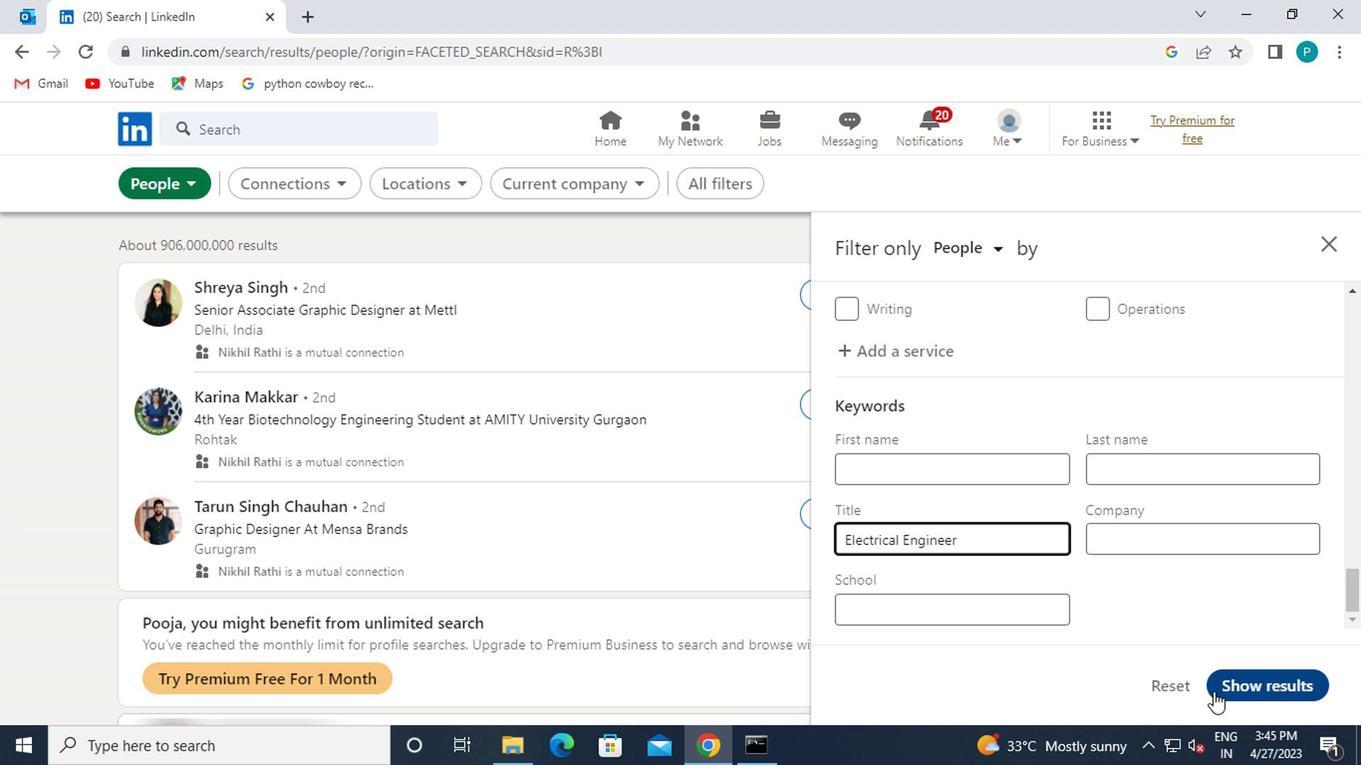 
Action: Mouse pressed left at (1009, 618)
Screenshot: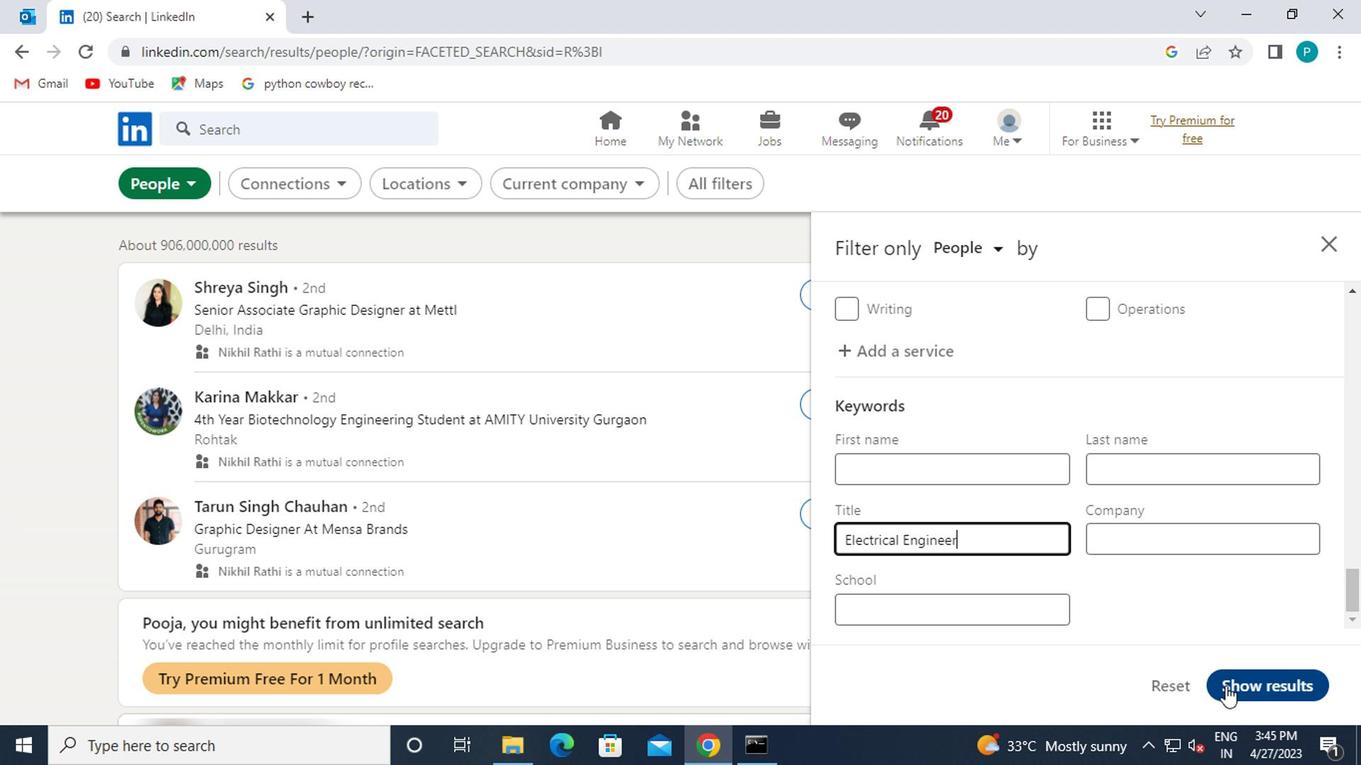 
Action: Mouse moved to (1014, 615)
Screenshot: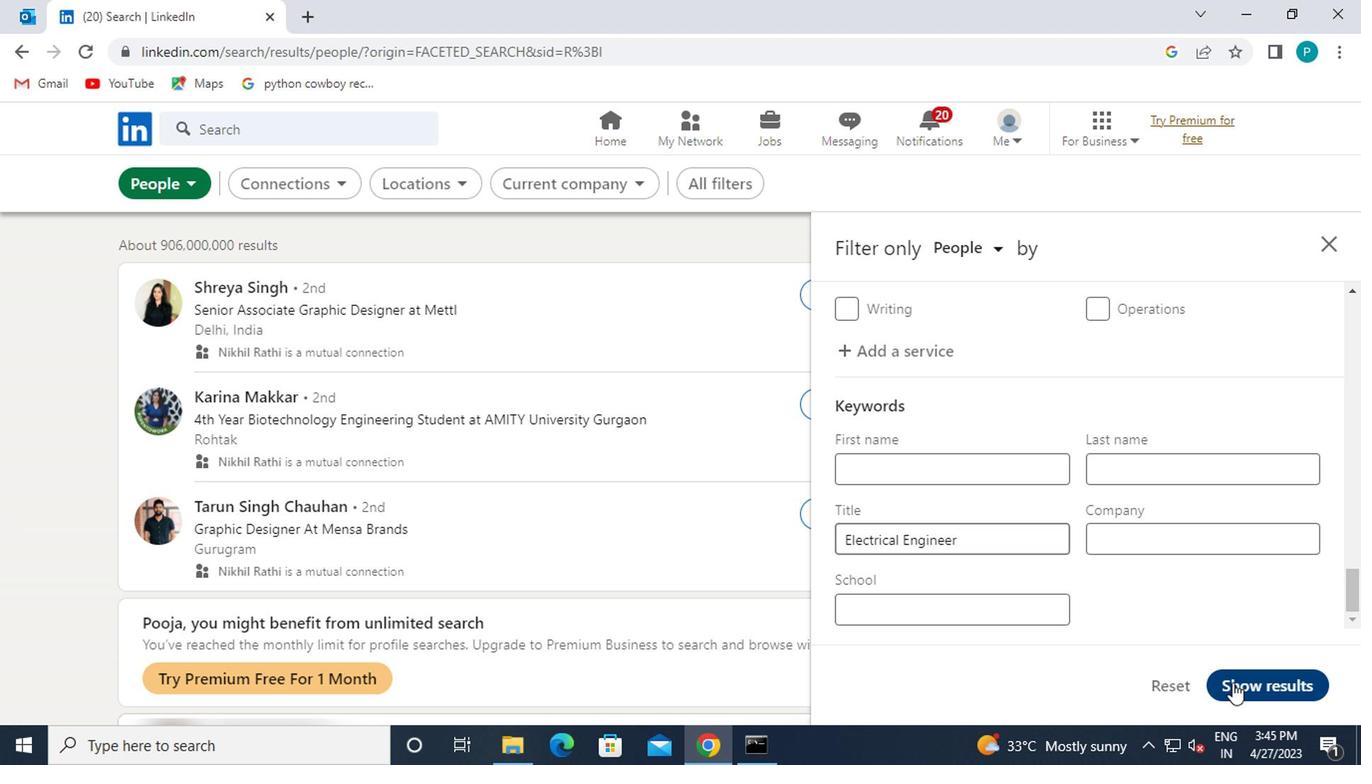 
